 Task: Compose an email with the signature Destiny Lee with the subject Invitation to a company celebration and the message I would like to request approval for additional budget for the marketing campaign. from softage.4@softage.net to softage.10@softage.net, select first word, change the font color from current to yellow and background color to blue Send the email. Finally, move the email from Sent Items to the label Trademarks
Action: Mouse moved to (1043, 89)
Screenshot: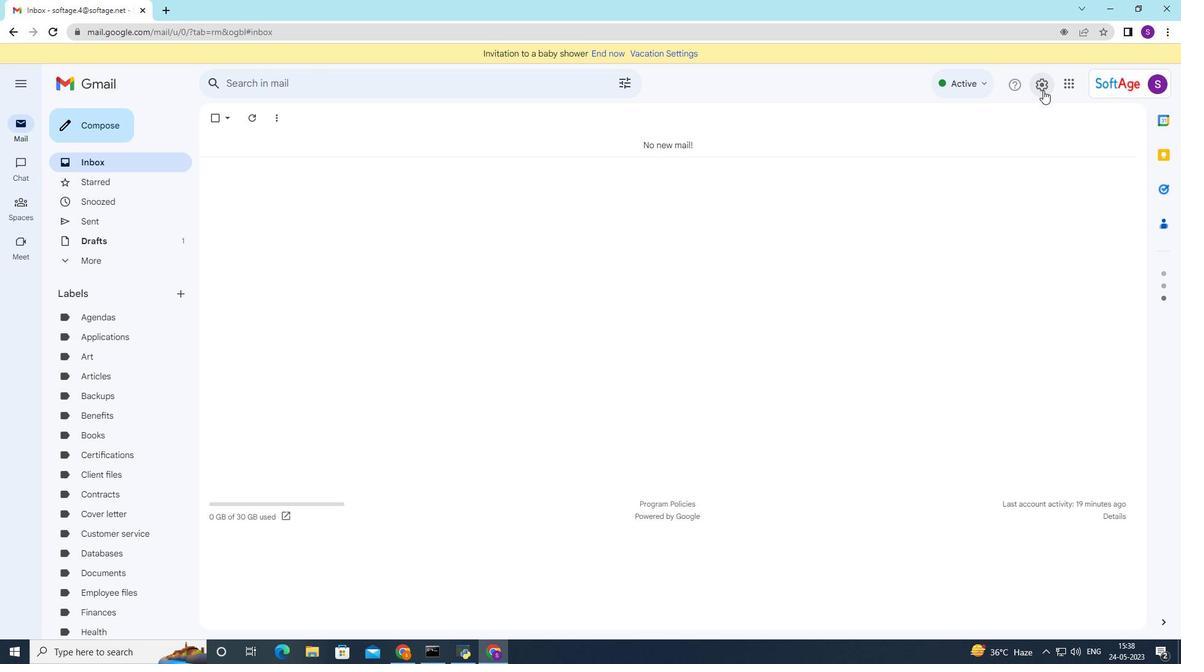 
Action: Mouse pressed left at (1043, 89)
Screenshot: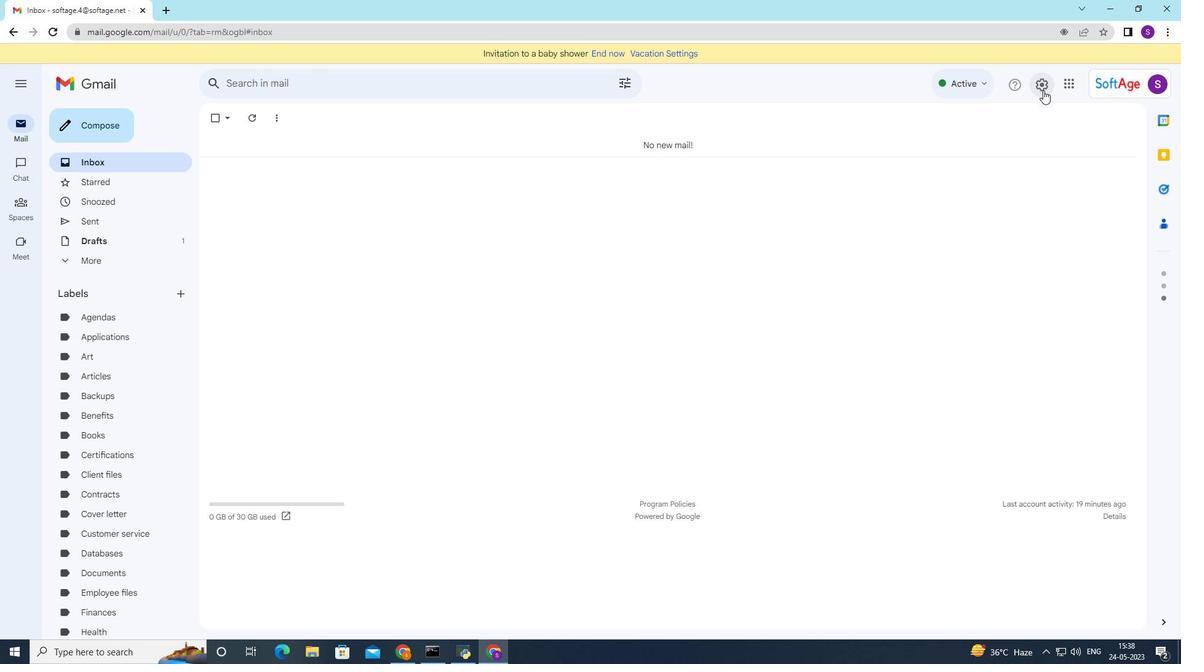 
Action: Mouse moved to (1040, 151)
Screenshot: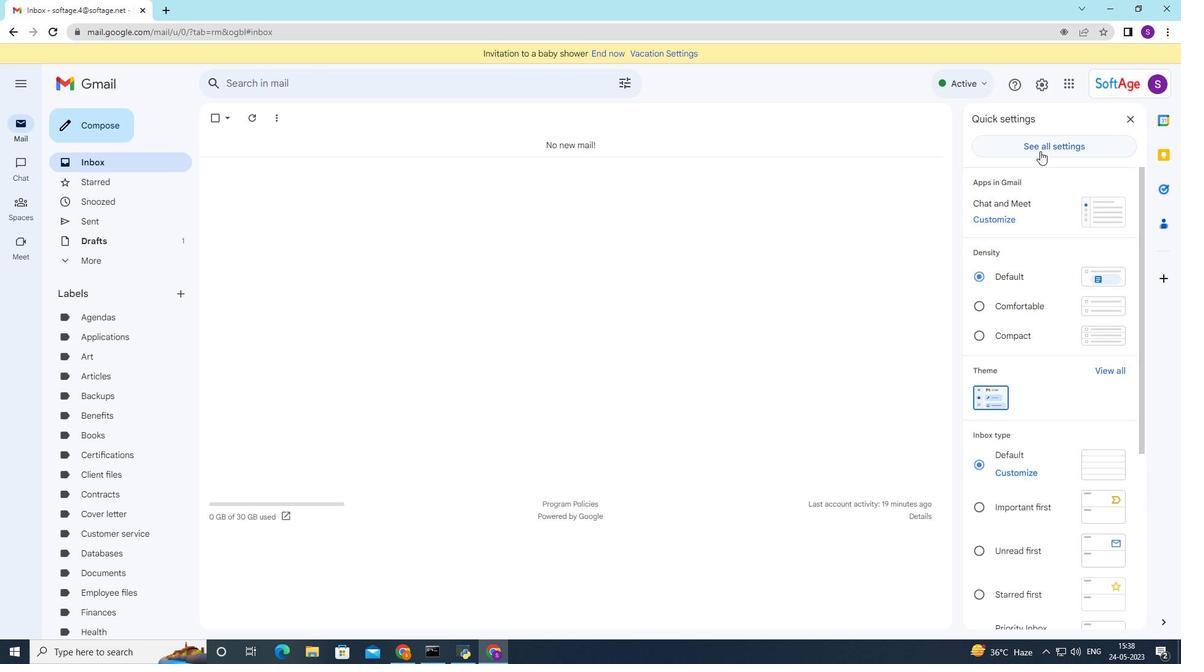 
Action: Mouse pressed left at (1040, 151)
Screenshot: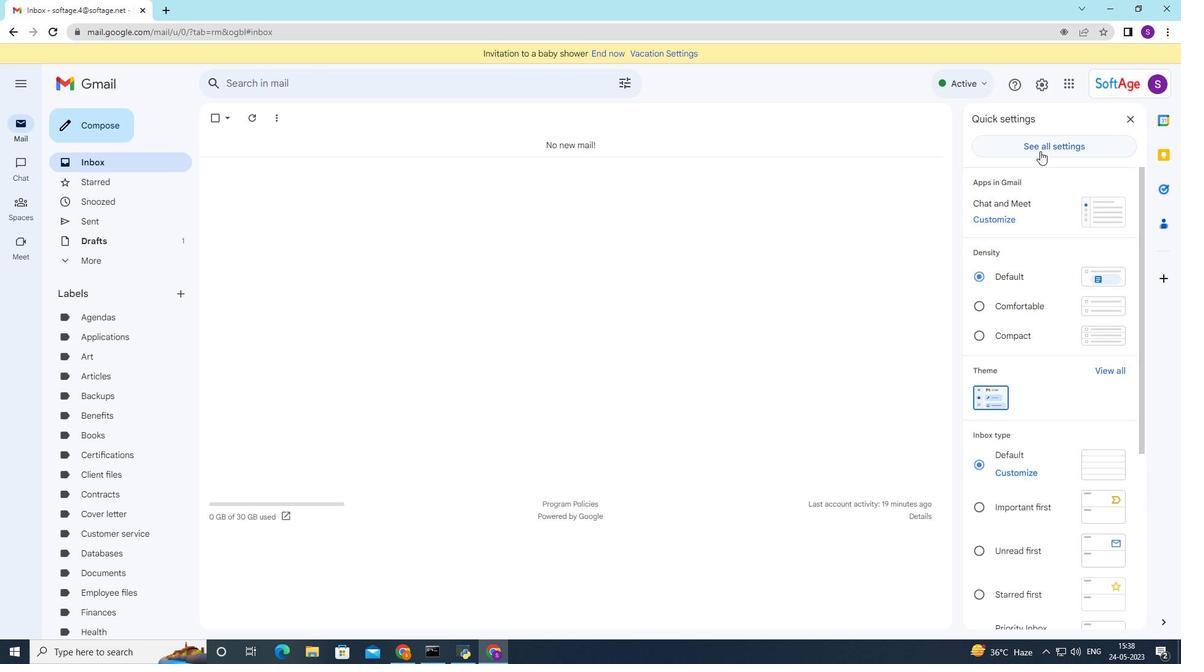 
Action: Mouse moved to (377, 324)
Screenshot: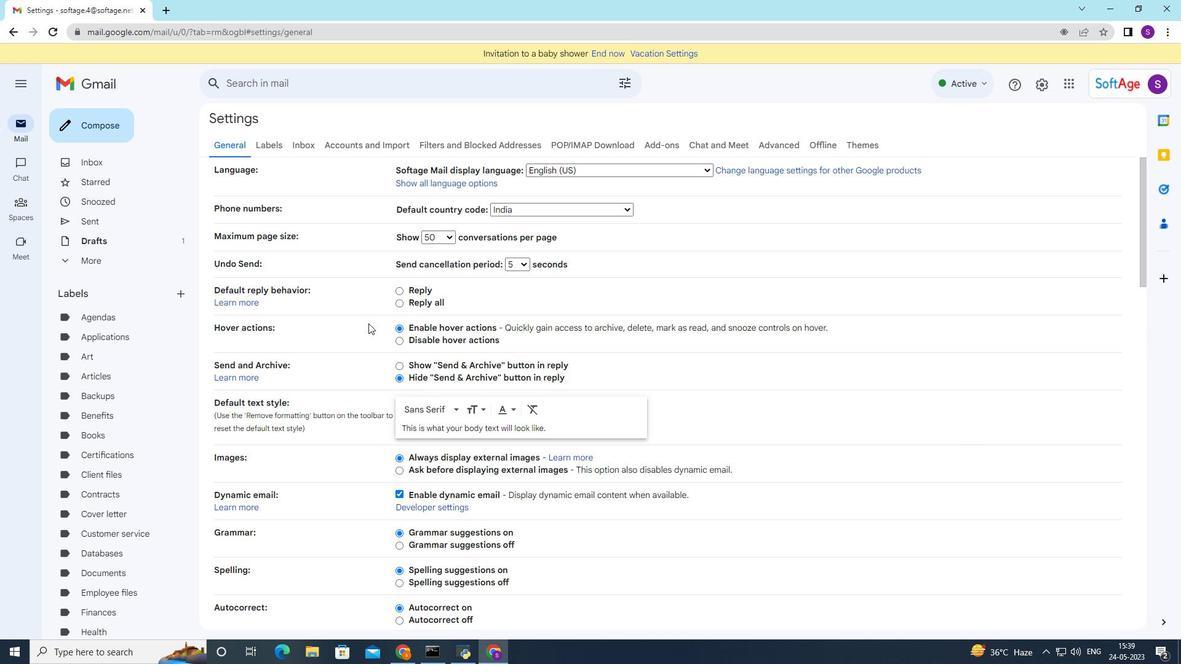 
Action: Mouse scrolled (377, 323) with delta (0, 0)
Screenshot: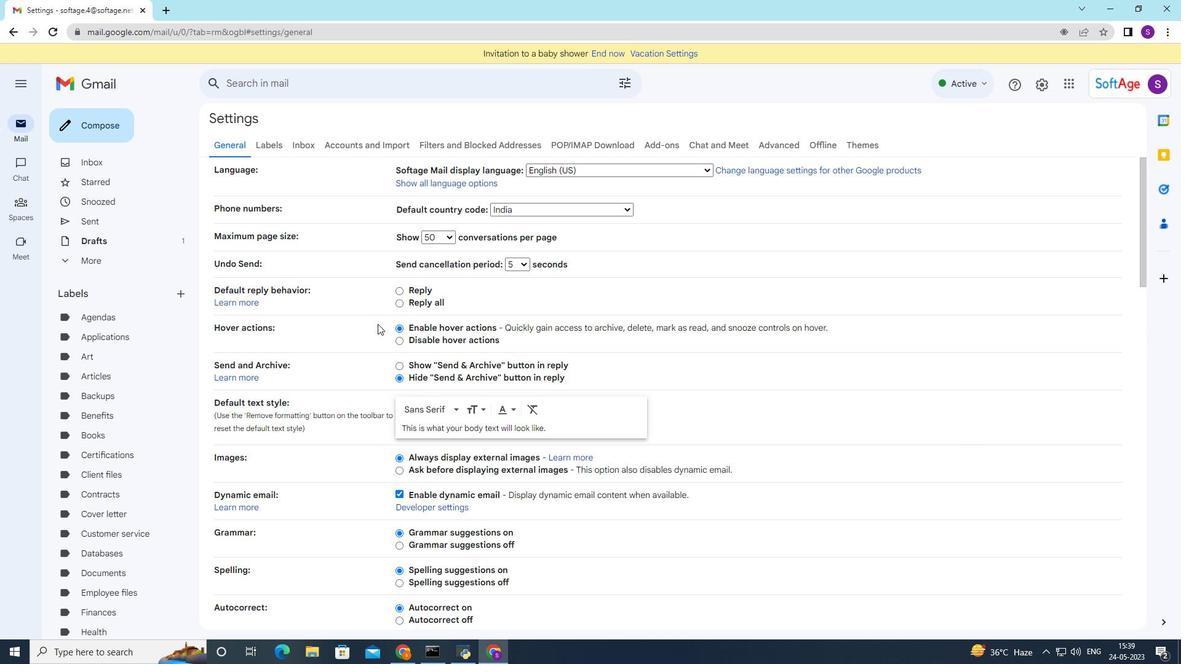 
Action: Mouse moved to (377, 324)
Screenshot: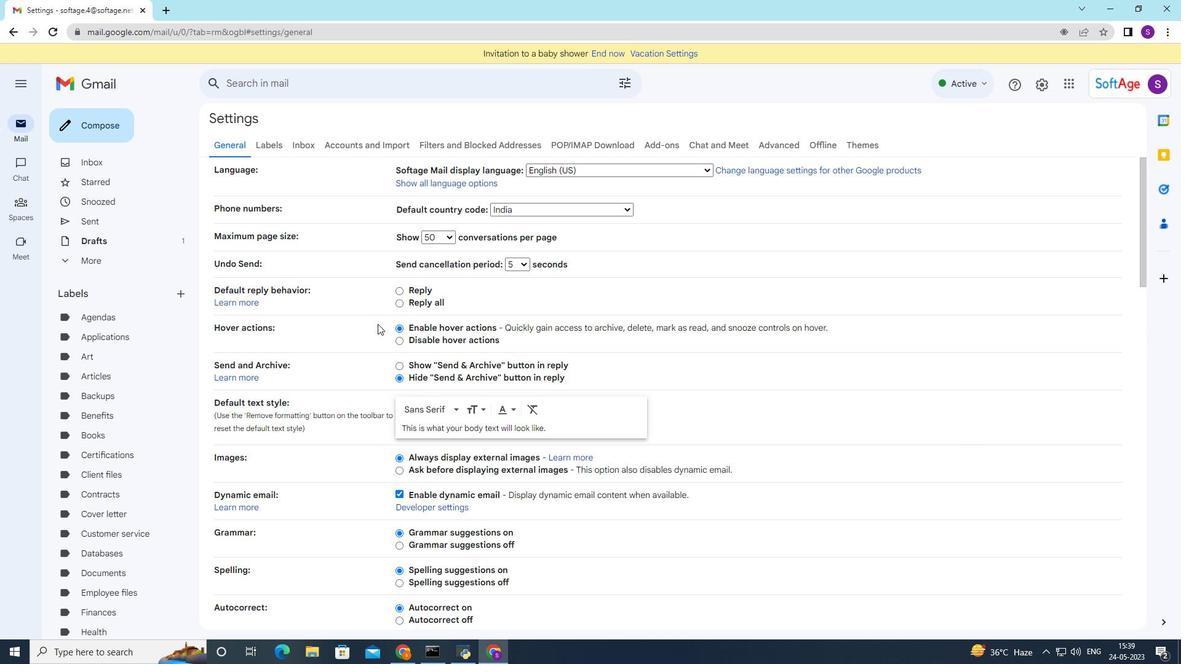 
Action: Mouse scrolled (377, 324) with delta (0, 0)
Screenshot: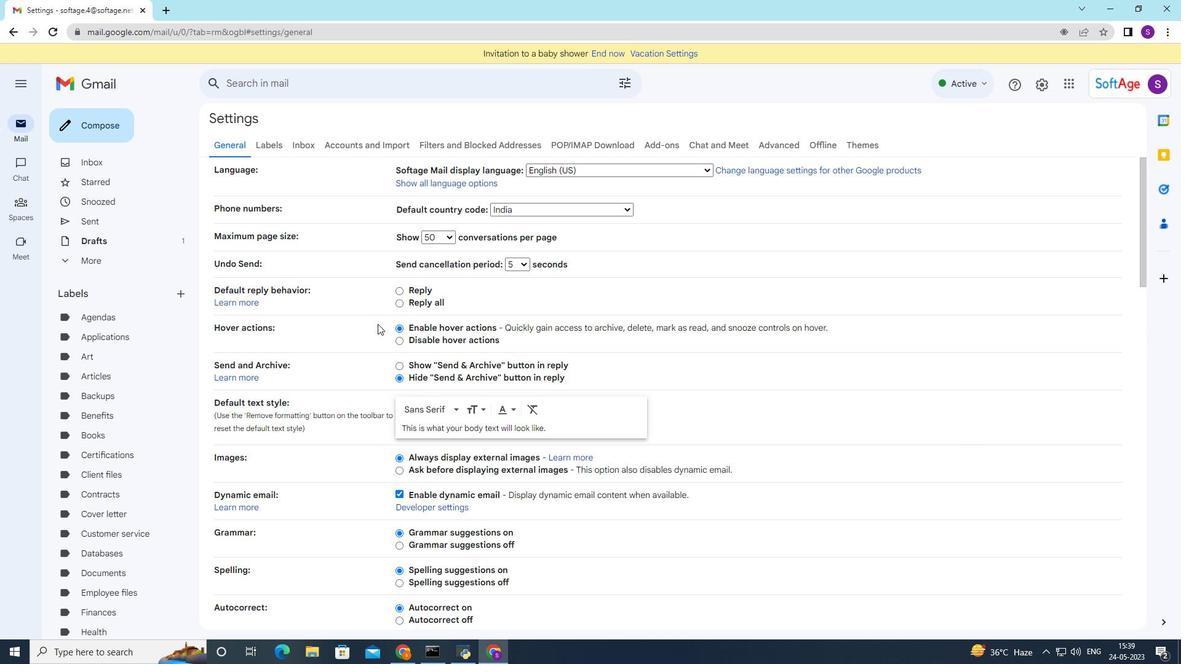 
Action: Mouse scrolled (377, 324) with delta (0, 0)
Screenshot: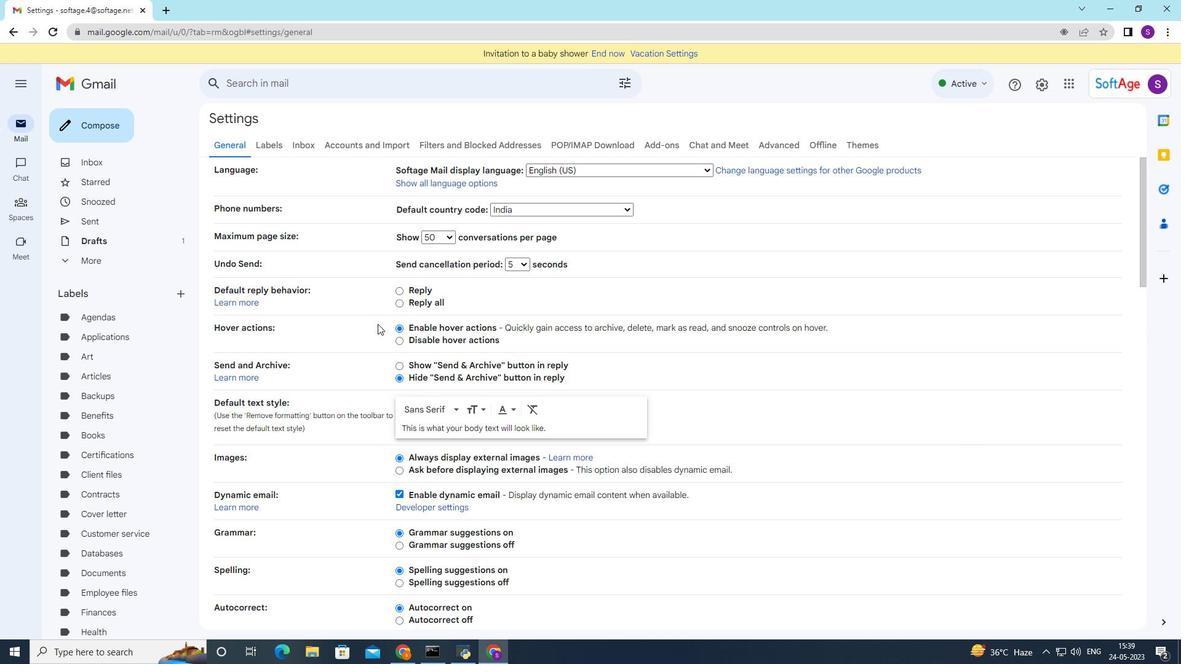 
Action: Mouse scrolled (377, 324) with delta (0, 0)
Screenshot: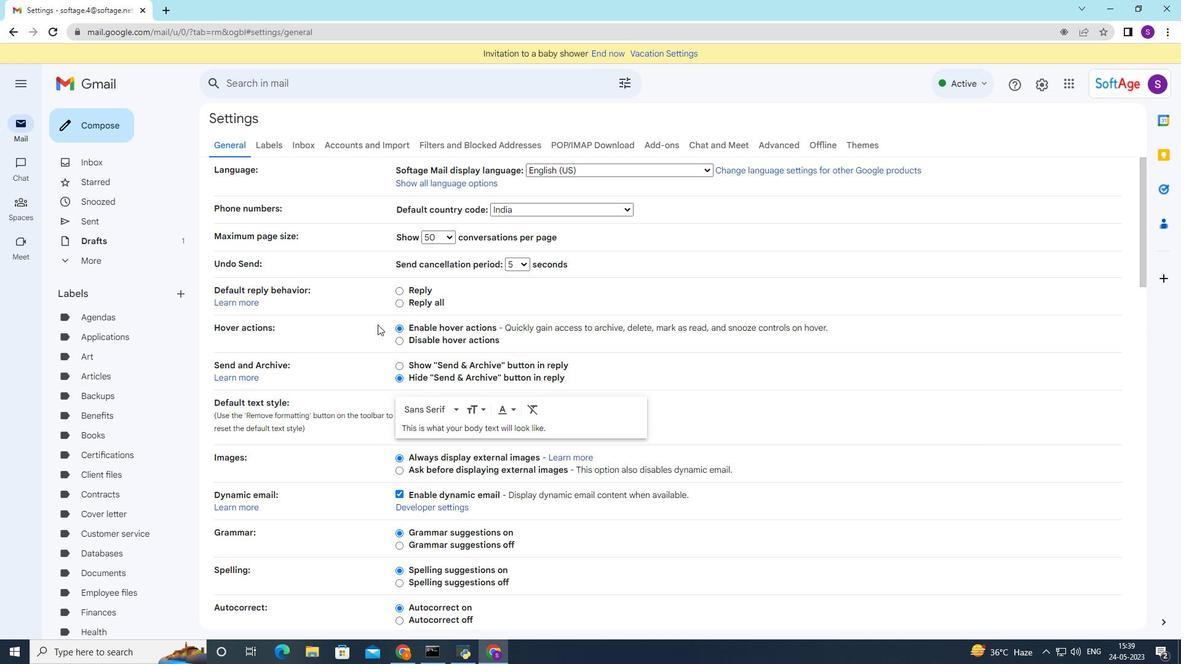 
Action: Mouse moved to (386, 347)
Screenshot: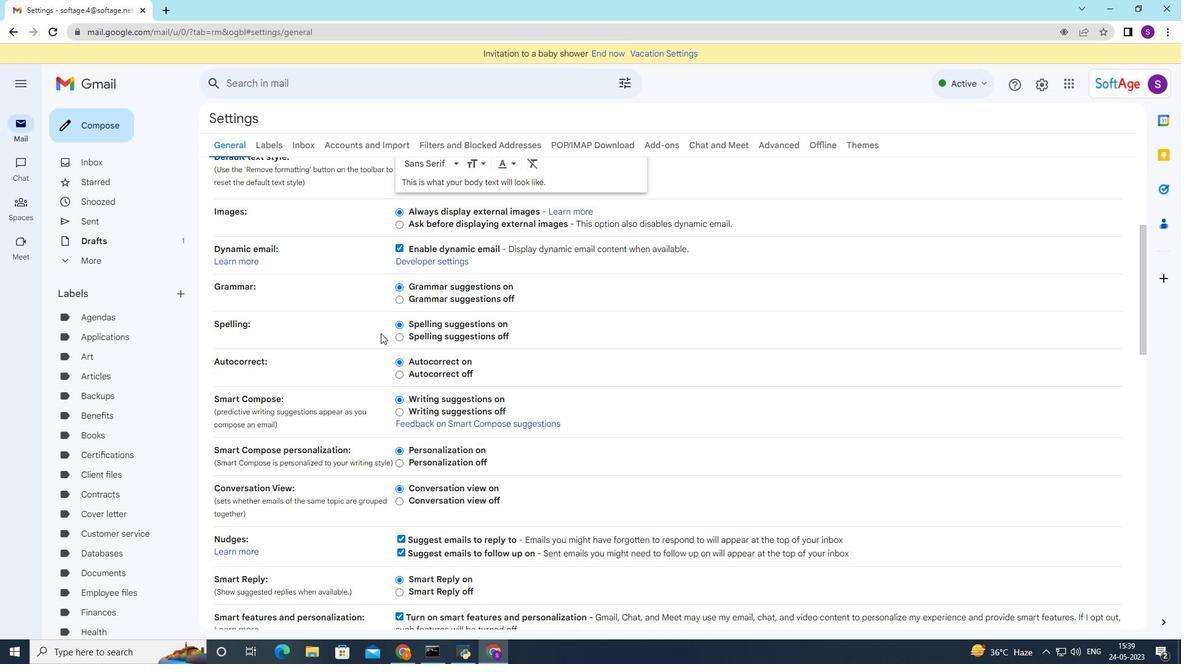 
Action: Mouse scrolled (383, 340) with delta (0, 0)
Screenshot: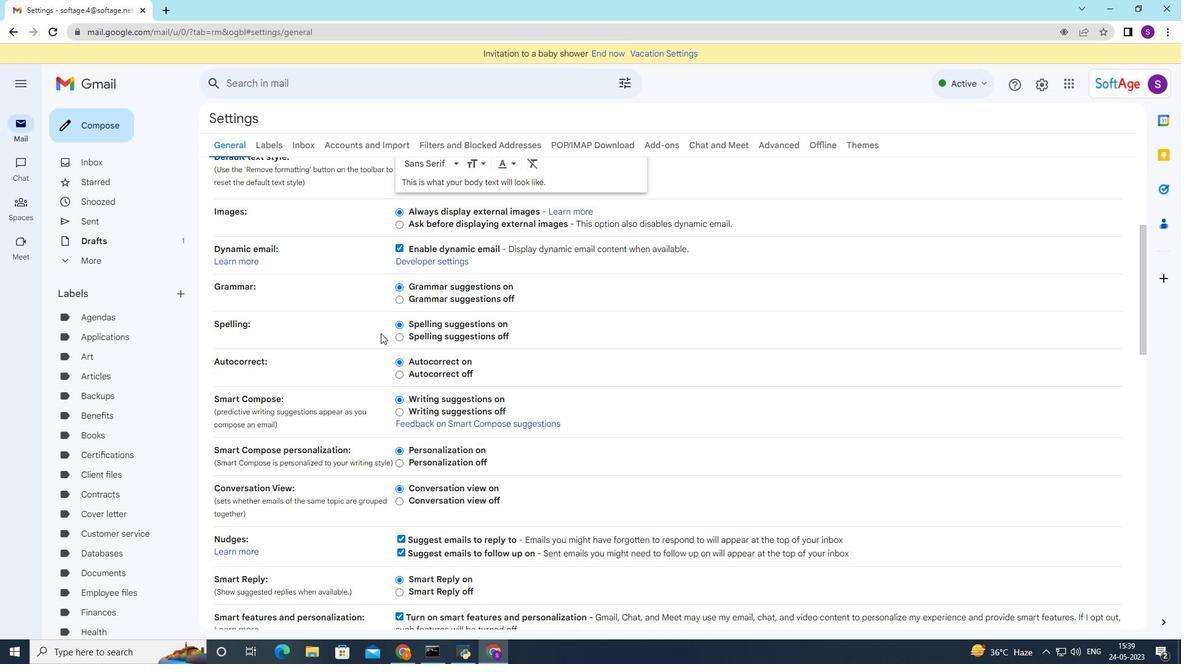 
Action: Mouse moved to (393, 356)
Screenshot: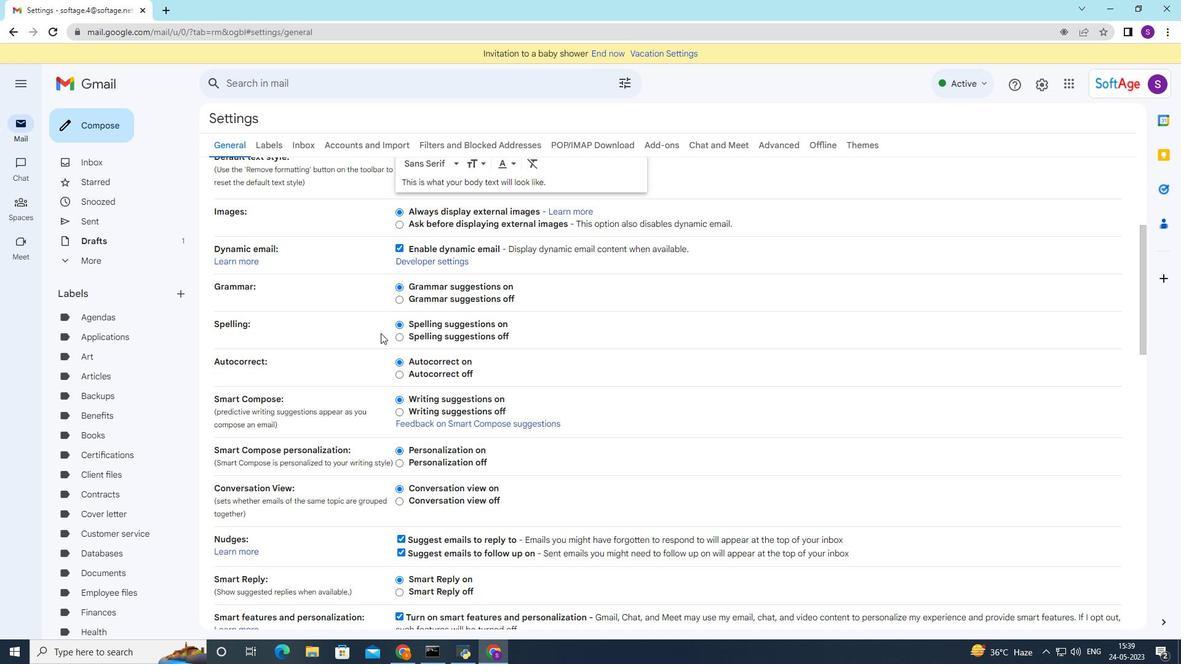 
Action: Mouse scrolled (383, 341) with delta (0, 0)
Screenshot: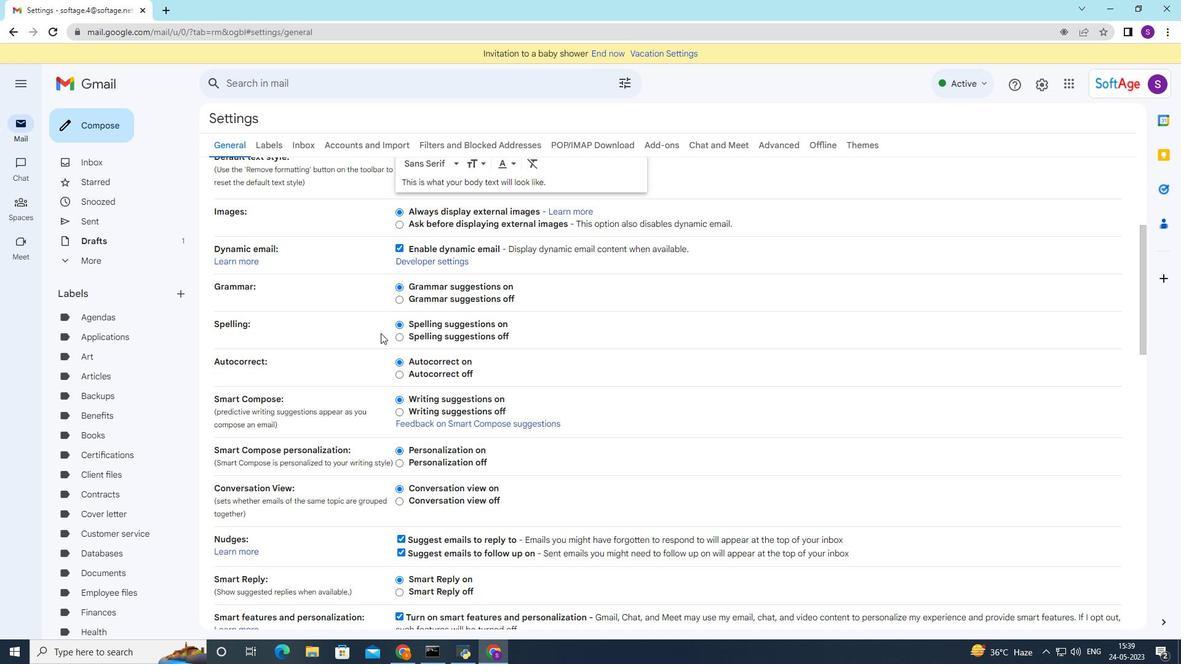
Action: Mouse moved to (394, 357)
Screenshot: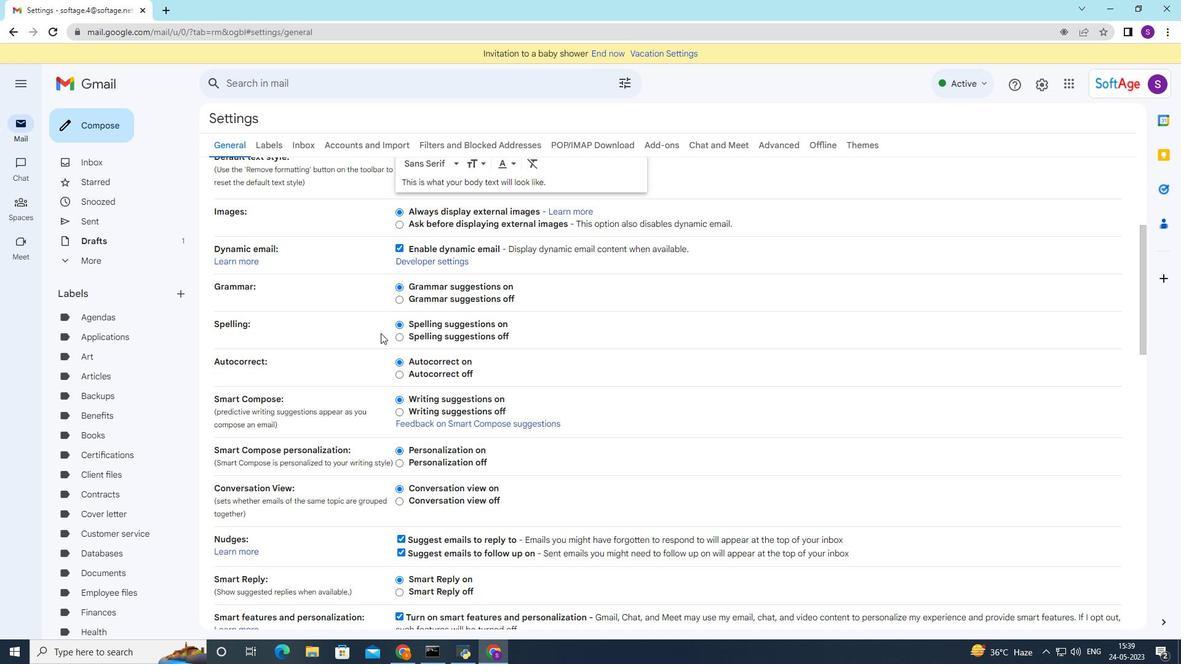 
Action: Mouse scrolled (385, 343) with delta (0, 0)
Screenshot: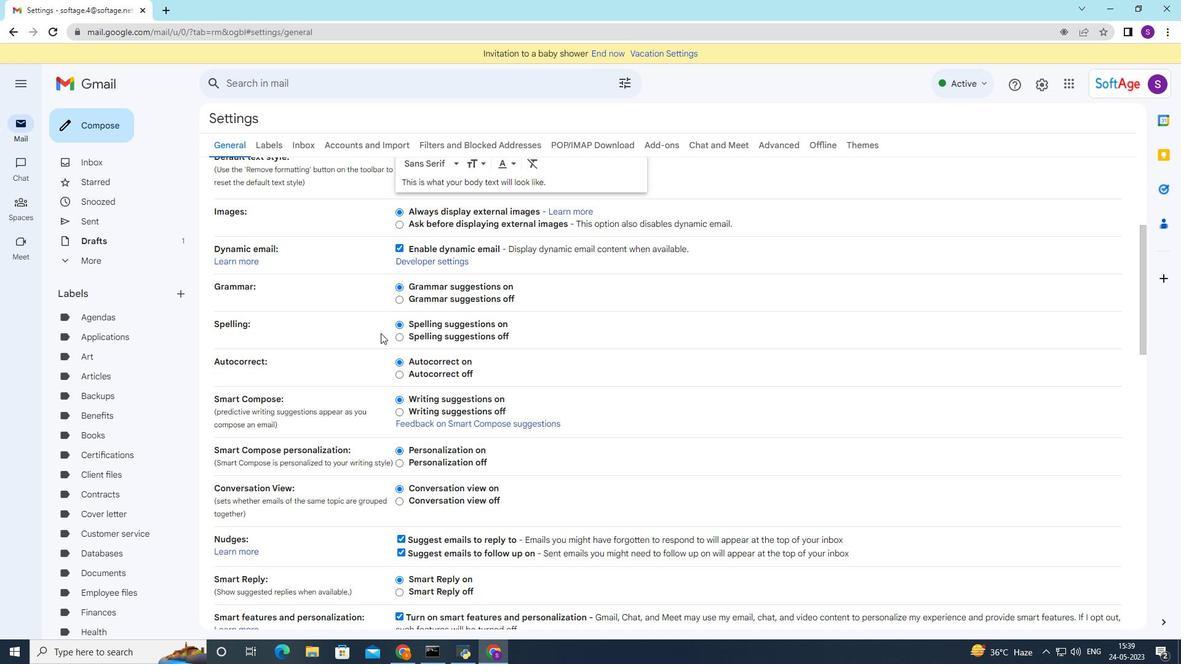 
Action: Mouse moved to (395, 358)
Screenshot: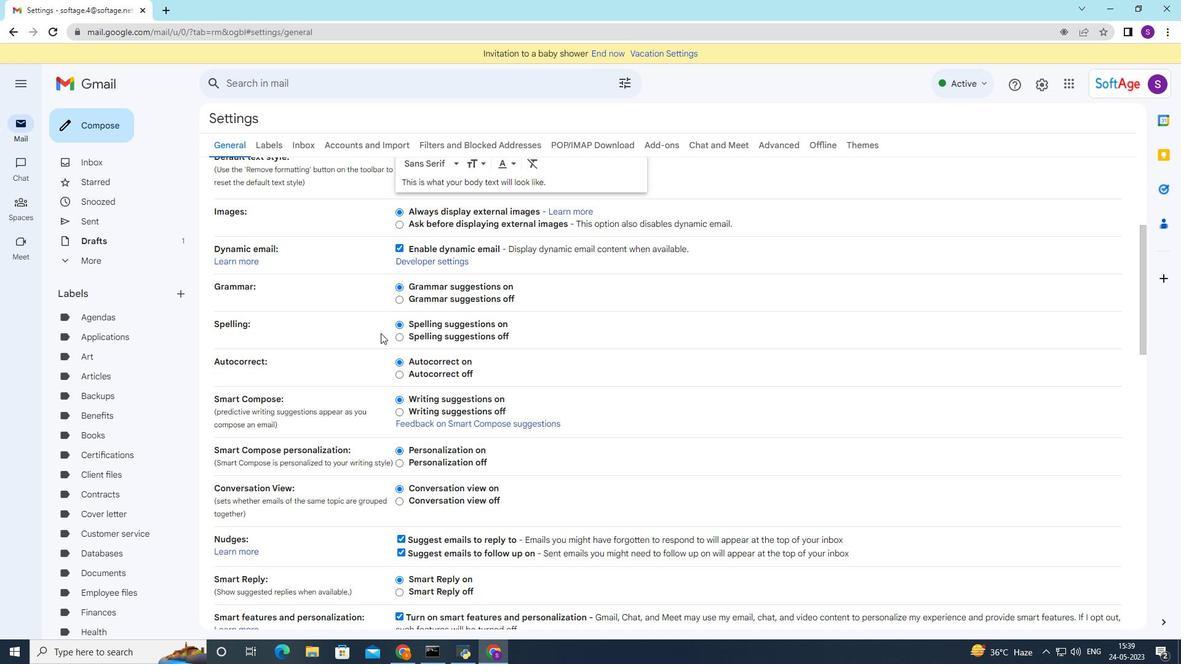 
Action: Mouse scrolled (386, 346) with delta (0, 0)
Screenshot: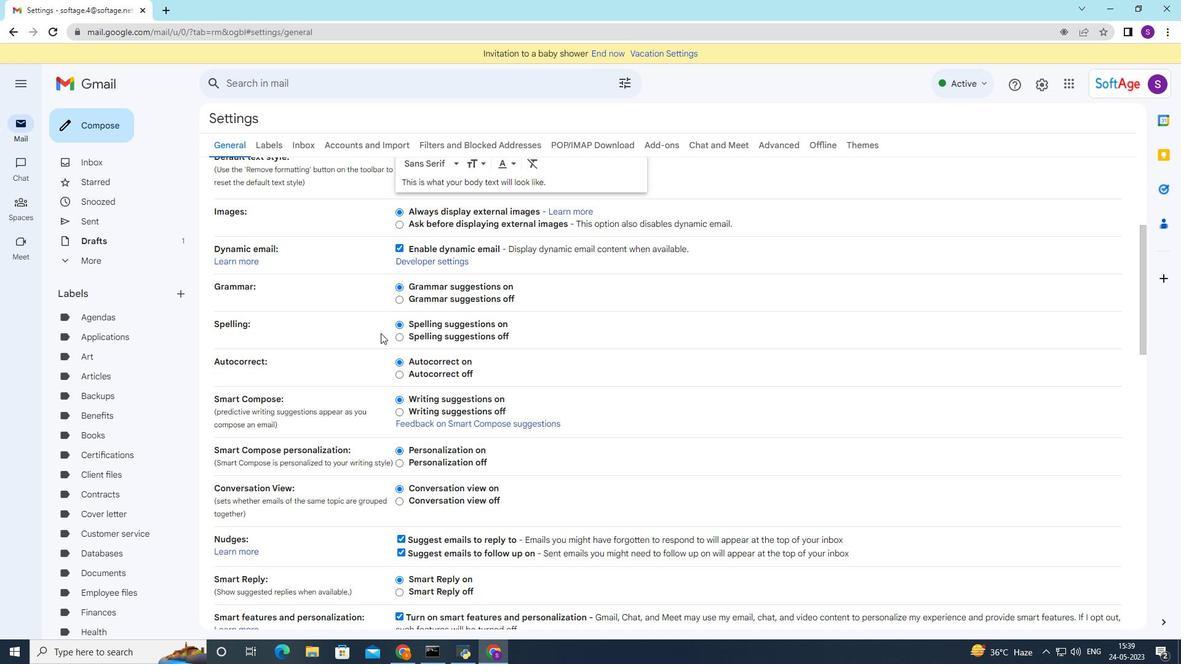 
Action: Mouse moved to (395, 358)
Screenshot: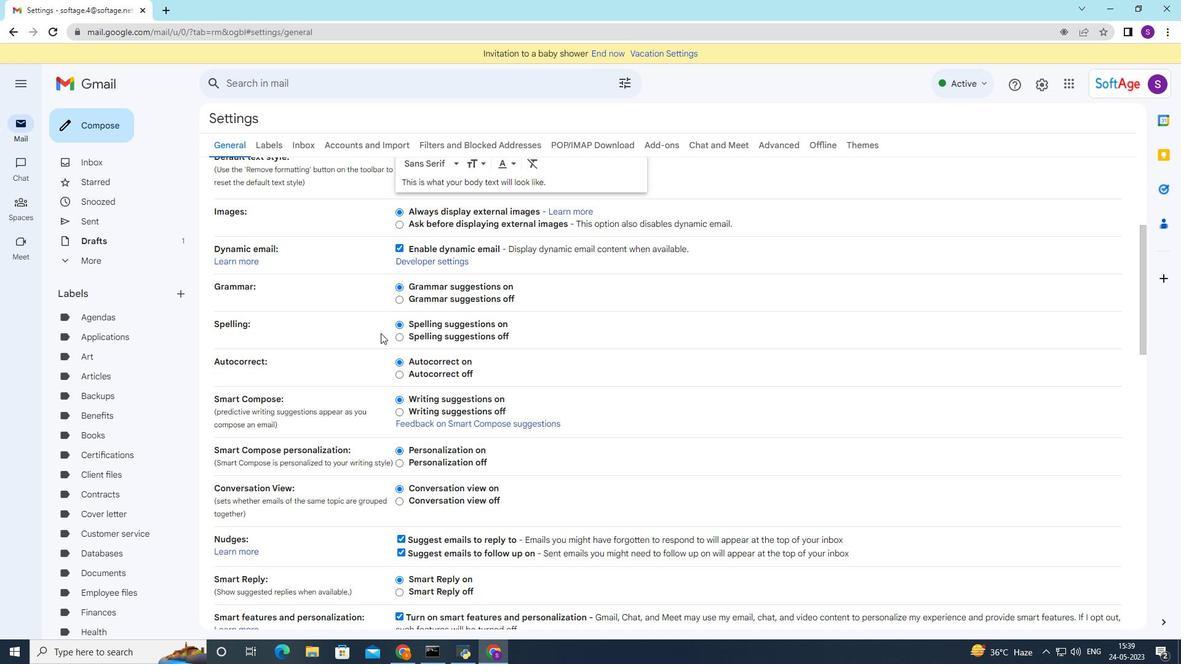 
Action: Mouse scrolled (395, 358) with delta (0, 0)
Screenshot: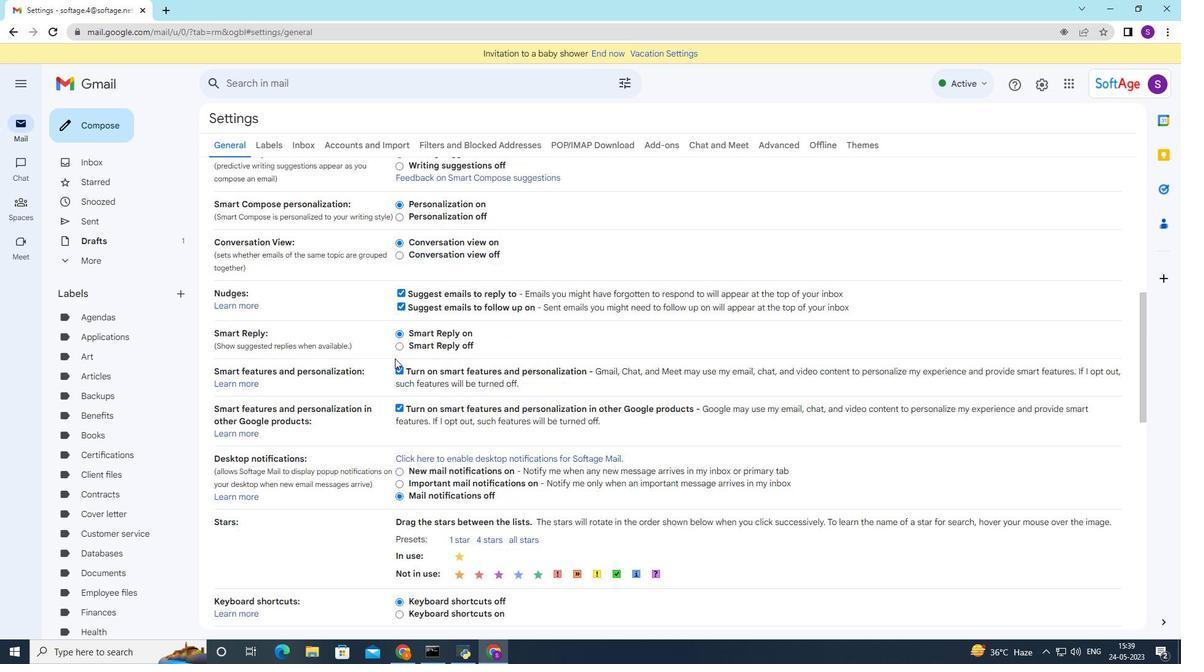 
Action: Mouse moved to (395, 359)
Screenshot: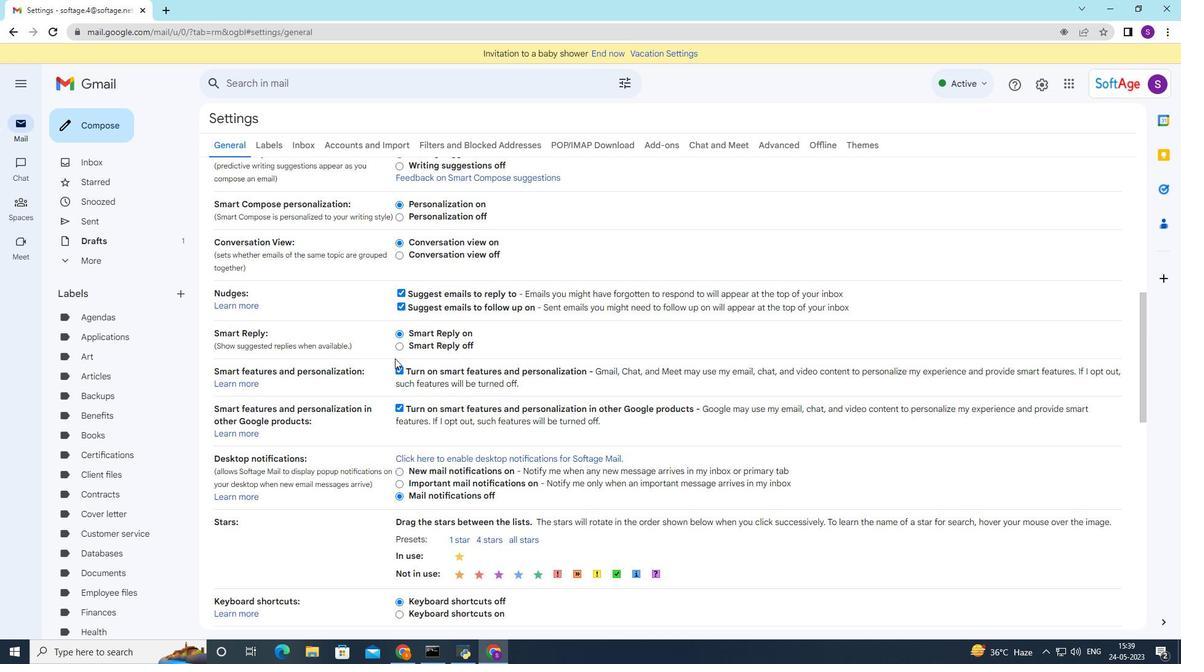 
Action: Mouse scrolled (395, 358) with delta (0, 0)
Screenshot: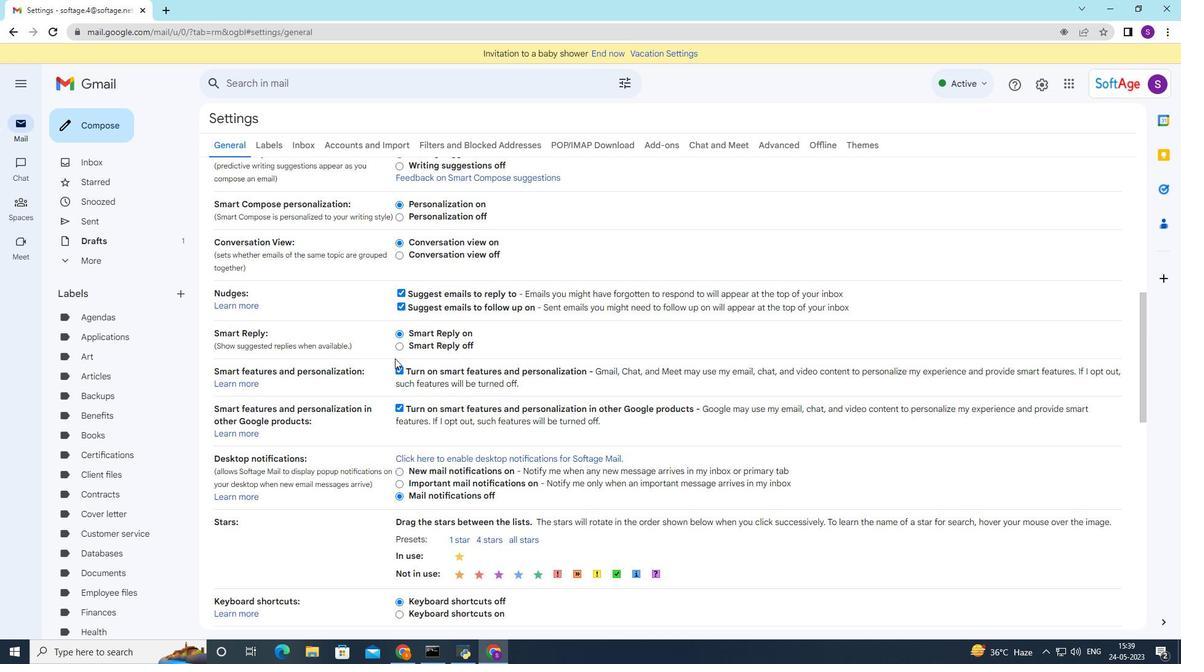 
Action: Mouse moved to (412, 394)
Screenshot: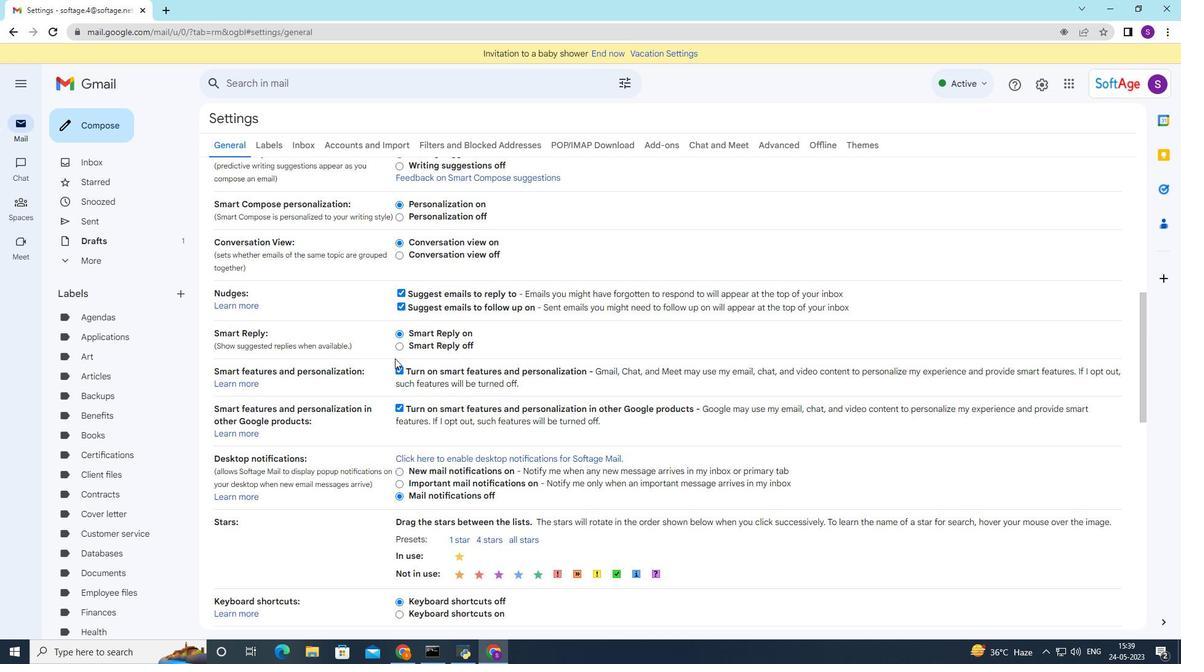 
Action: Mouse scrolled (395, 359) with delta (0, 0)
Screenshot: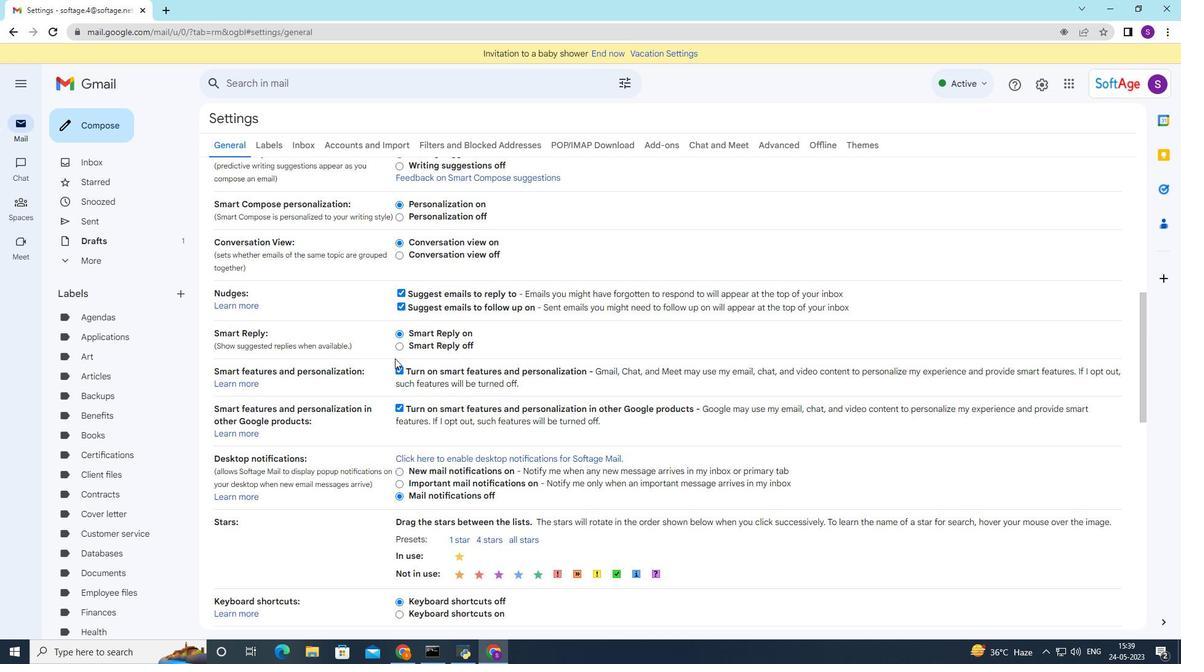 
Action: Mouse moved to (413, 395)
Screenshot: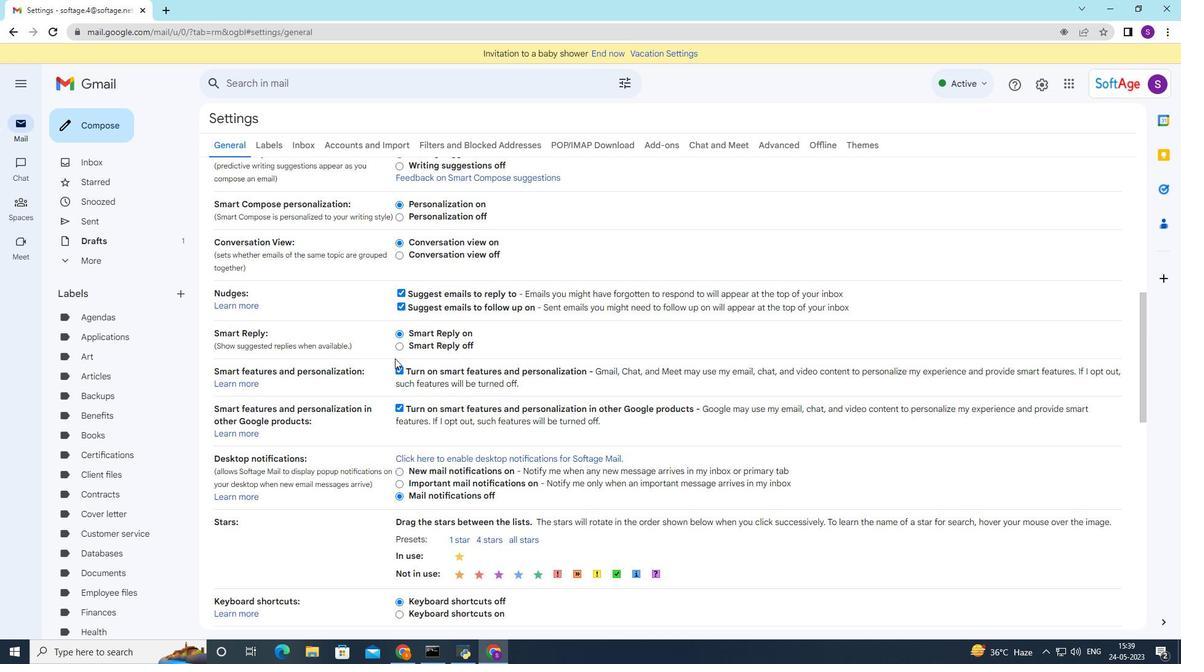 
Action: Mouse scrolled (396, 362) with delta (0, 0)
Screenshot: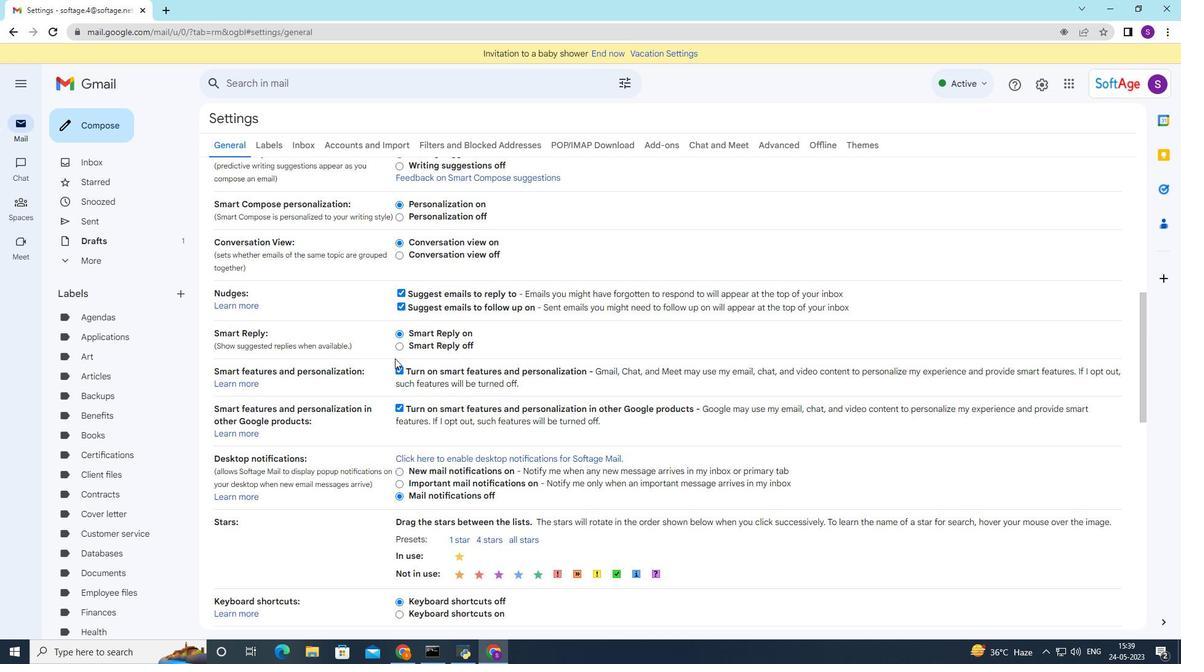 
Action: Mouse scrolled (400, 371) with delta (0, 0)
Screenshot: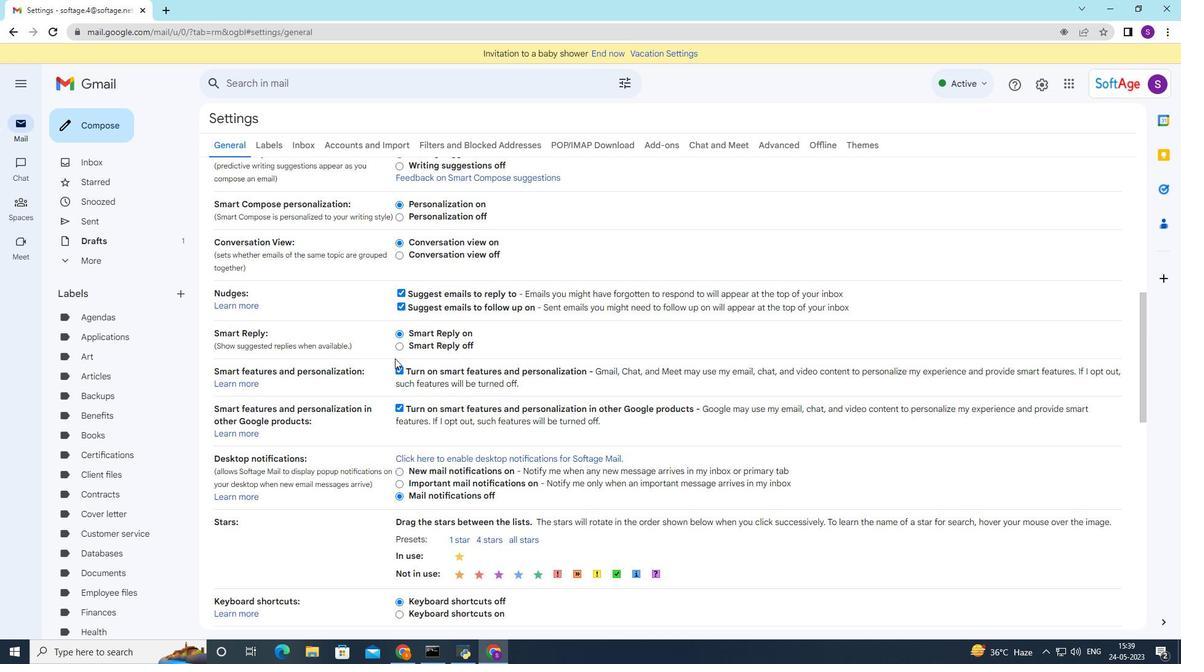 
Action: Mouse scrolled (413, 394) with delta (0, 0)
Screenshot: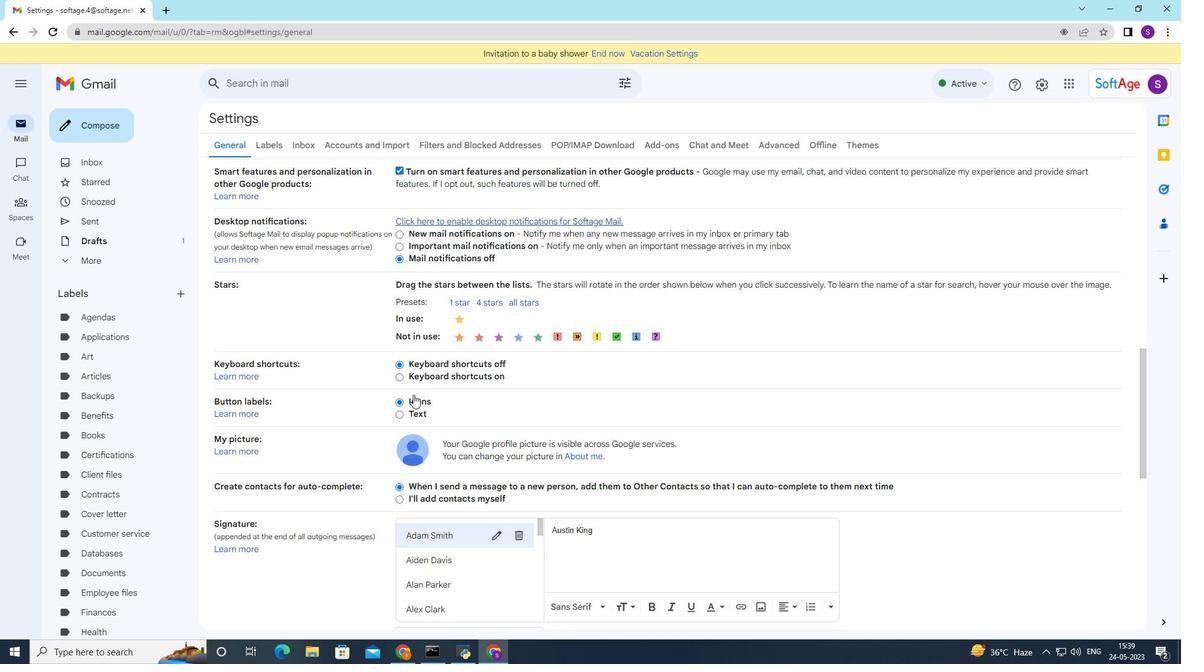 
Action: Mouse moved to (415, 400)
Screenshot: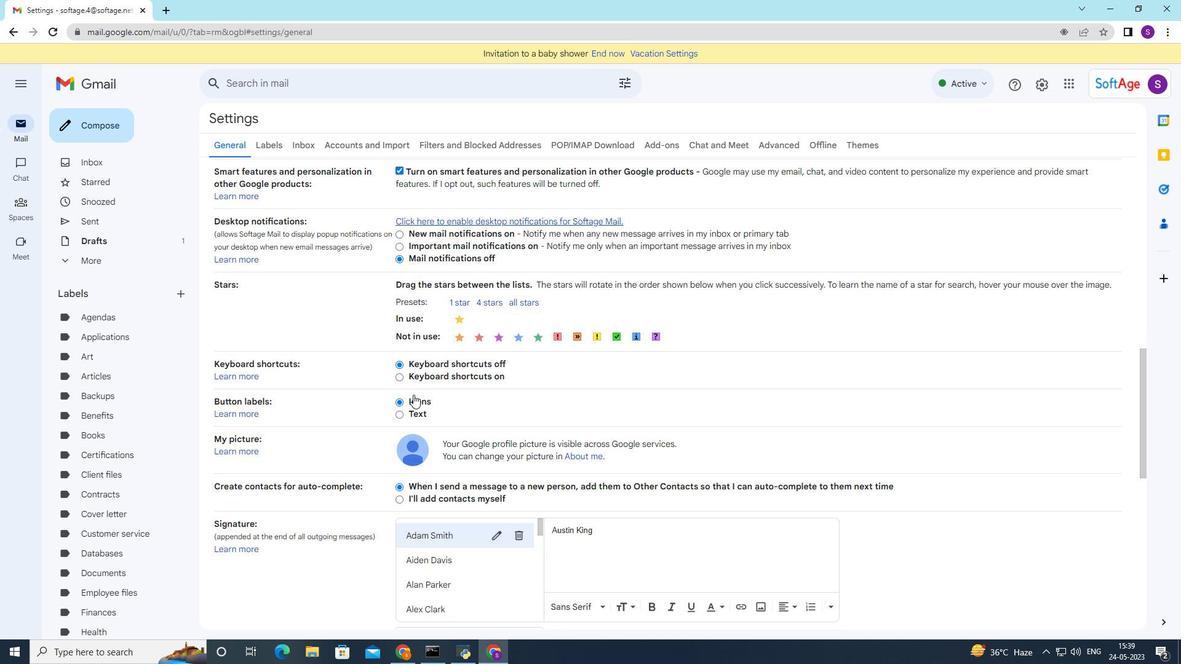 
Action: Mouse scrolled (415, 399) with delta (0, 0)
Screenshot: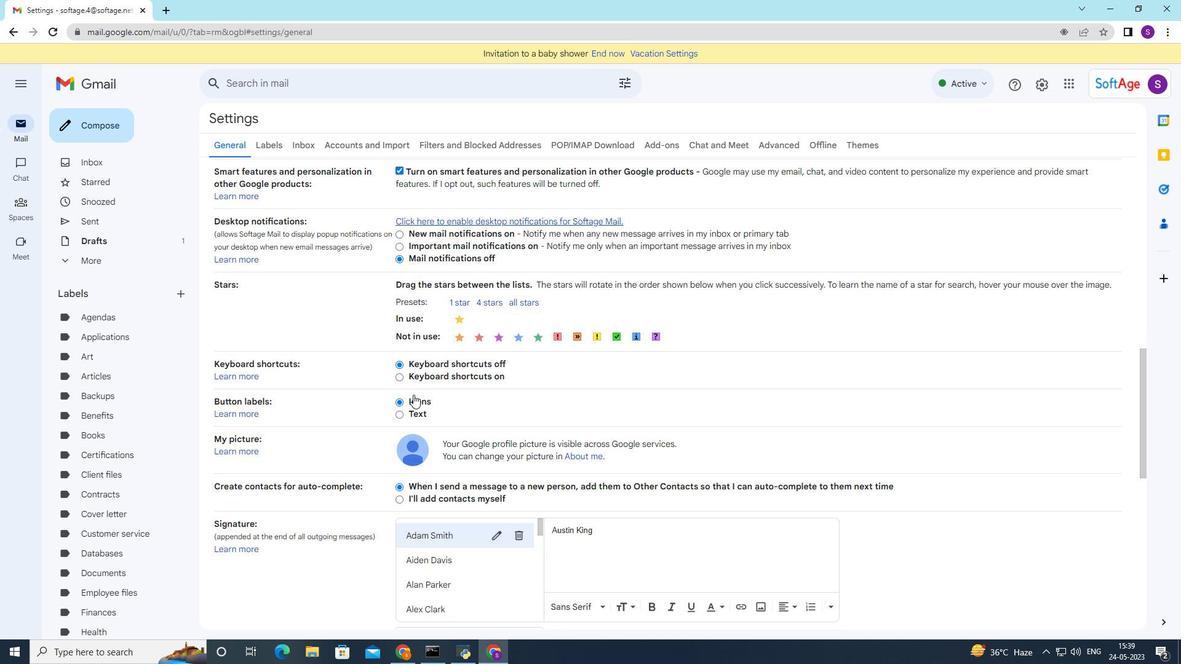 
Action: Mouse moved to (417, 402)
Screenshot: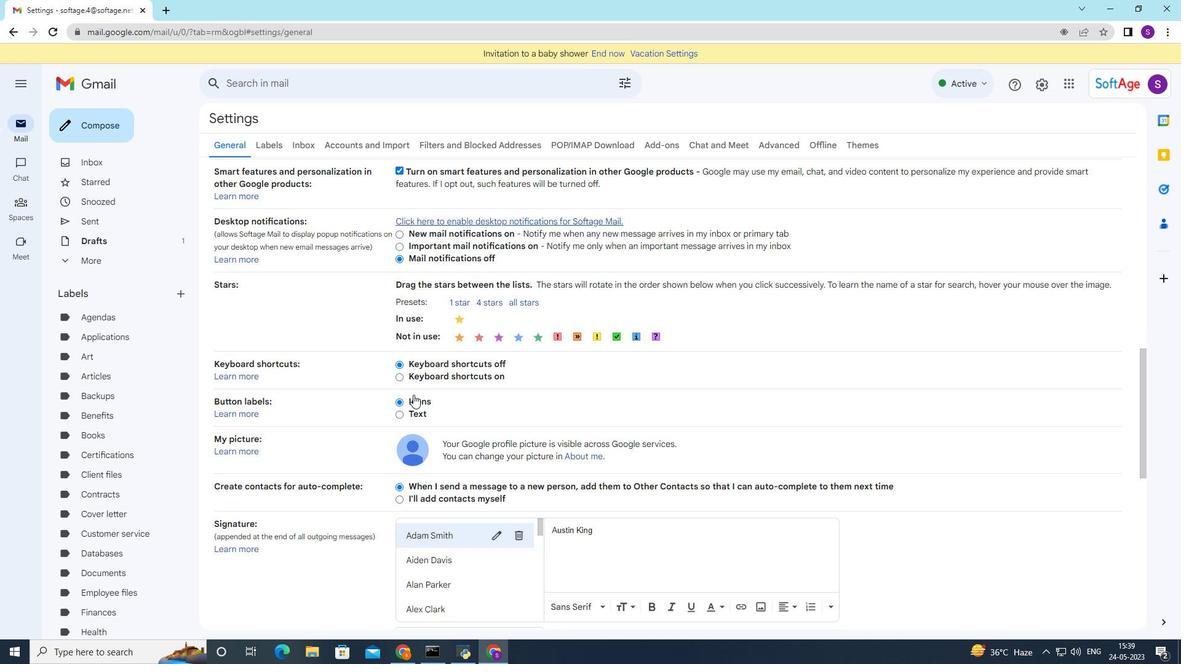 
Action: Mouse scrolled (417, 401) with delta (0, 0)
Screenshot: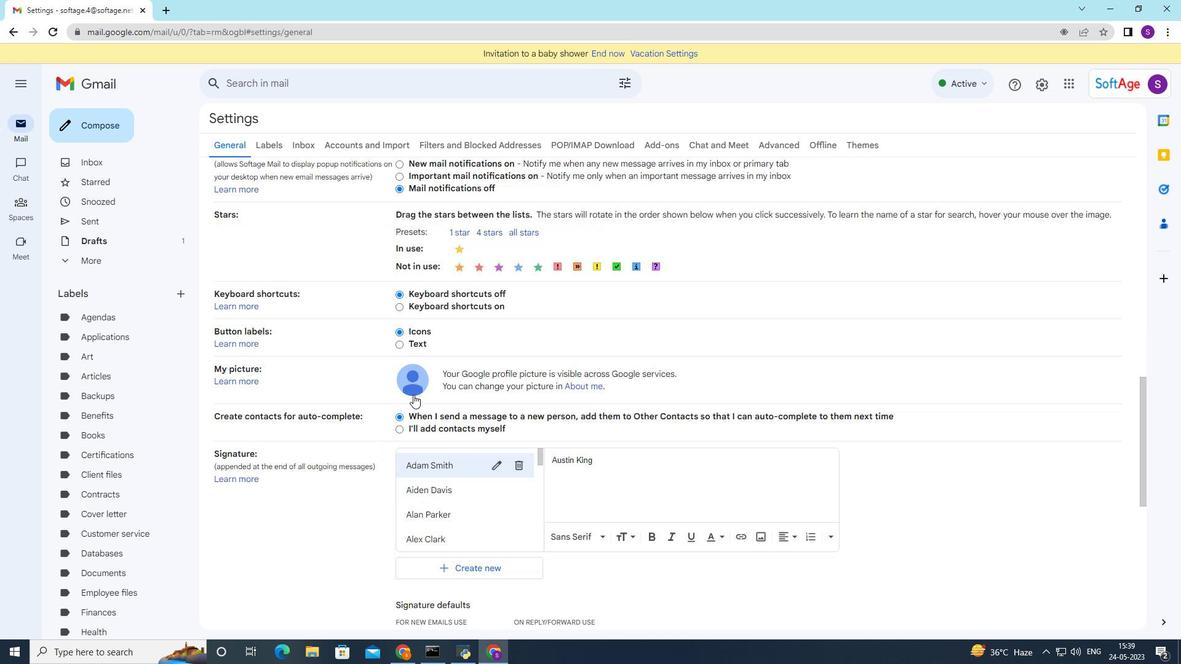 
Action: Mouse moved to (419, 404)
Screenshot: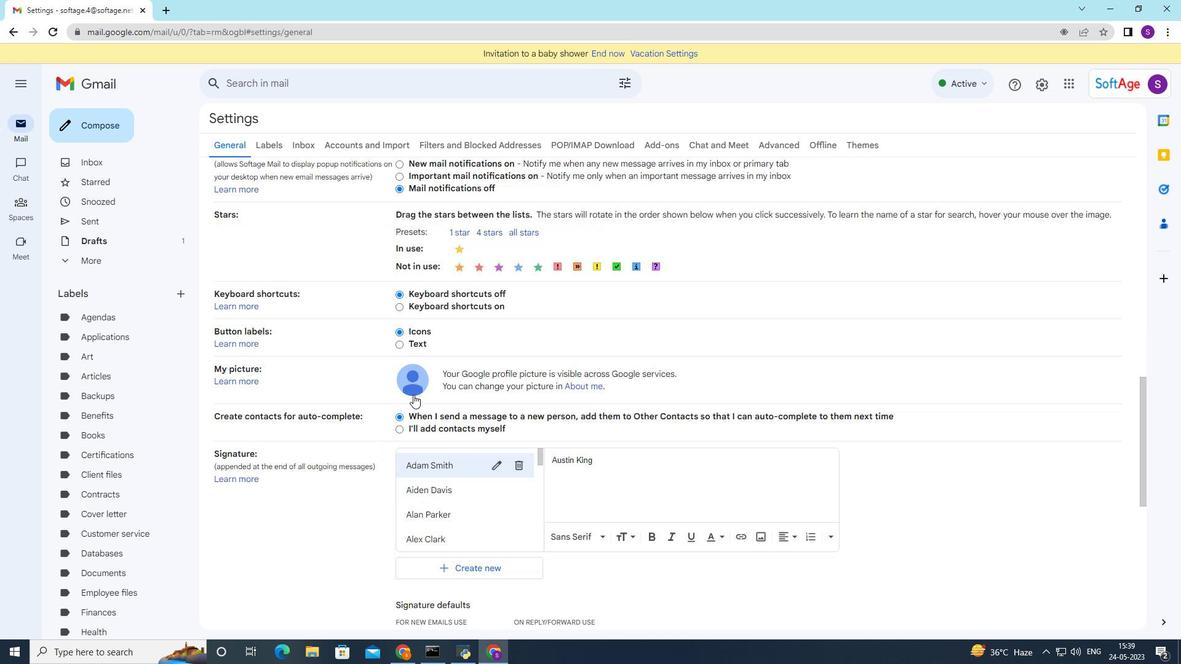 
Action: Mouse scrolled (419, 403) with delta (0, 0)
Screenshot: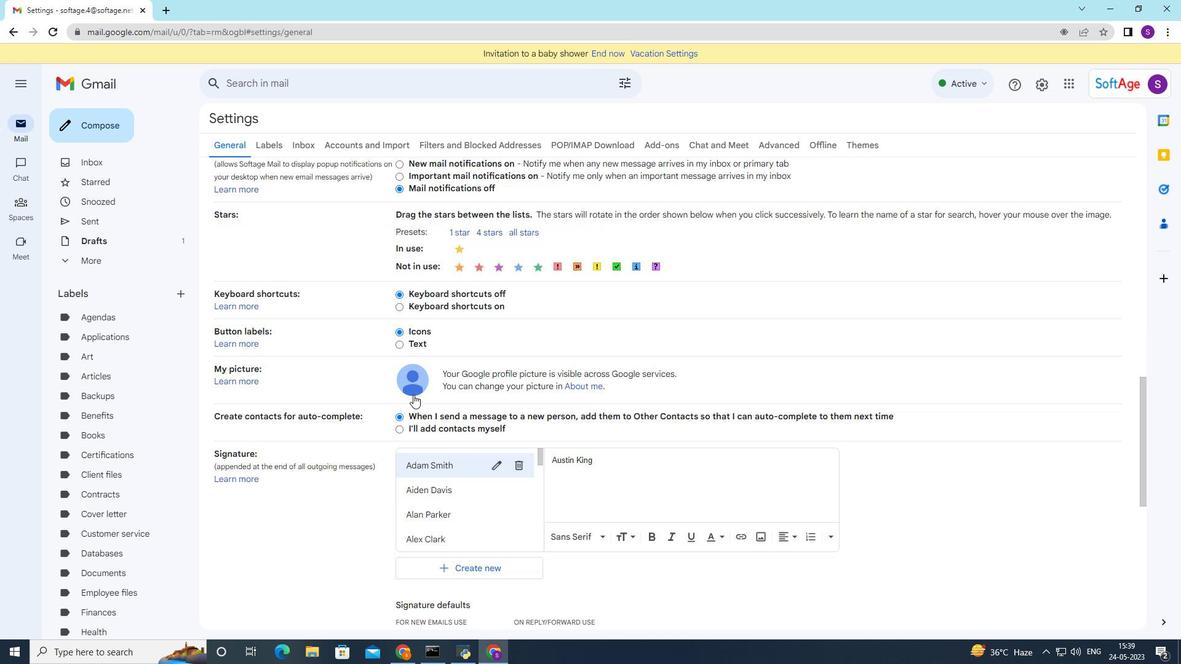 
Action: Mouse moved to (464, 321)
Screenshot: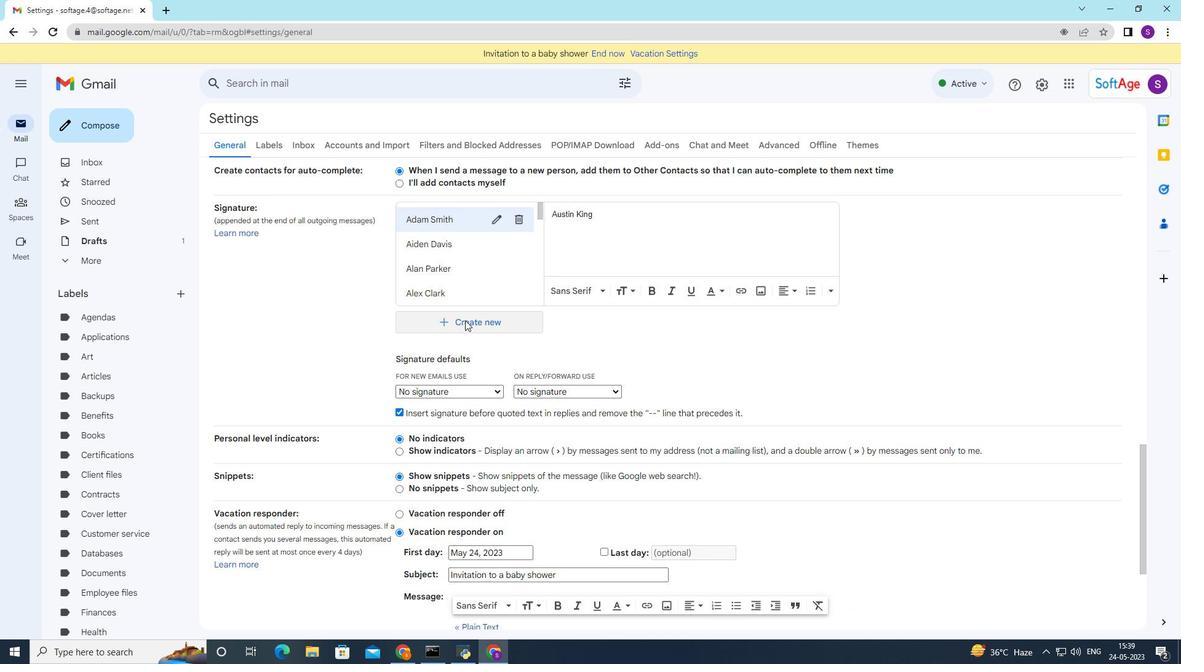
Action: Mouse pressed left at (464, 321)
Screenshot: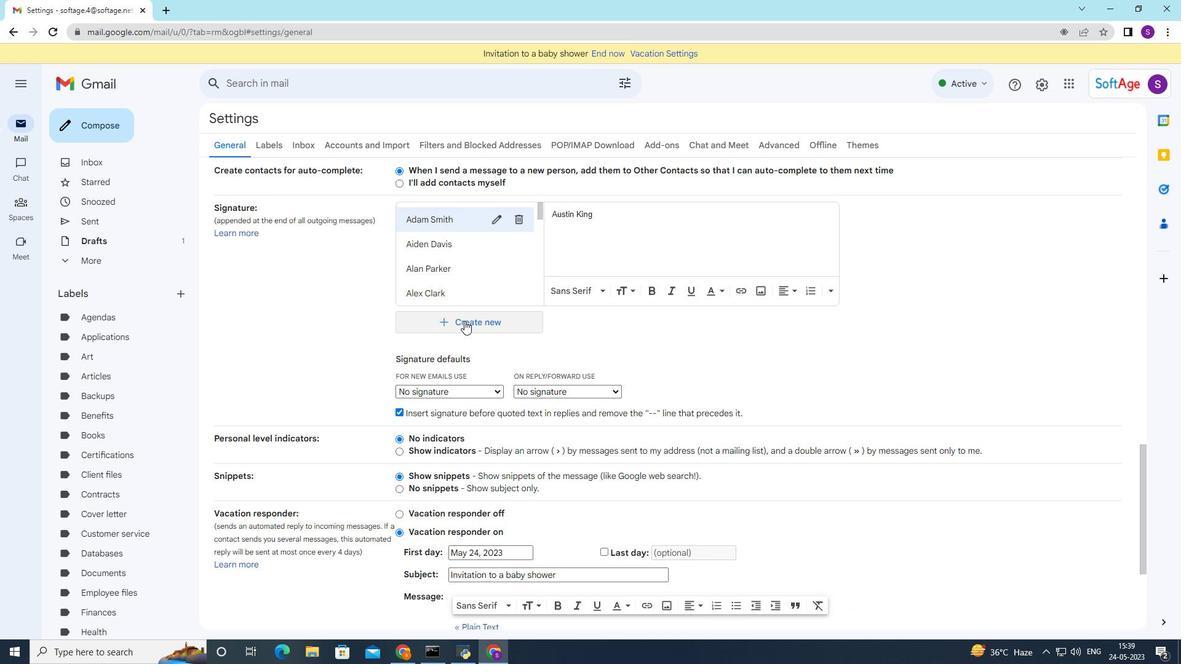 
Action: Mouse moved to (473, 335)
Screenshot: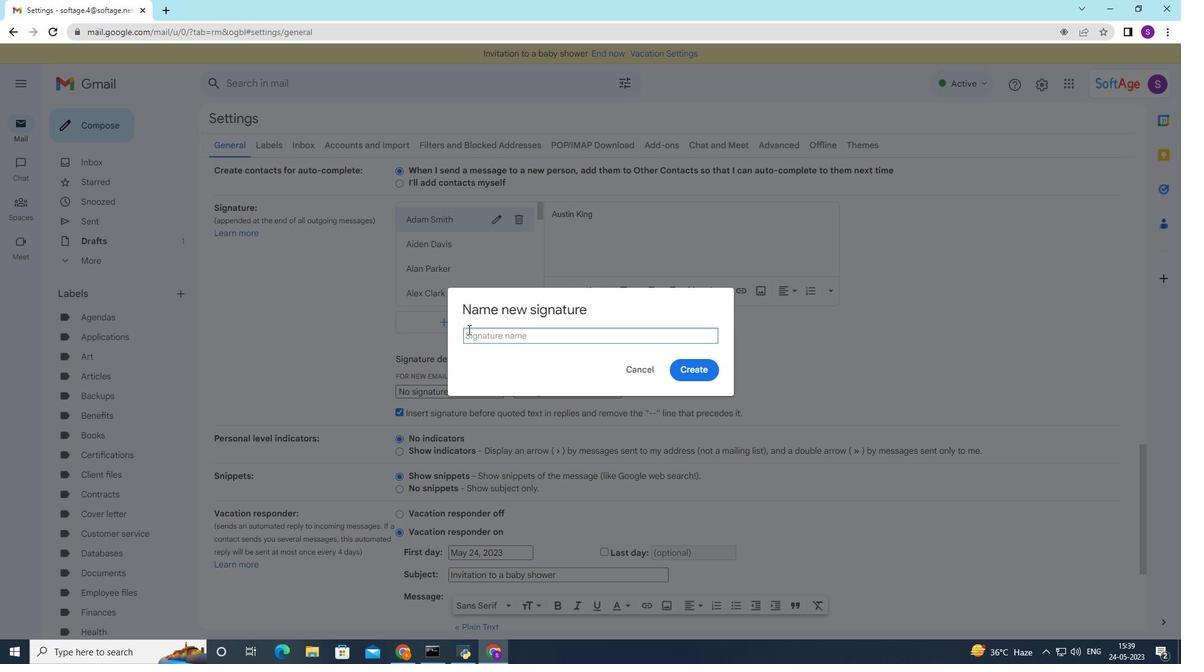 
Action: Key pressed <Key.shift>Destiny<Key.space><Key.shift>K<Key.backspace><Key.shift><Key.shift>Lee
Screenshot: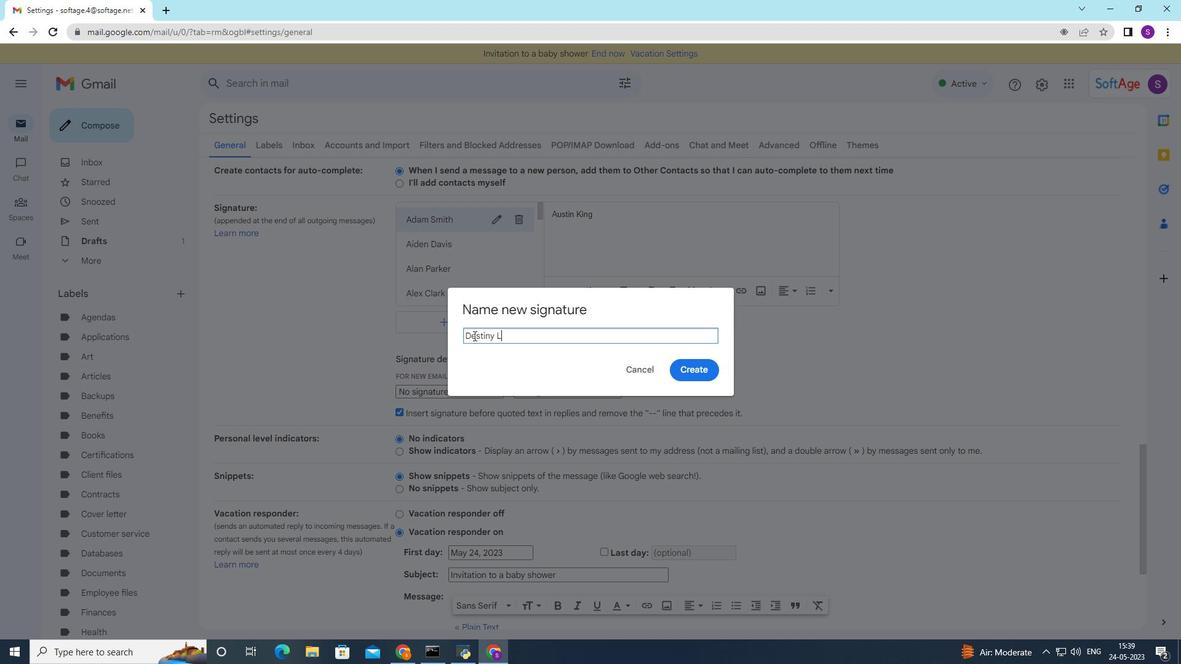 
Action: Mouse moved to (684, 361)
Screenshot: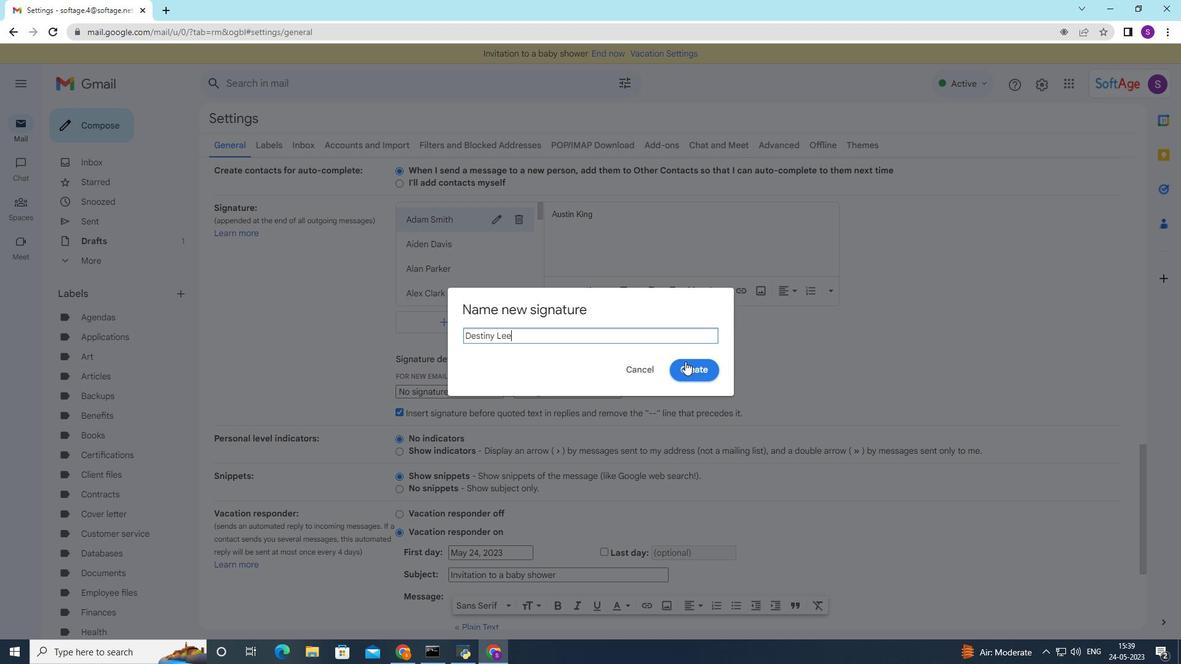 
Action: Mouse pressed left at (684, 361)
Screenshot: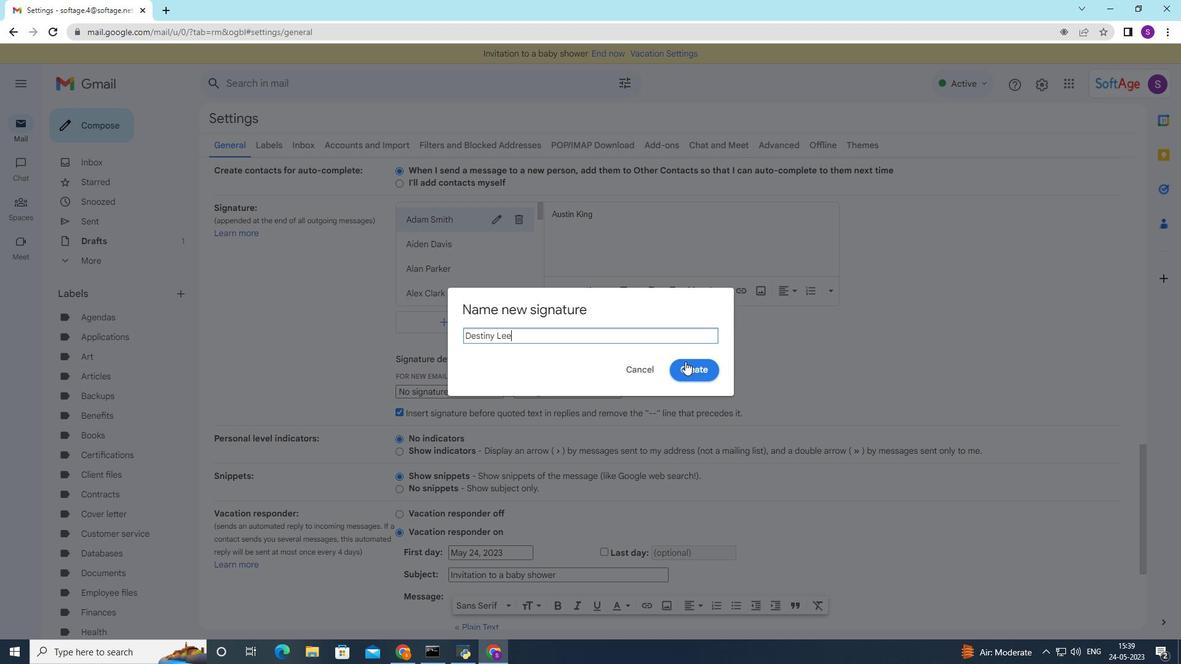 
Action: Mouse moved to (595, 232)
Screenshot: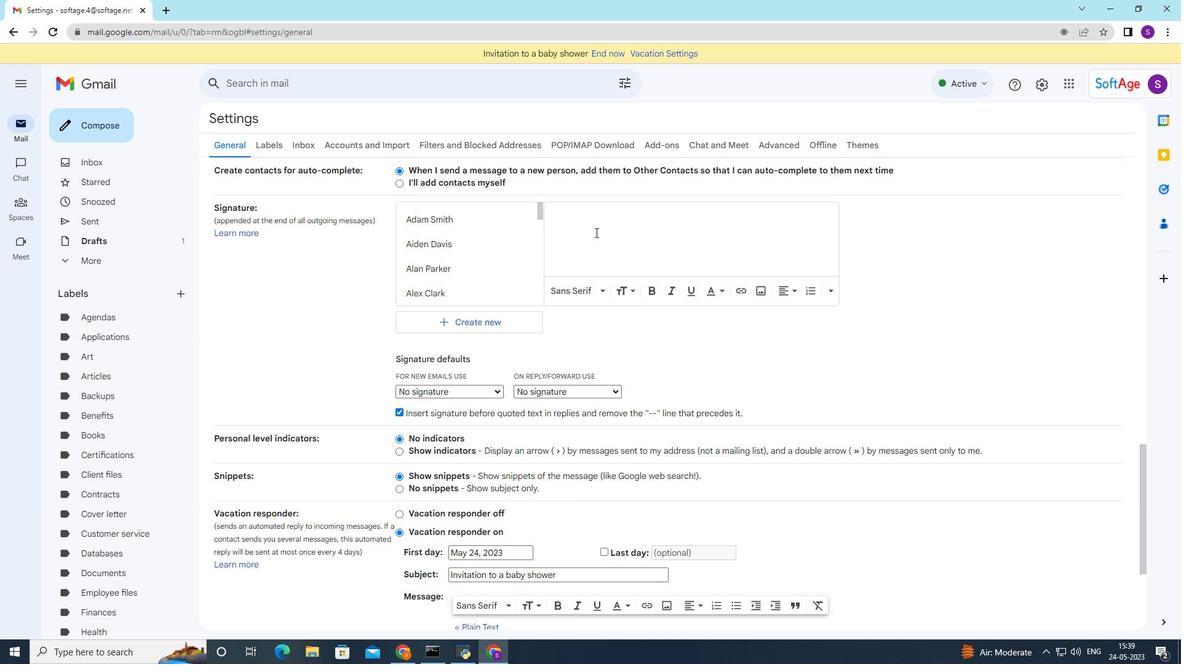 
Action: Key pressed <Key.shift>Destiny<Key.space><Key.shift>Lee
Screenshot: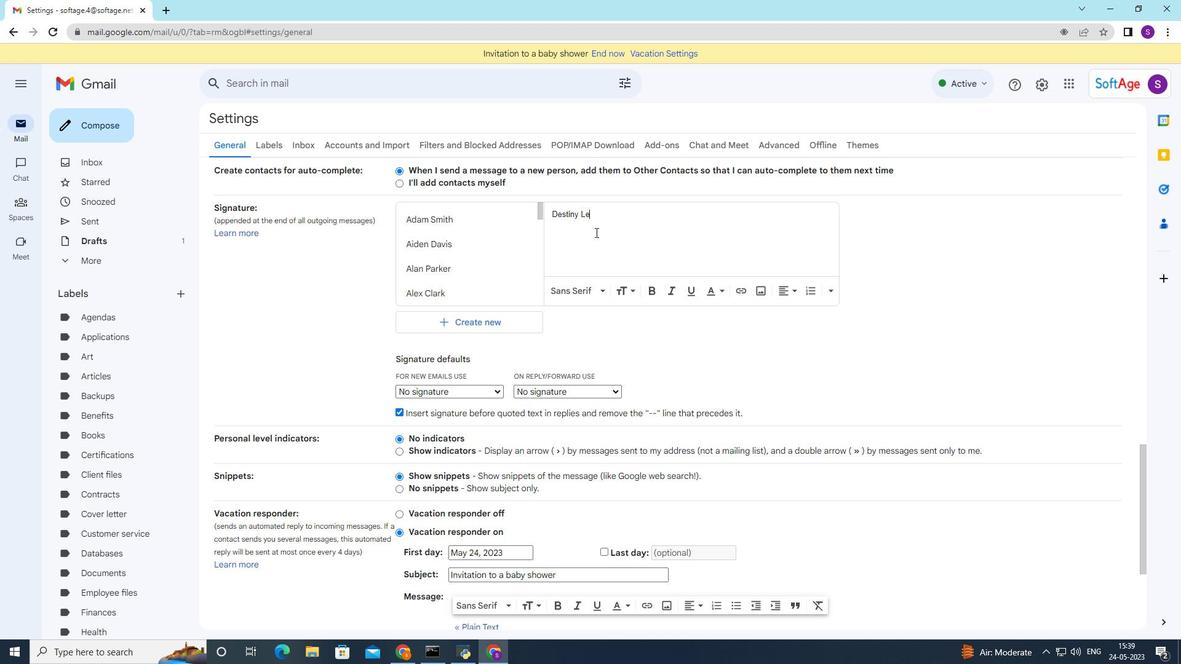 
Action: Mouse moved to (579, 286)
Screenshot: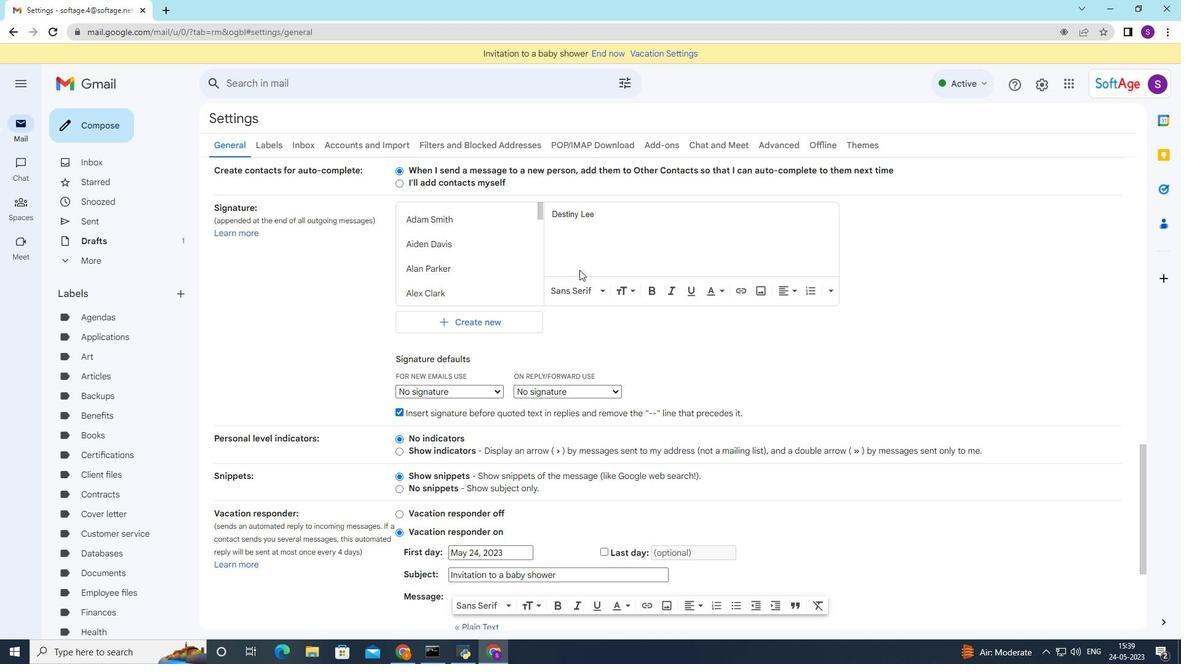 
Action: Mouse scrolled (579, 285) with delta (0, 0)
Screenshot: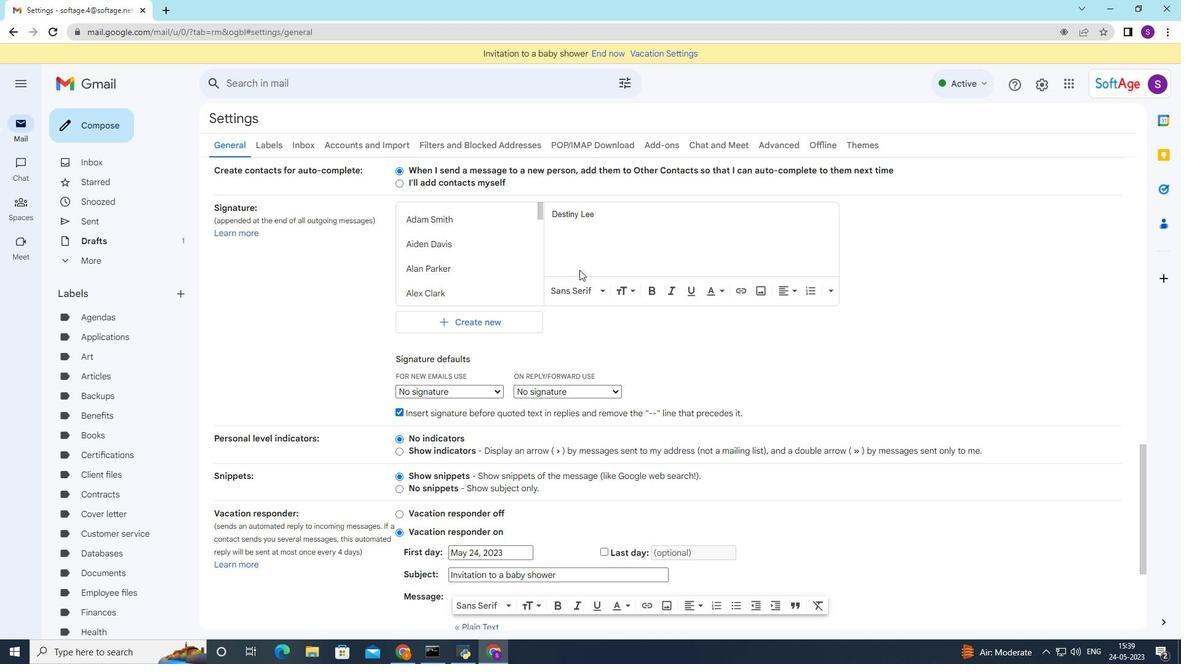 
Action: Mouse moved to (579, 290)
Screenshot: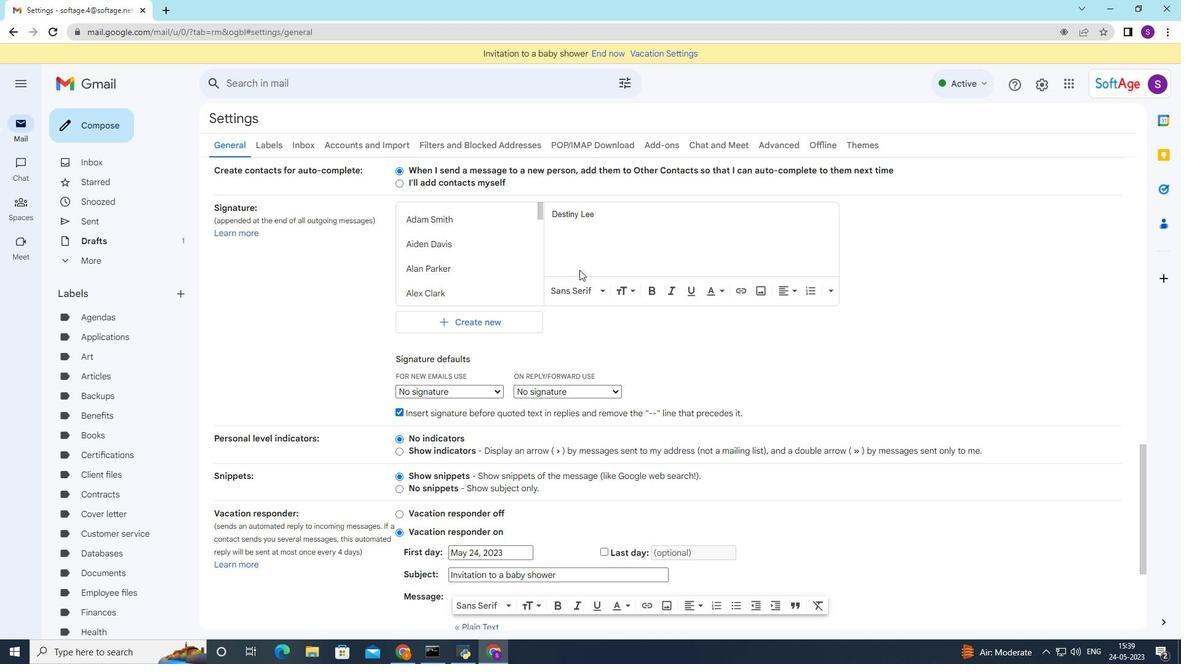 
Action: Mouse scrolled (579, 289) with delta (0, 0)
Screenshot: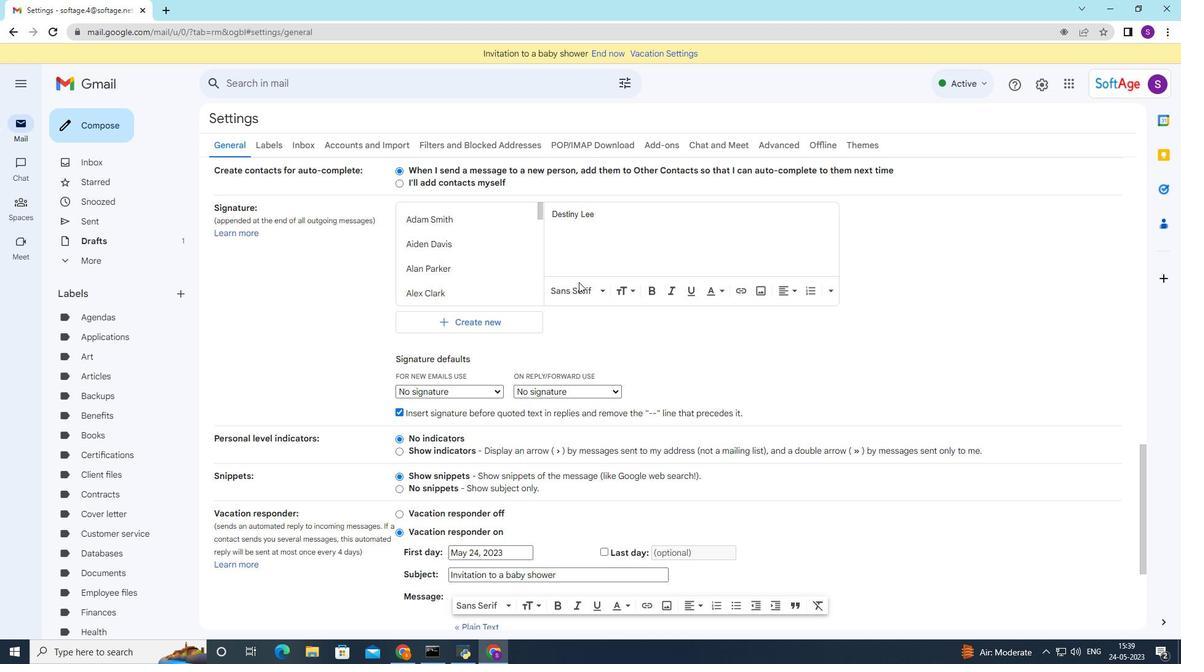 
Action: Mouse moved to (579, 291)
Screenshot: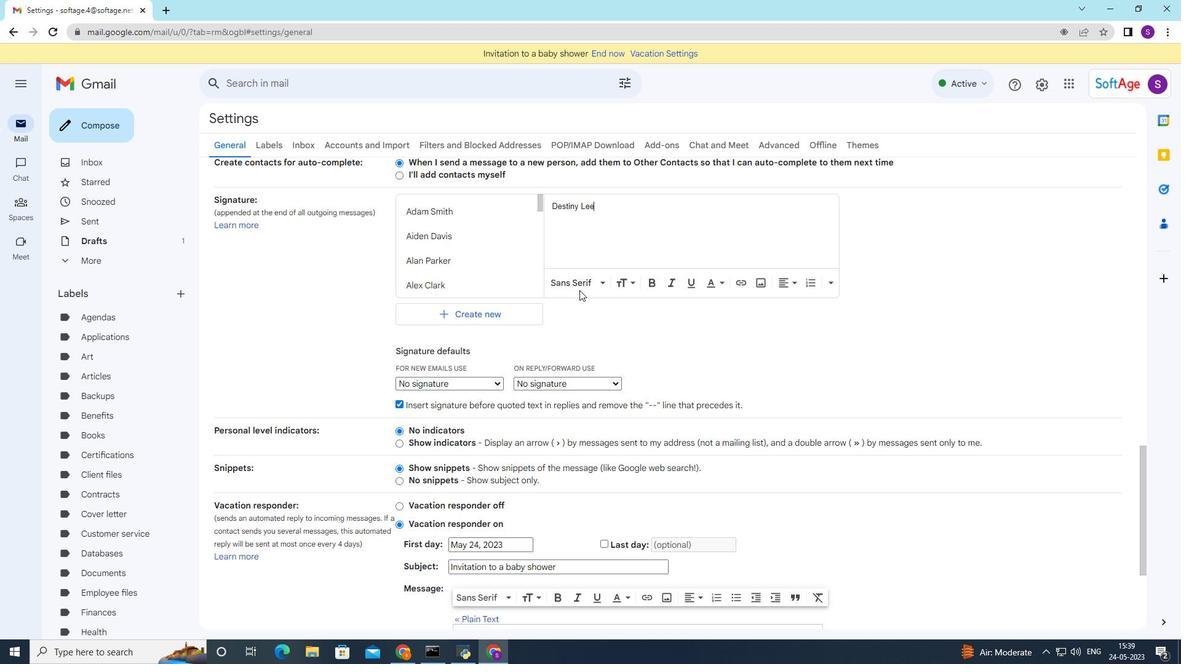 
Action: Mouse scrolled (579, 291) with delta (0, 0)
Screenshot: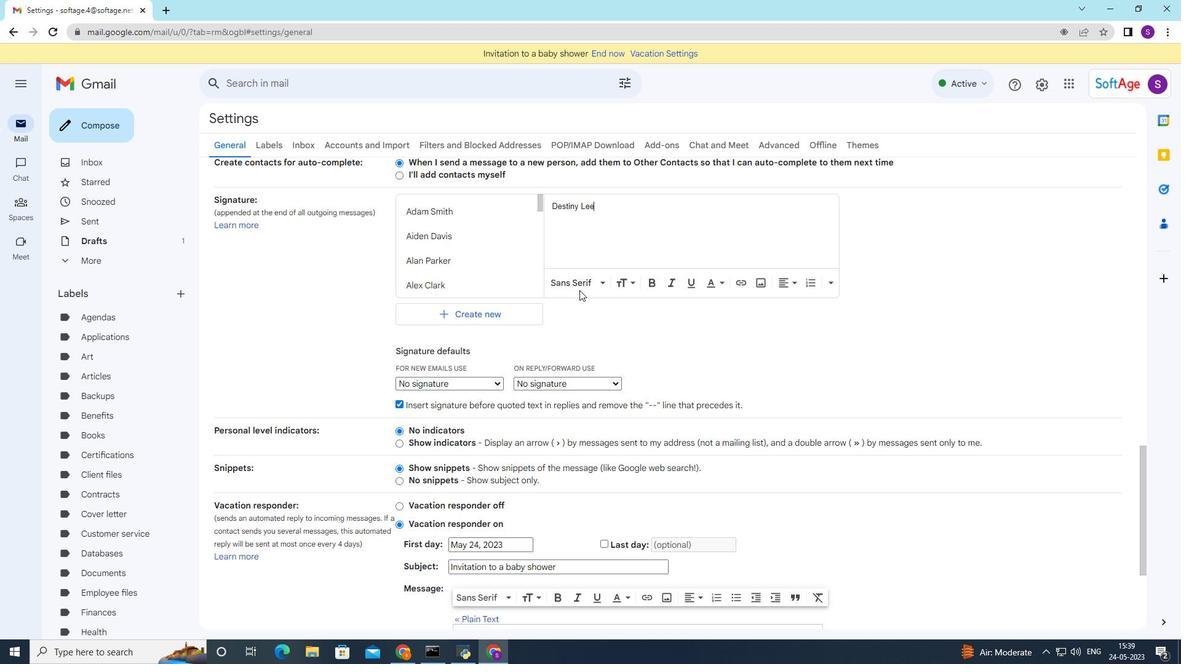 
Action: Mouse moved to (609, 492)
Screenshot: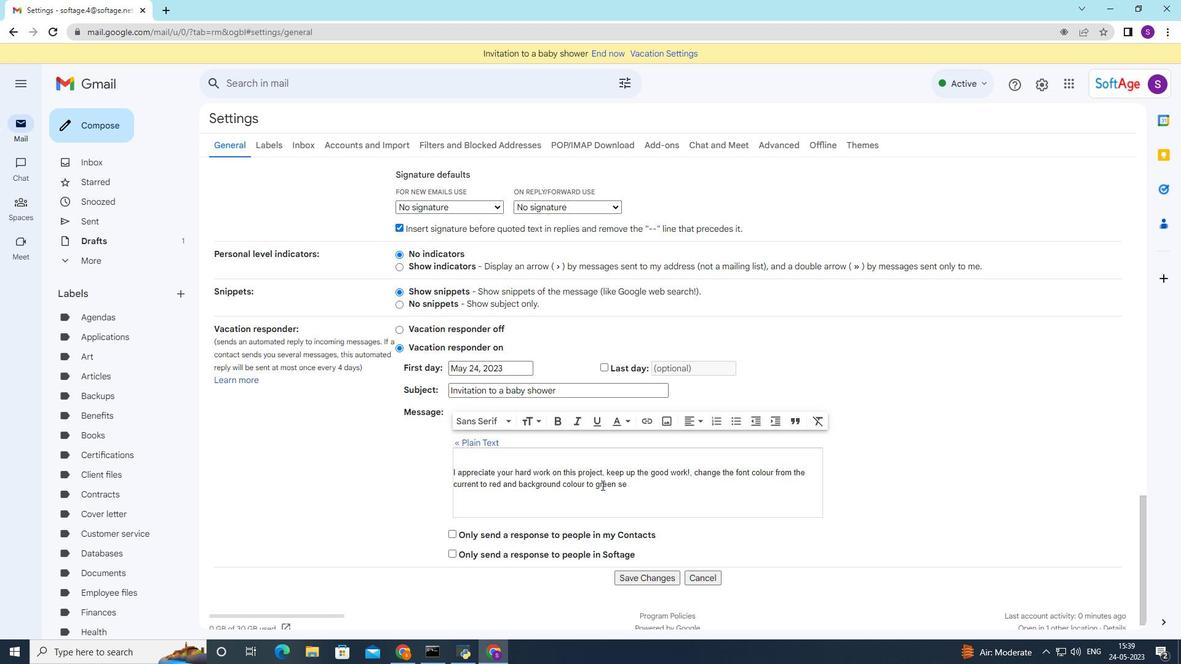 
Action: Mouse scrolled (609, 492) with delta (0, 0)
Screenshot: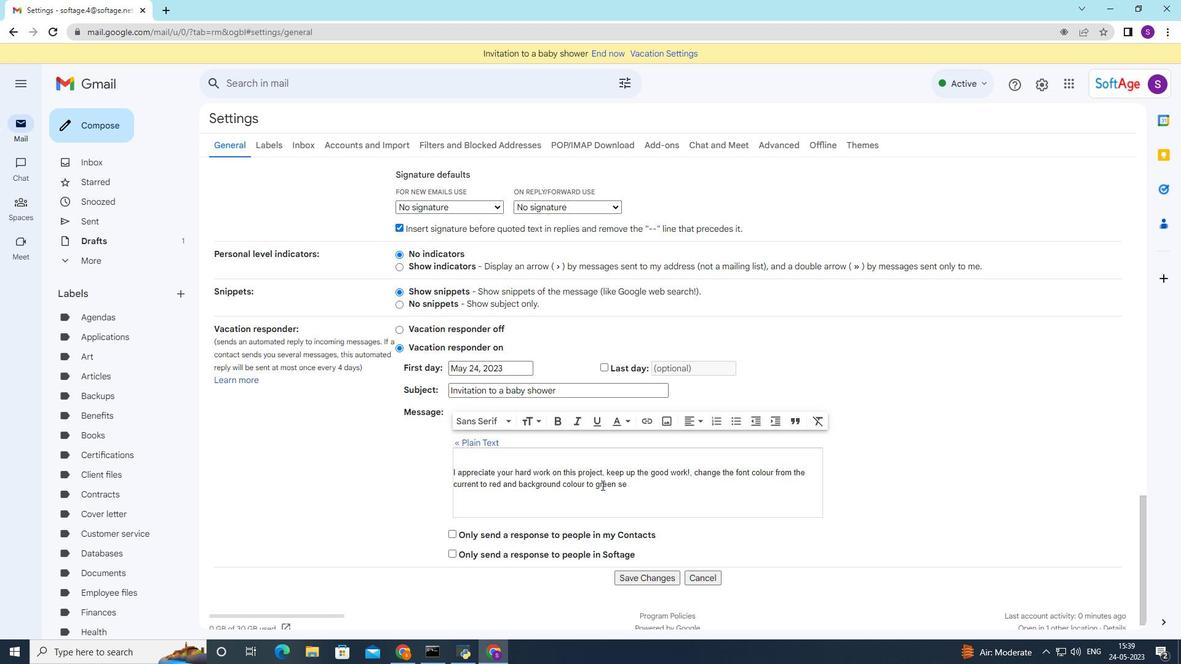 
Action: Mouse moved to (657, 566)
Screenshot: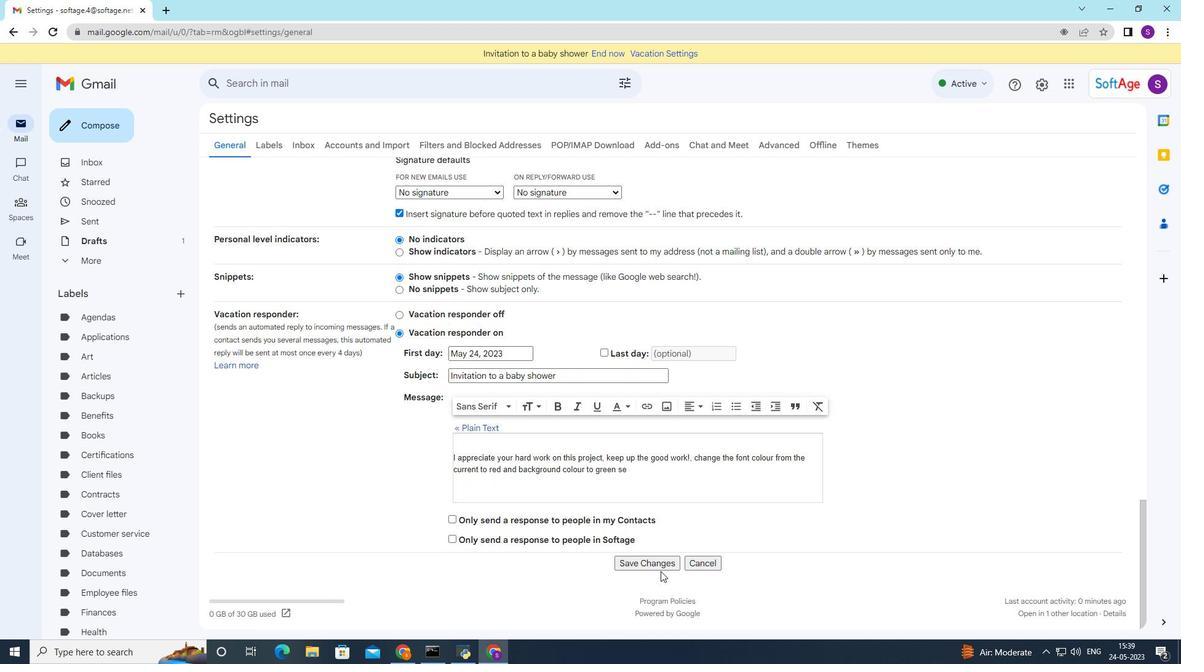 
Action: Mouse pressed left at (657, 566)
Screenshot: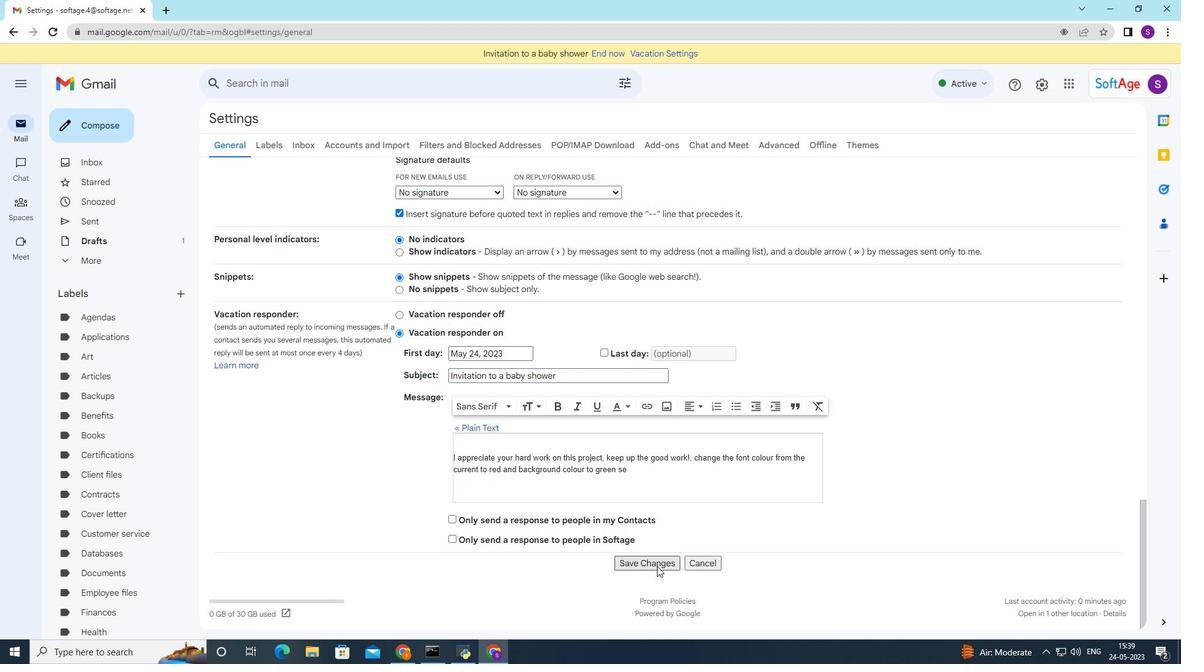 
Action: Mouse moved to (100, 127)
Screenshot: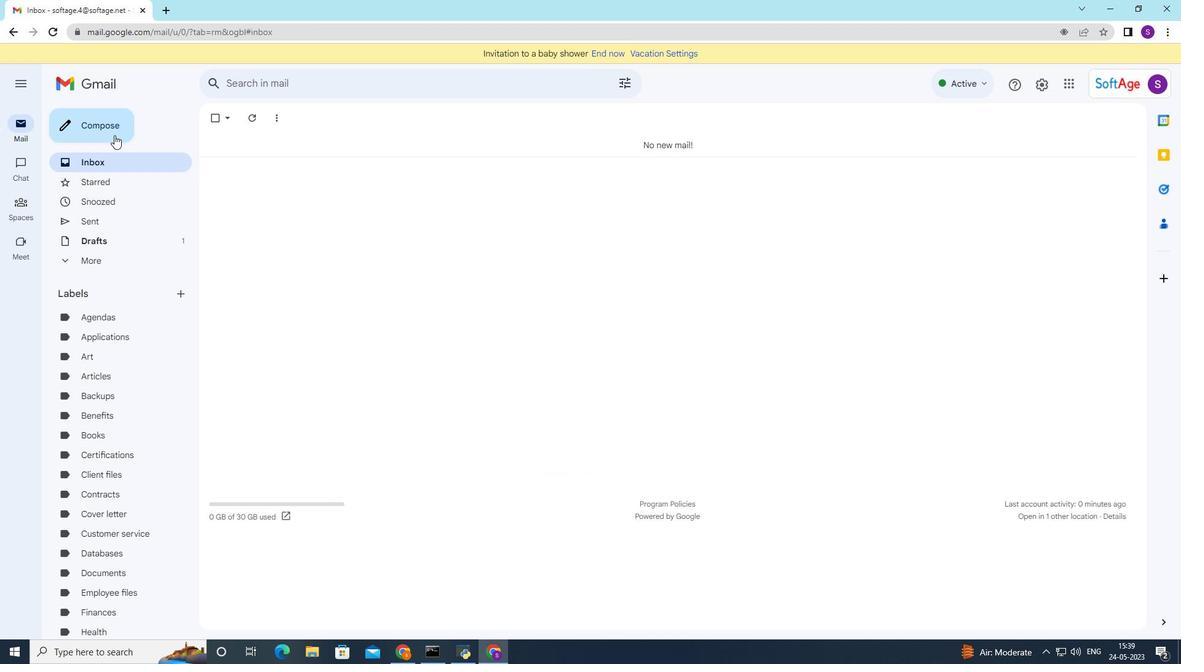 
Action: Mouse pressed left at (100, 127)
Screenshot: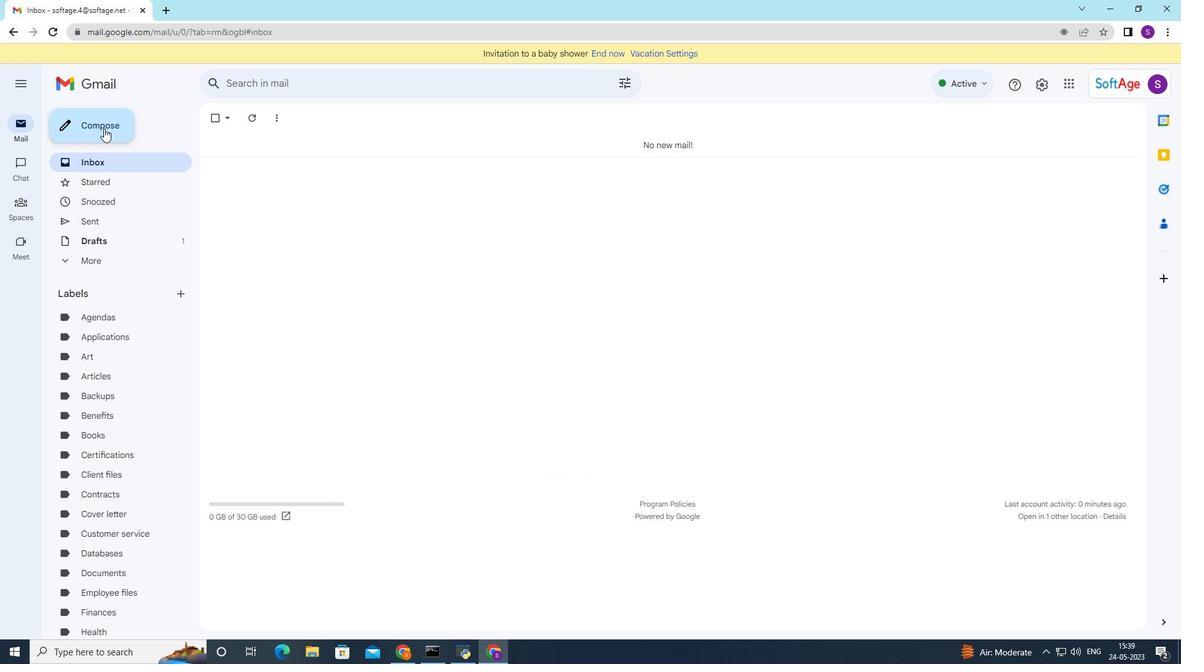 
Action: Mouse moved to (831, 323)
Screenshot: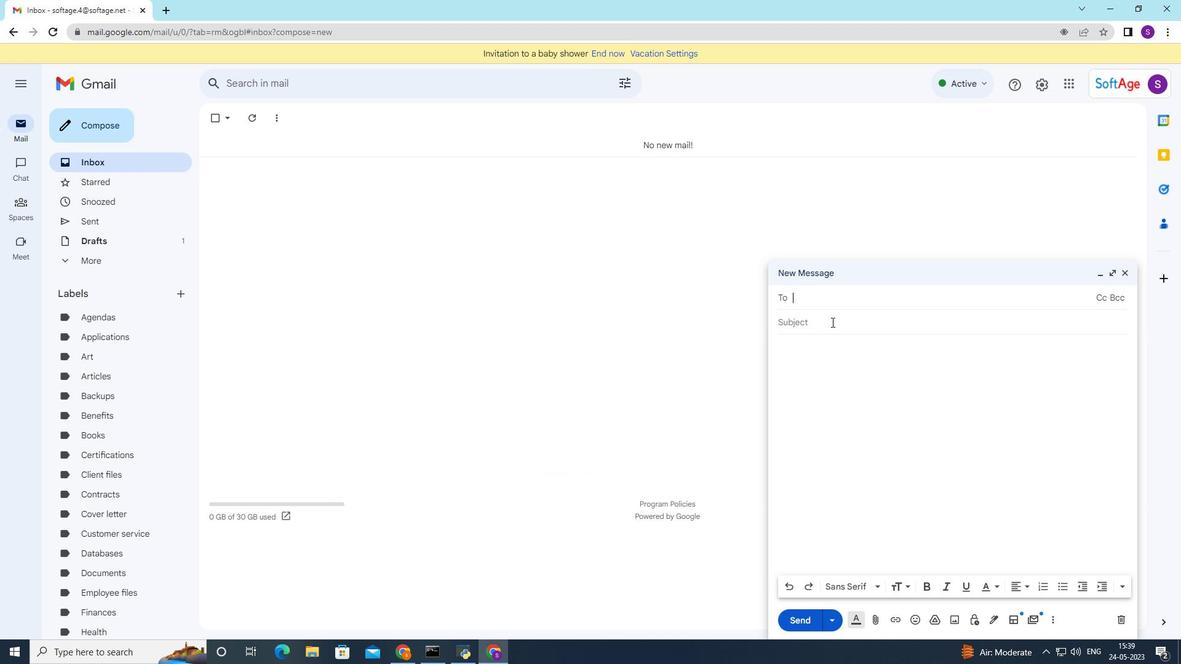 
Action: Mouse pressed left at (831, 323)
Screenshot: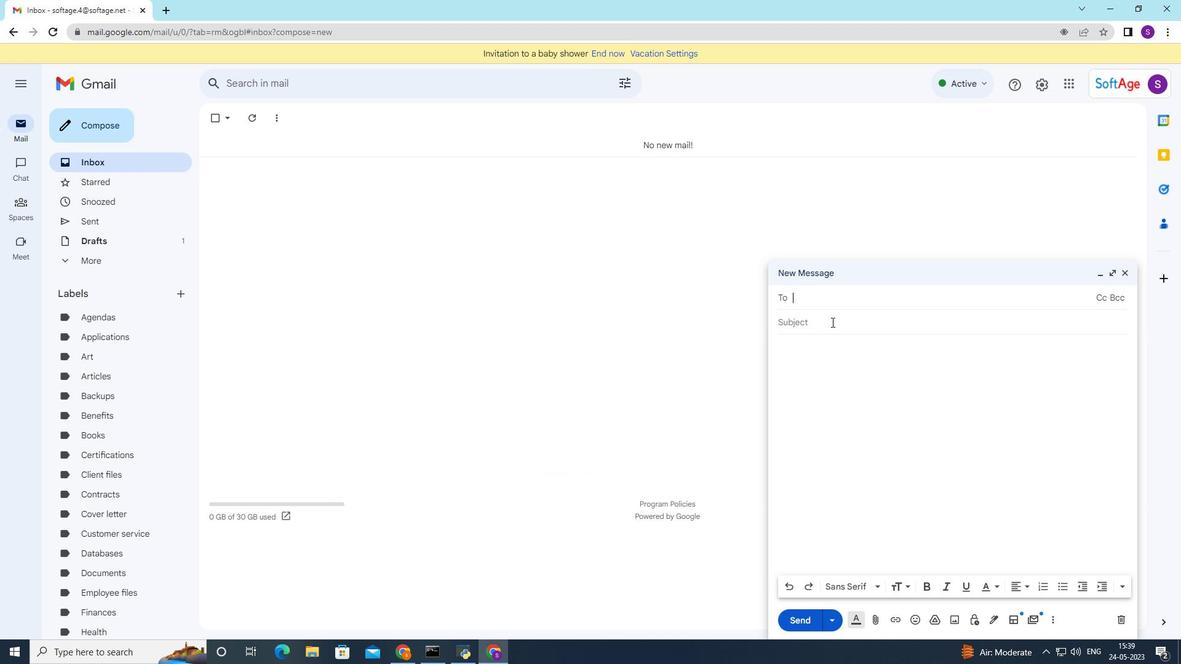 
Action: Mouse moved to (831, 321)
Screenshot: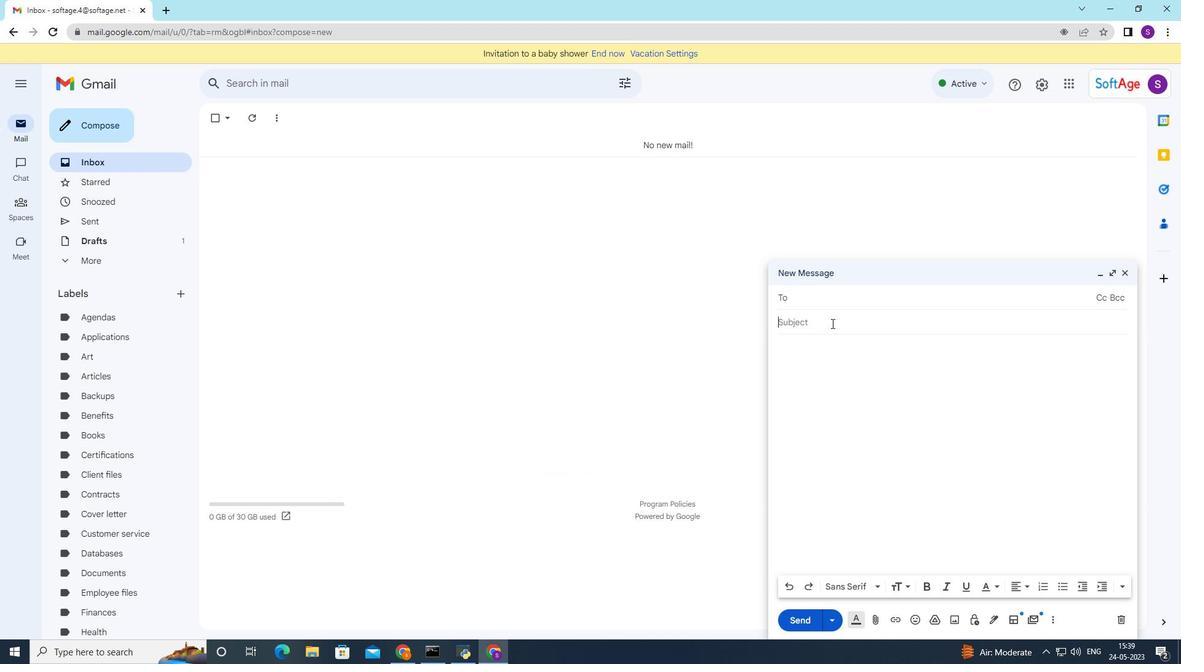 
Action: Key pressed <Key.shift>Invitation<Key.space>to<Key.space>a<Key.space>company<Key.space>celebration
Screenshot: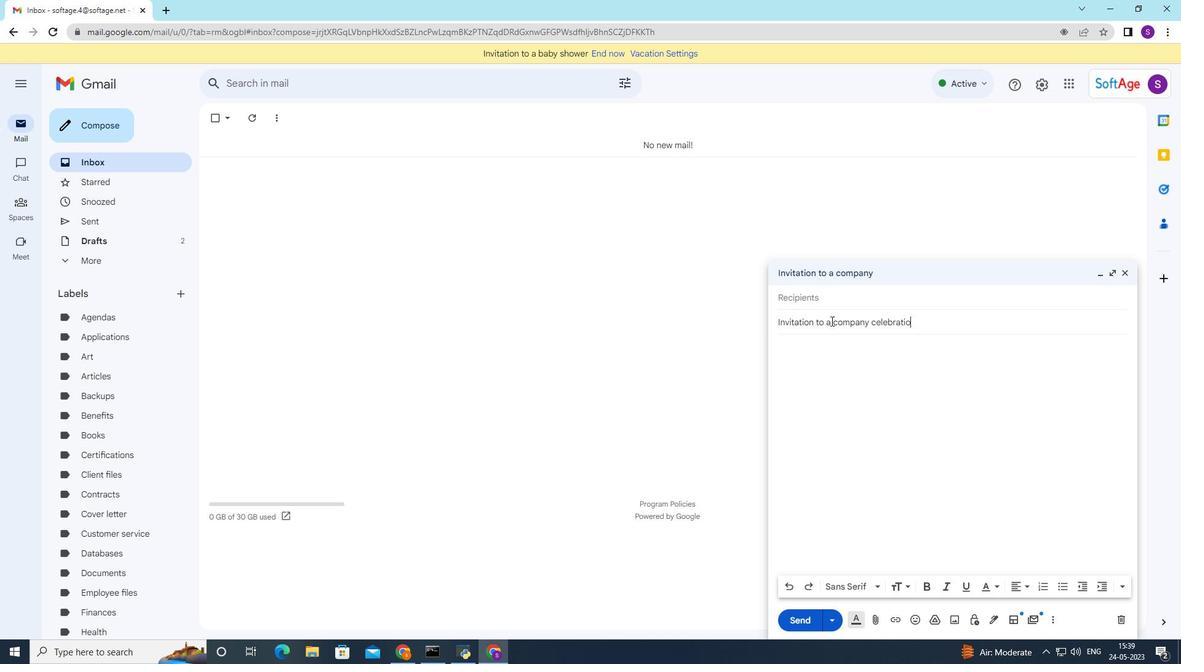
Action: Mouse moved to (993, 619)
Screenshot: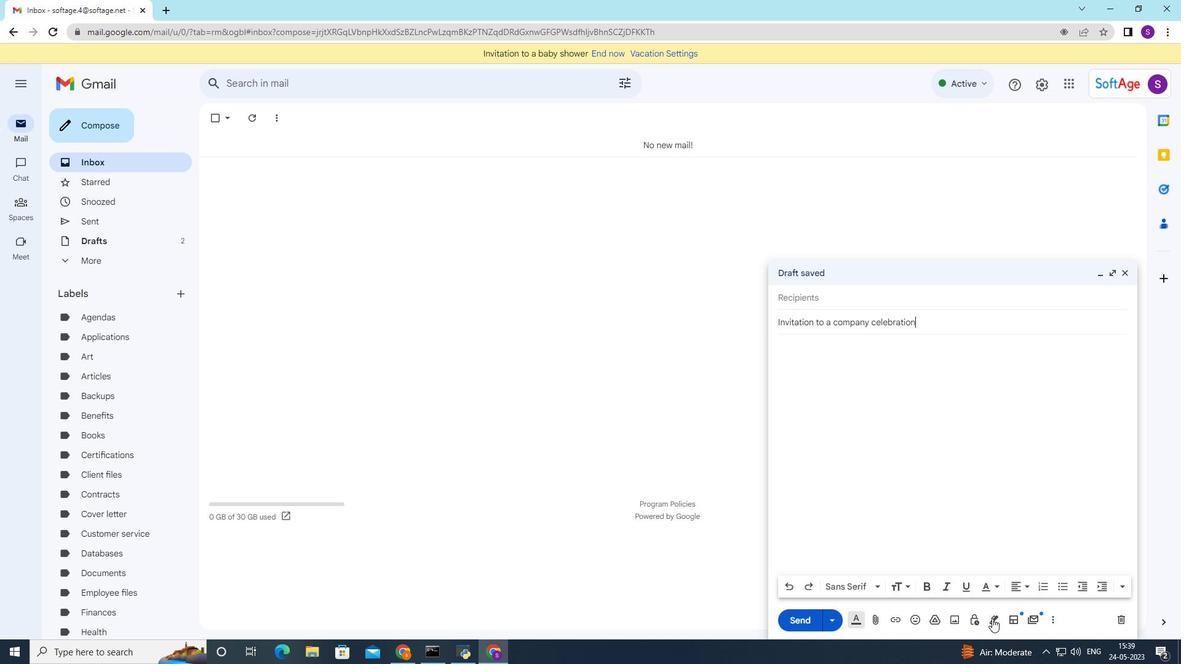 
Action: Mouse pressed left at (993, 619)
Screenshot: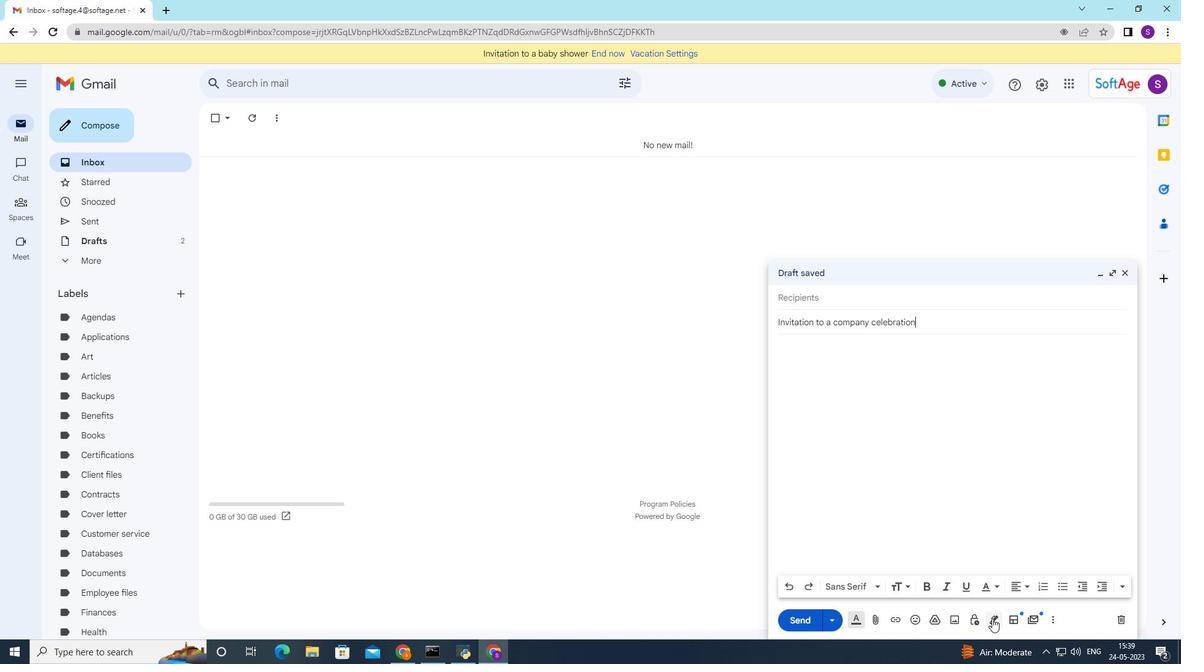 
Action: Mouse moved to (1038, 425)
Screenshot: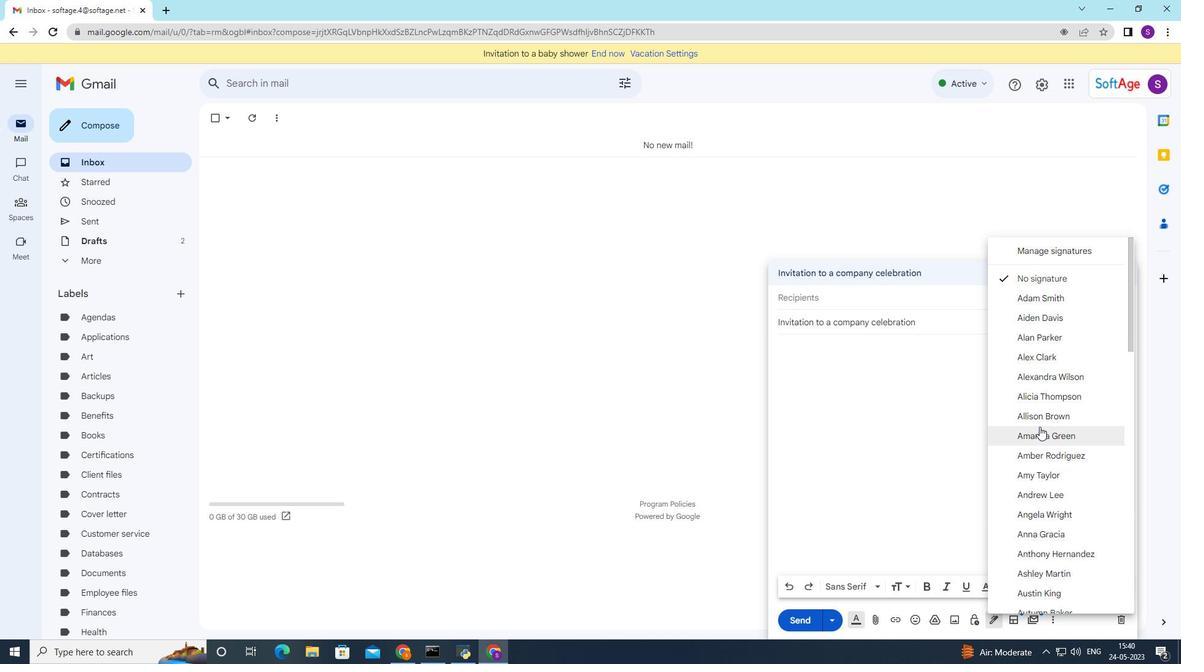 
Action: Mouse scrolled (1038, 424) with delta (0, 0)
Screenshot: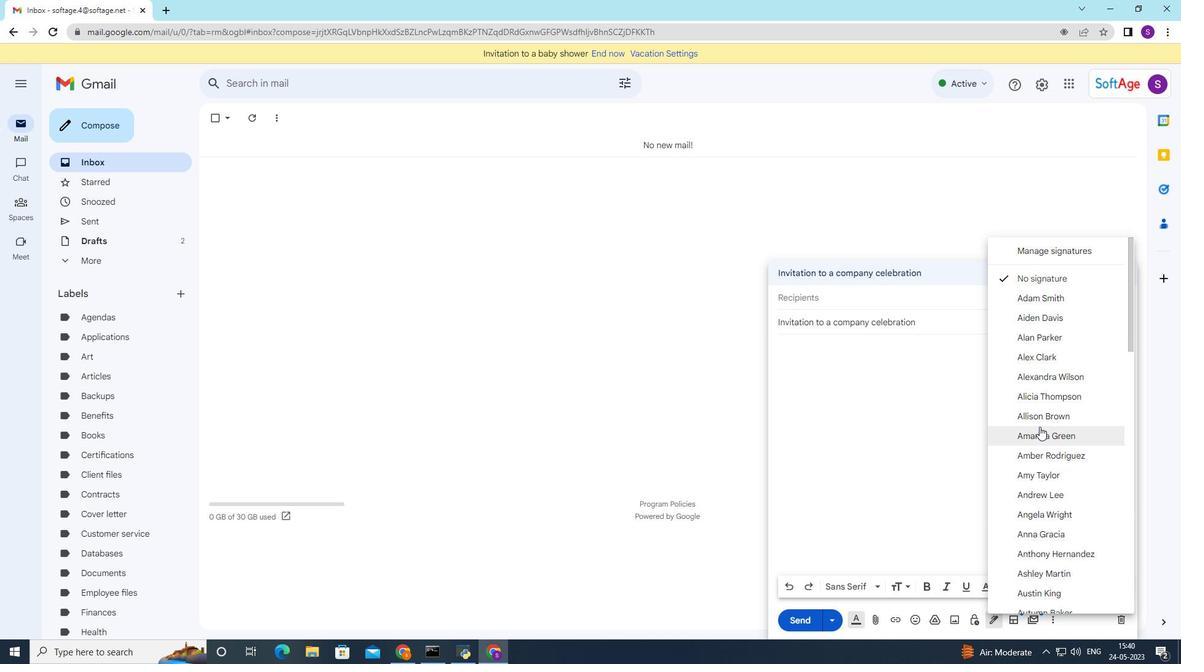 
Action: Mouse scrolled (1038, 424) with delta (0, 0)
Screenshot: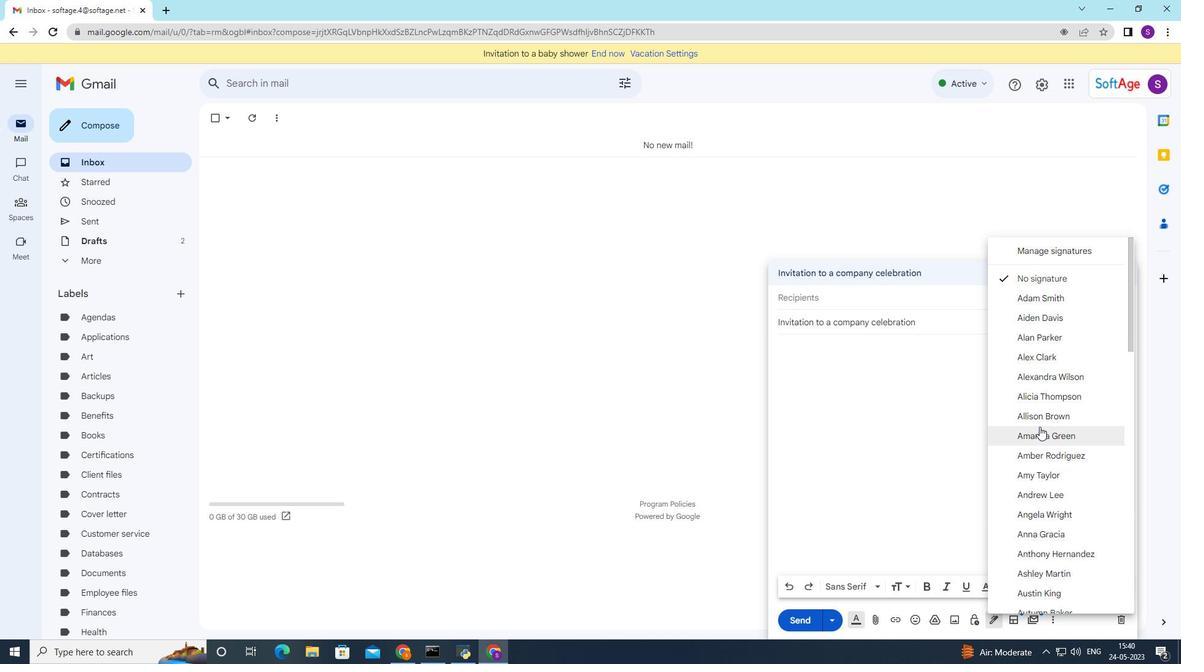 
Action: Mouse scrolled (1038, 424) with delta (0, 0)
Screenshot: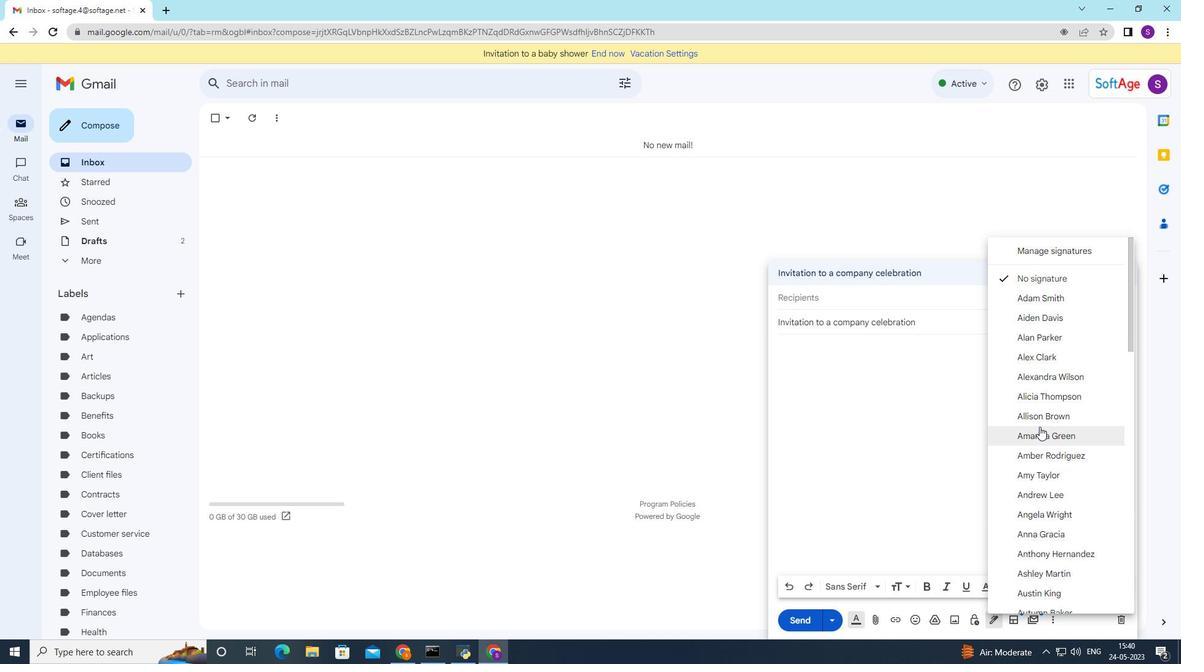 
Action: Mouse scrolled (1038, 424) with delta (0, 0)
Screenshot: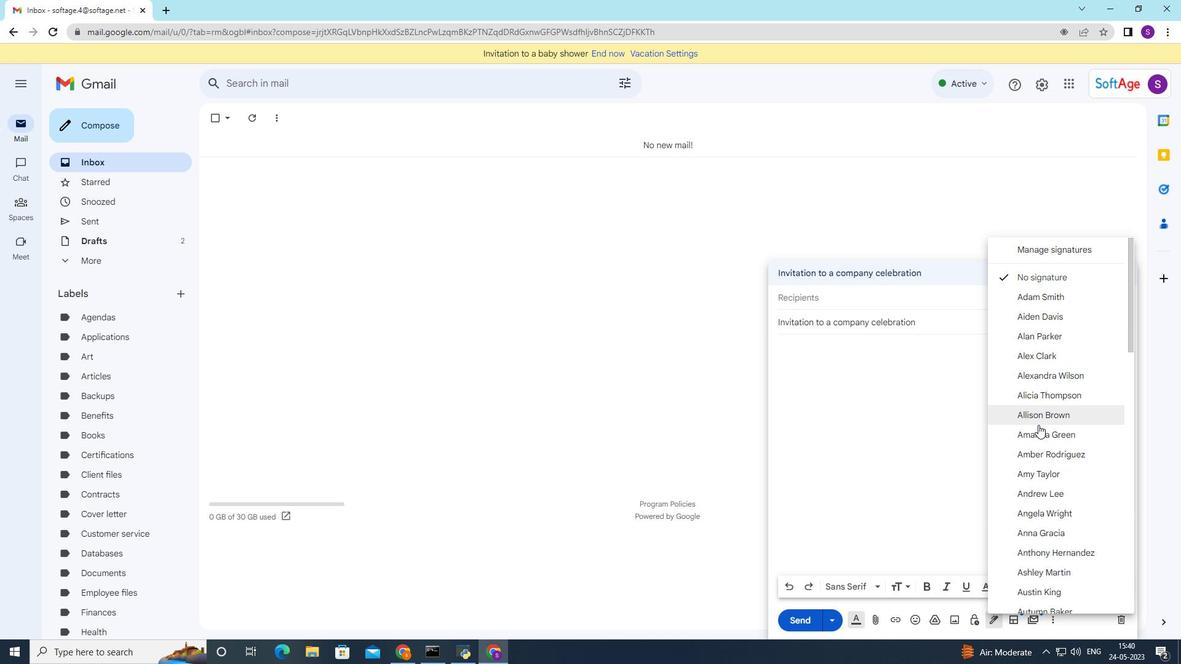
Action: Mouse moved to (1038, 425)
Screenshot: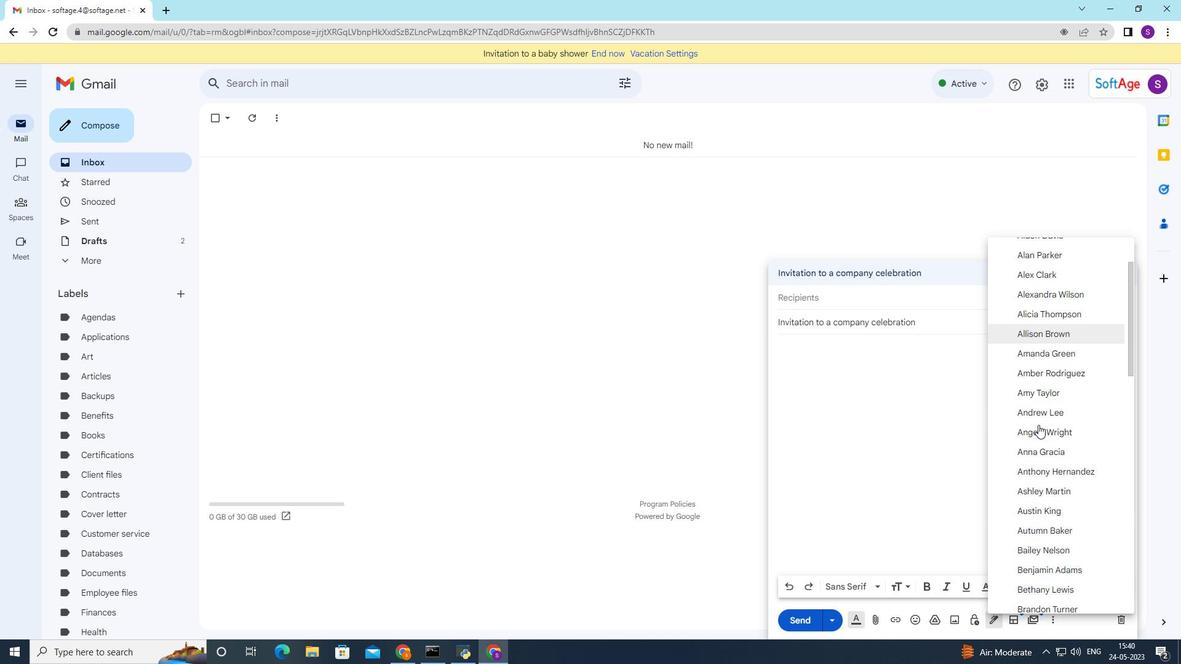 
Action: Mouse scrolled (1038, 424) with delta (0, 0)
Screenshot: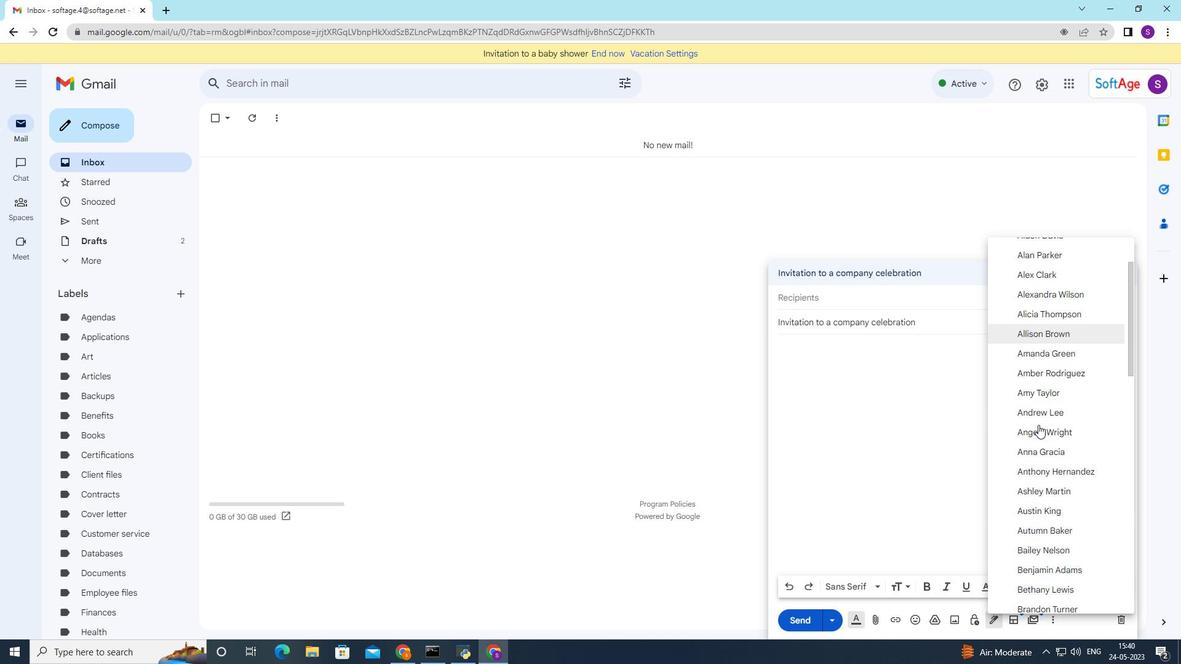
Action: Mouse moved to (1039, 427)
Screenshot: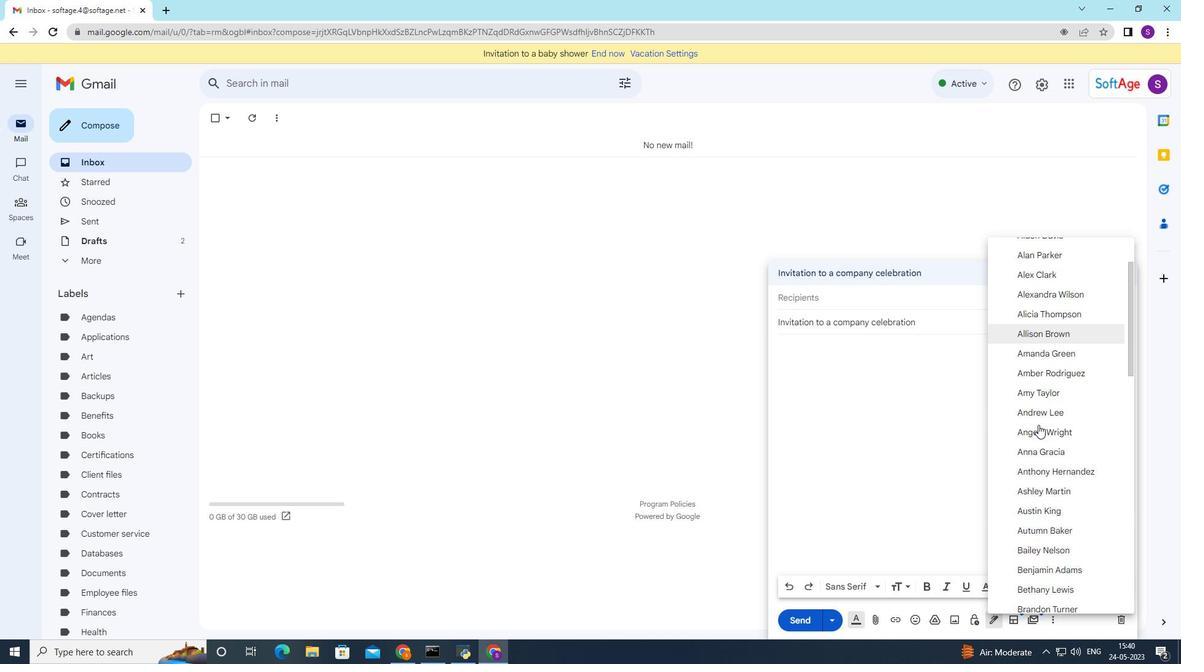 
Action: Mouse scrolled (1039, 426) with delta (0, 0)
Screenshot: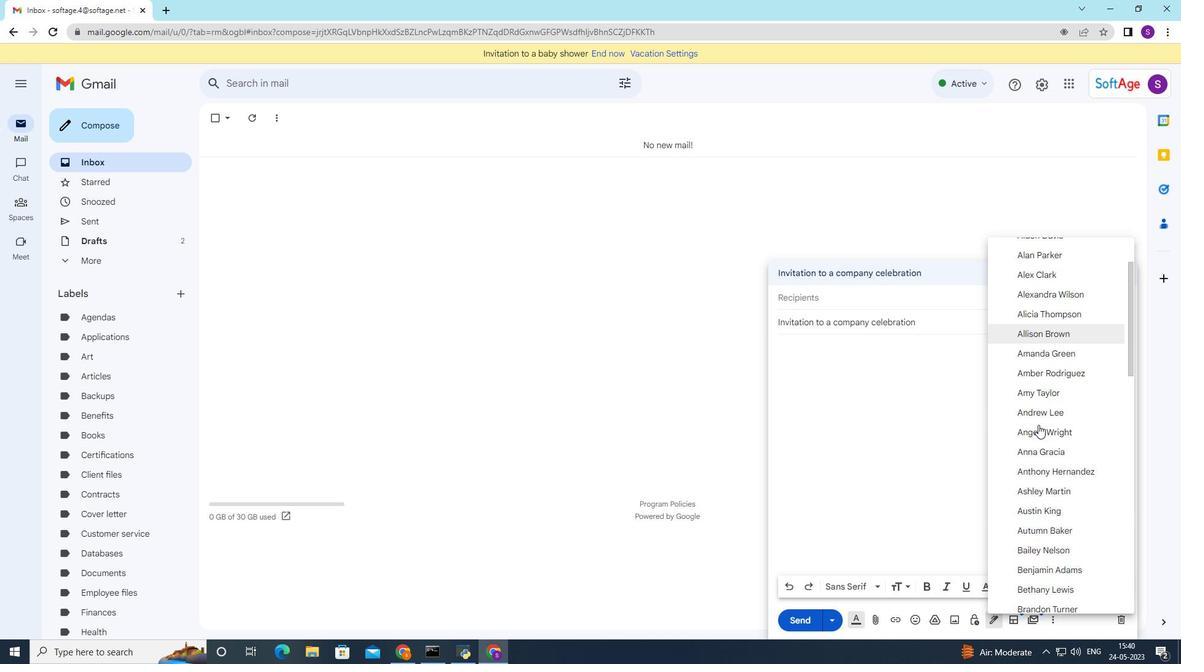 
Action: Mouse moved to (1060, 521)
Screenshot: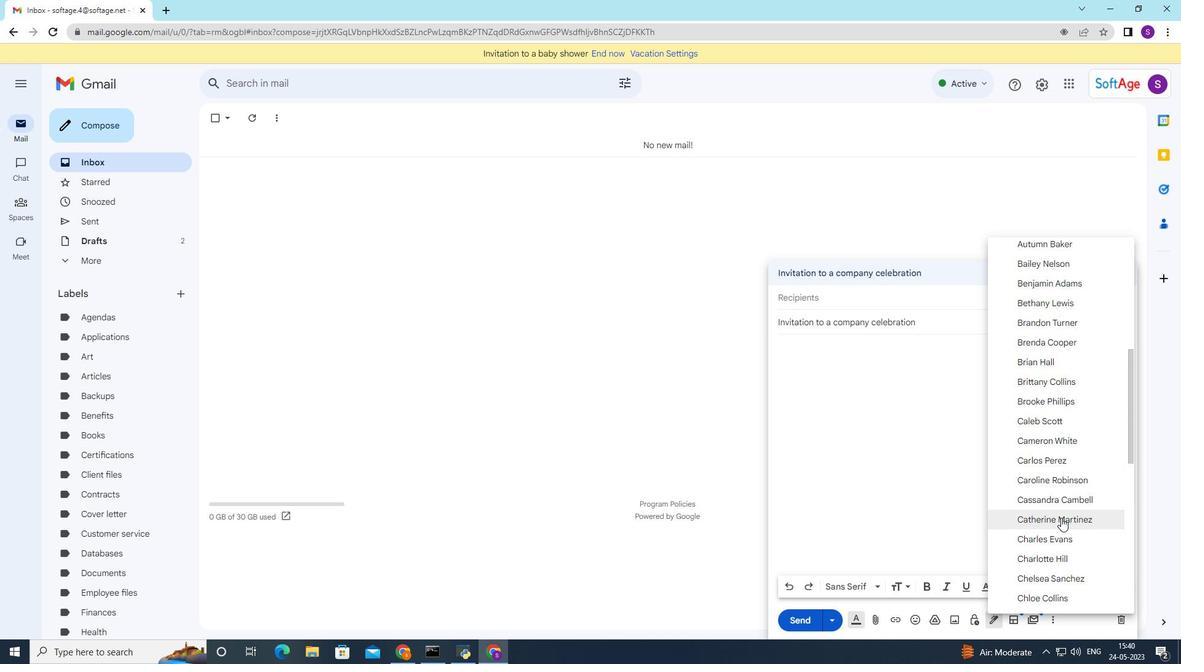
Action: Mouse scrolled (1060, 520) with delta (0, 0)
Screenshot: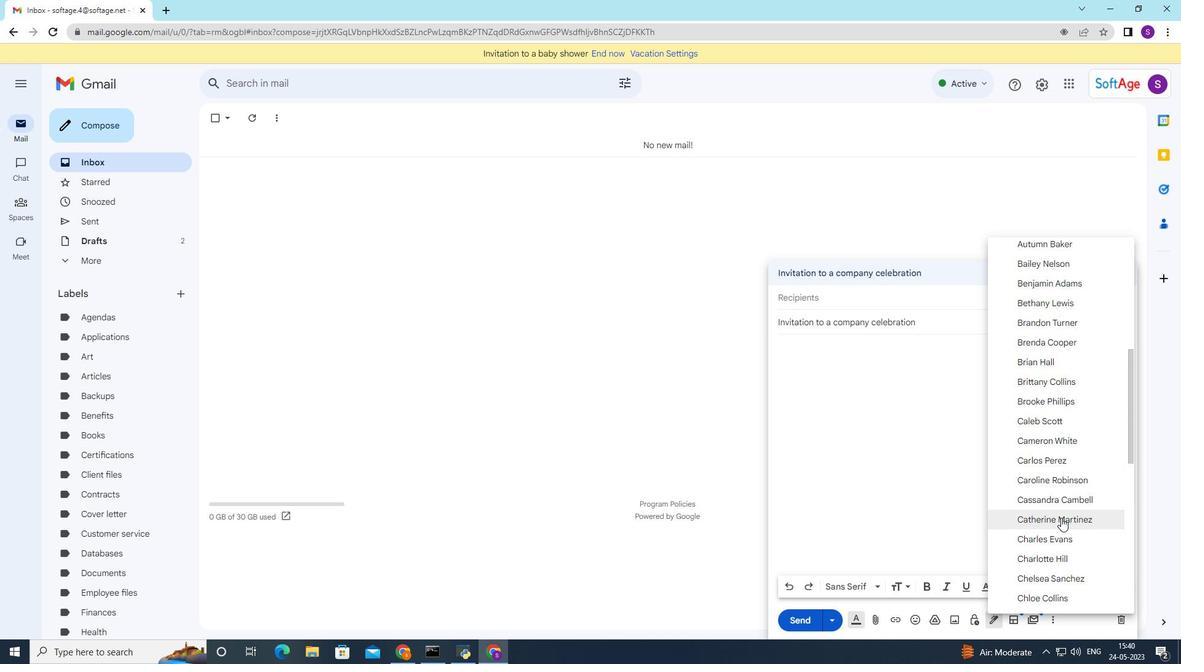
Action: Mouse scrolled (1060, 521) with delta (0, 0)
Screenshot: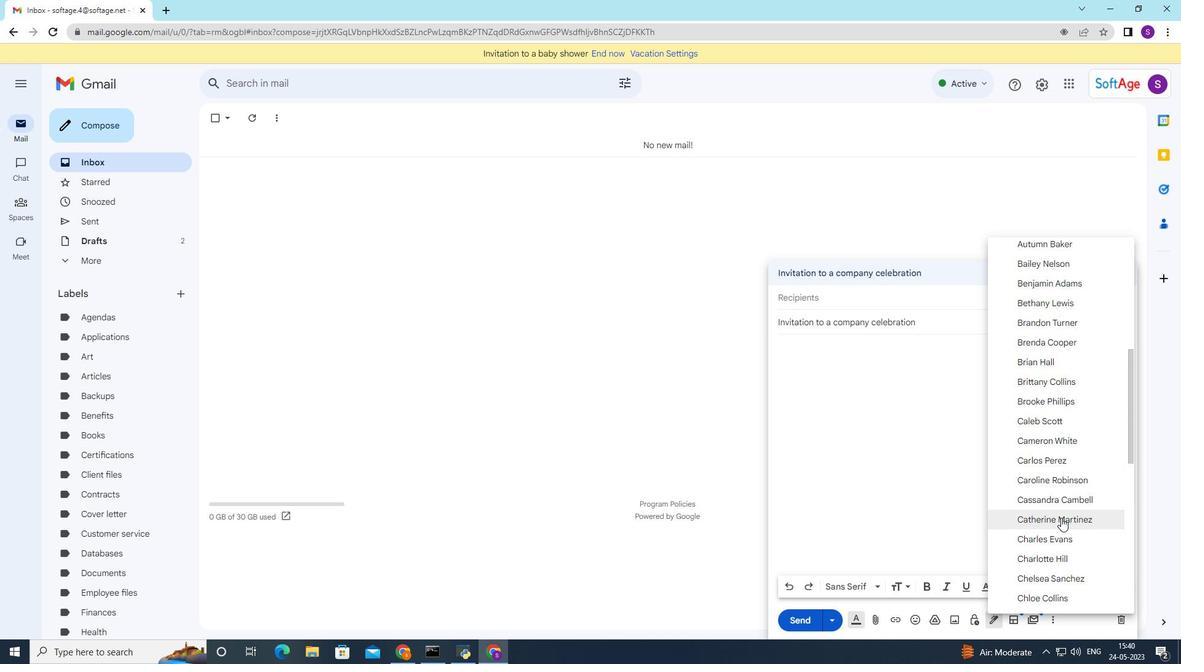
Action: Mouse scrolled (1060, 521) with delta (0, 0)
Screenshot: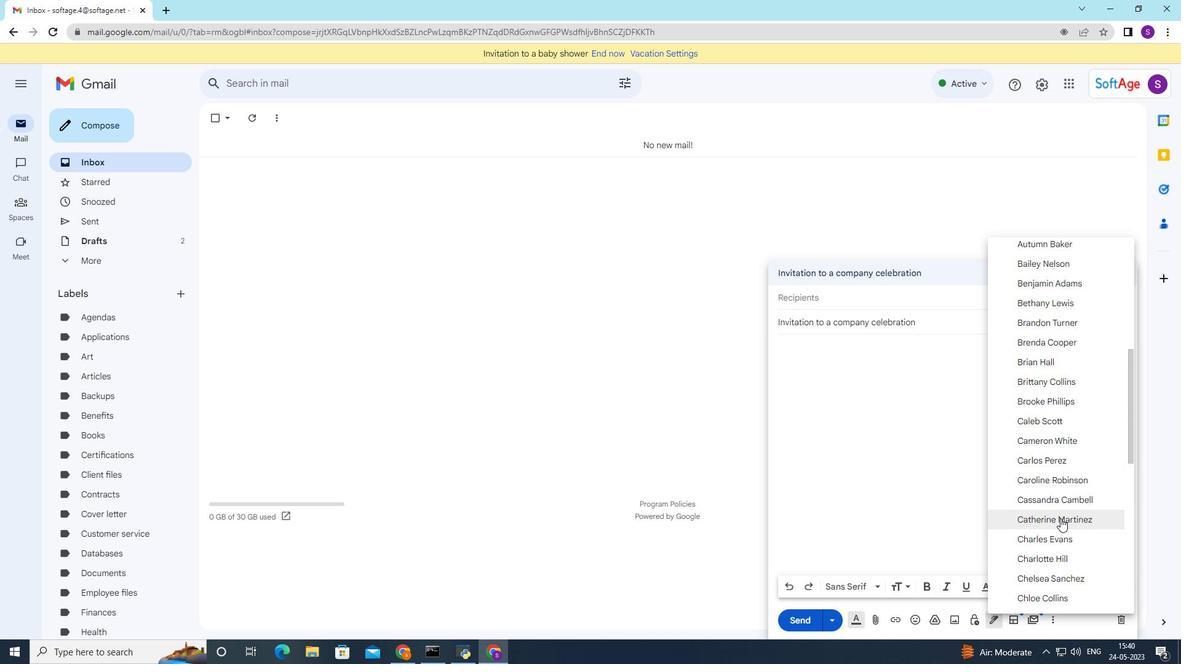 
Action: Mouse scrolled (1060, 521) with delta (0, 0)
Screenshot: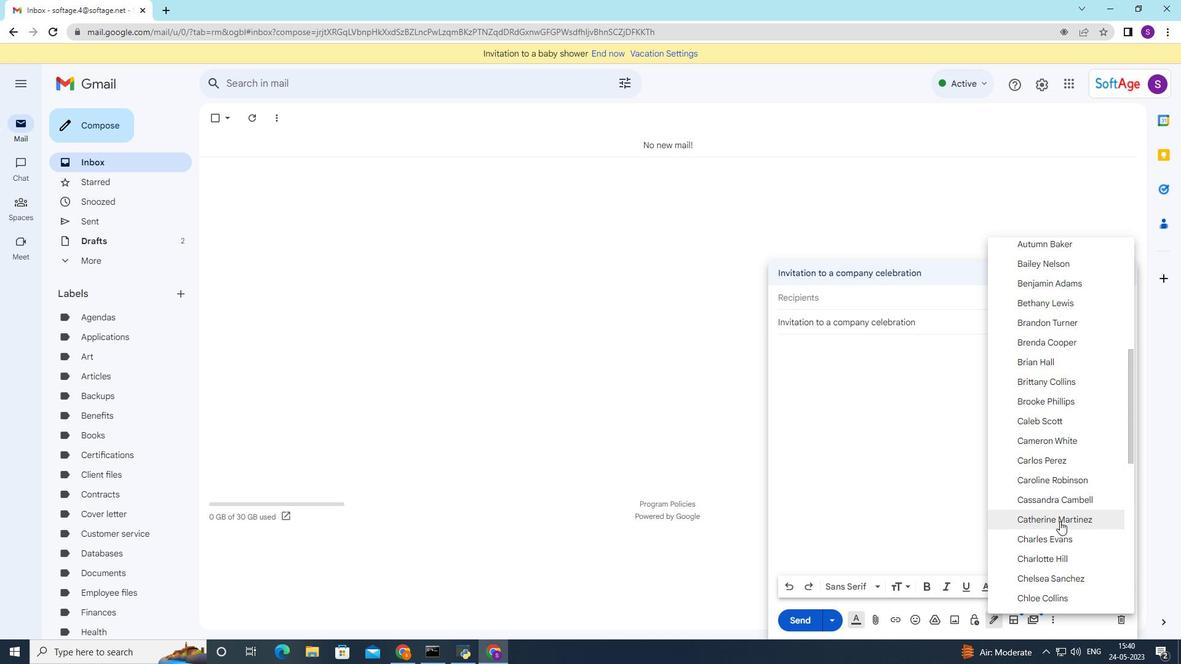 
Action: Mouse moved to (1058, 521)
Screenshot: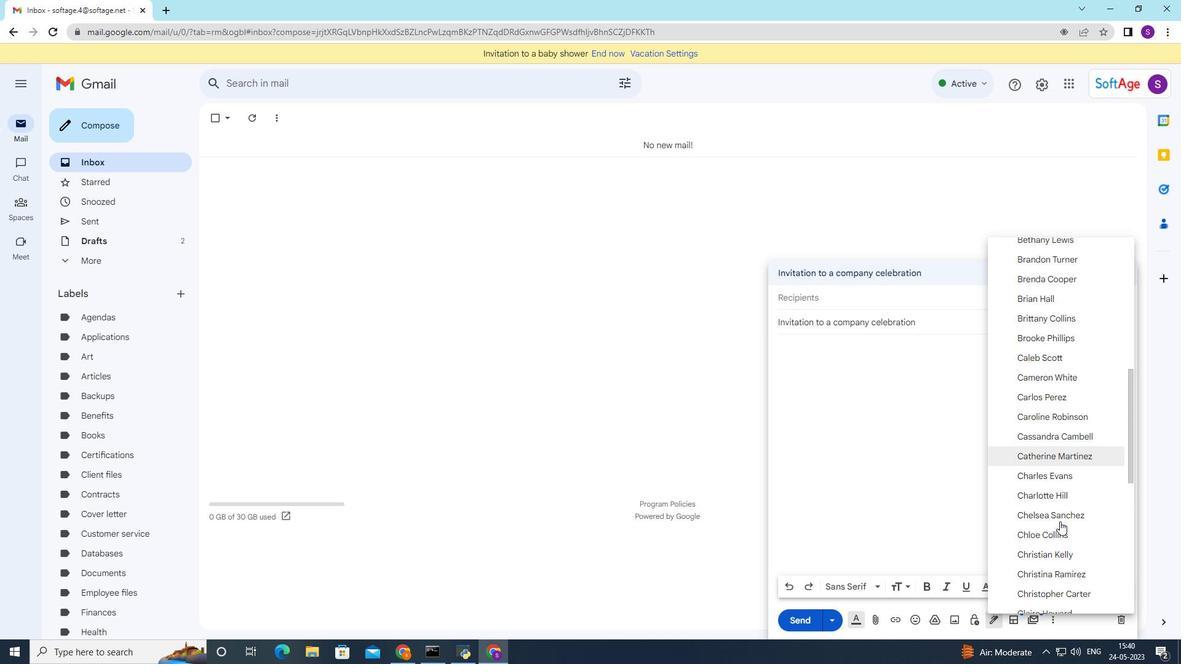 
Action: Mouse scrolled (1058, 521) with delta (0, 0)
Screenshot: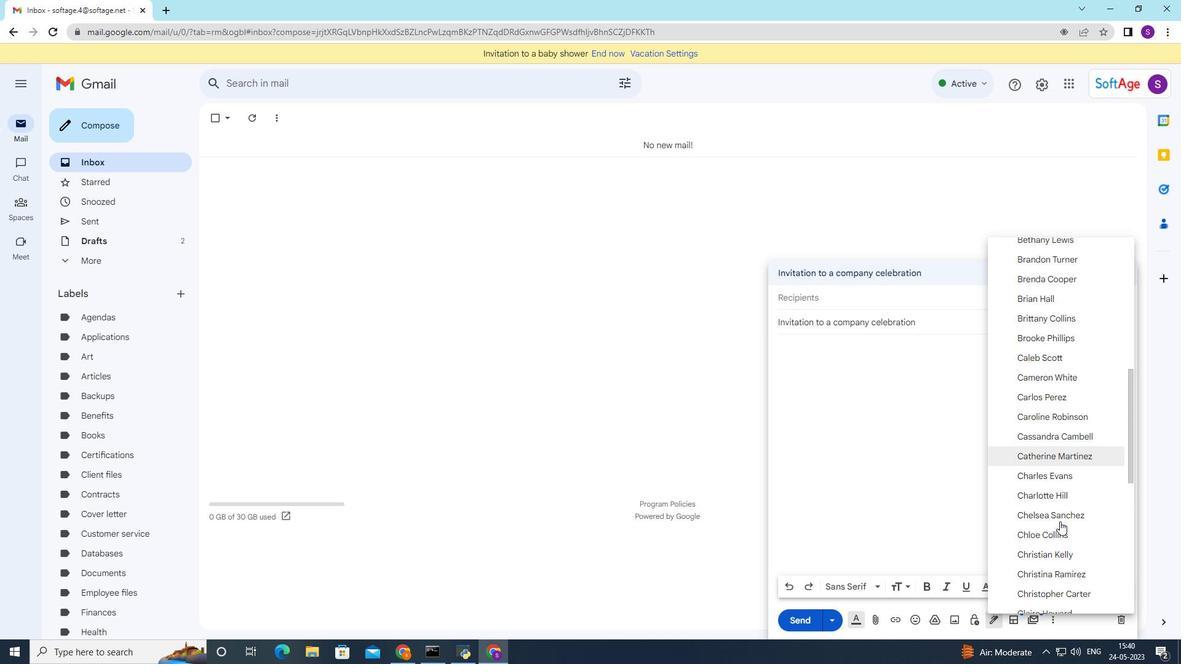 
Action: Mouse moved to (1054, 543)
Screenshot: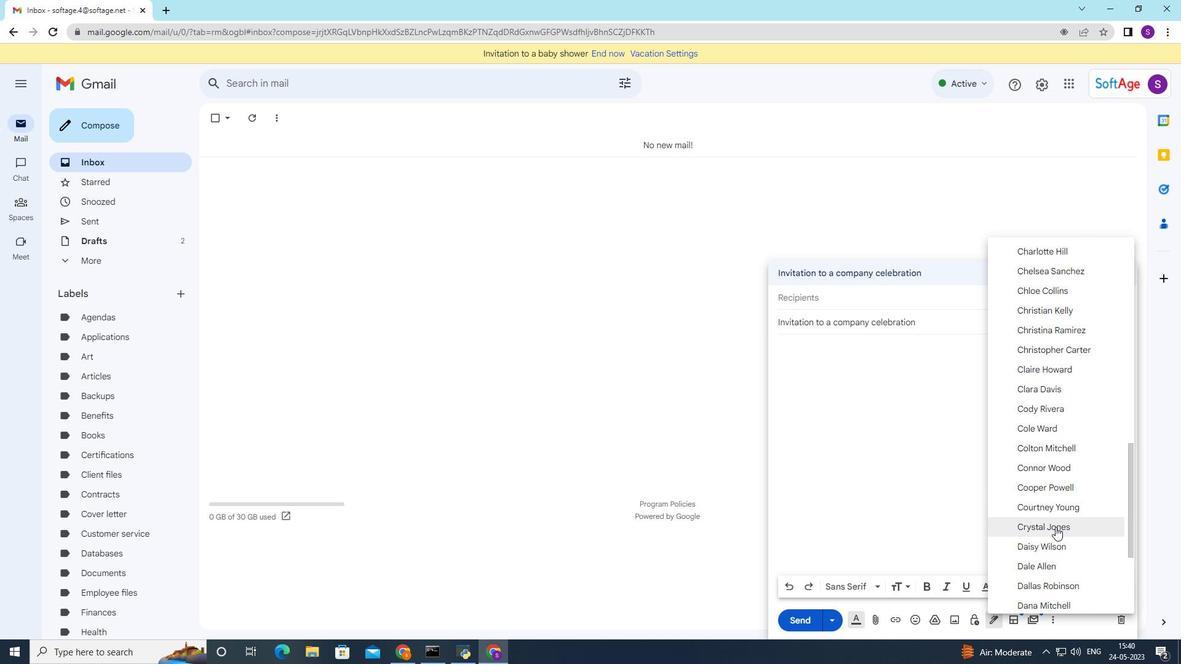 
Action: Mouse scrolled (1054, 542) with delta (0, 0)
Screenshot: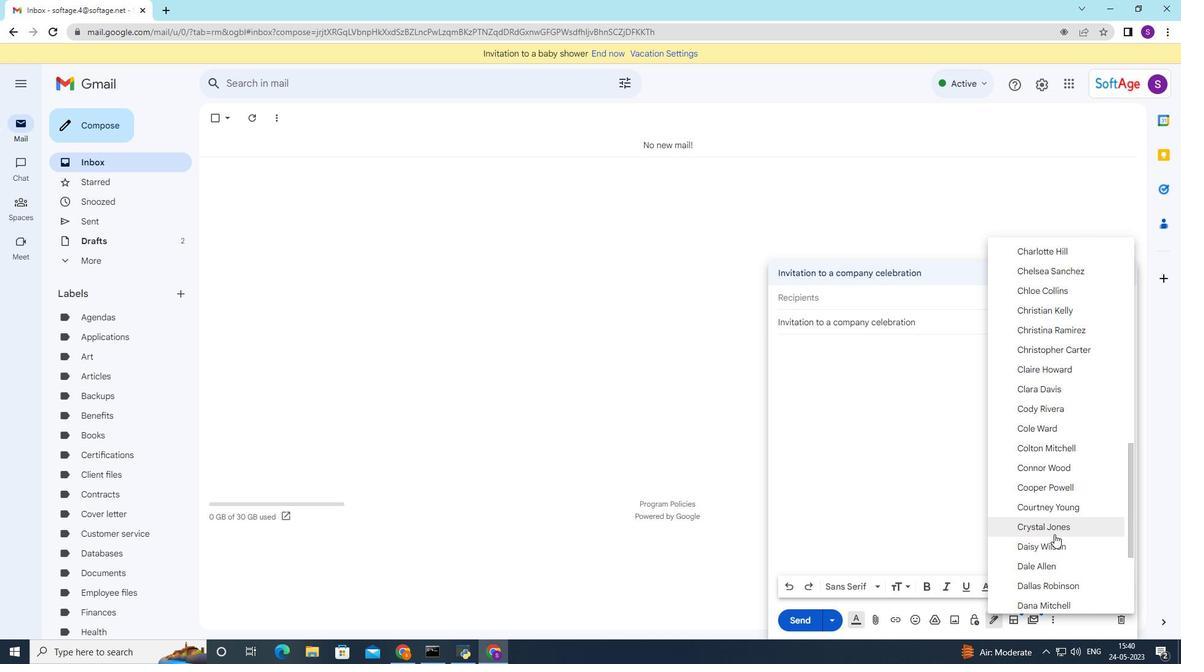 
Action: Mouse moved to (1054, 543)
Screenshot: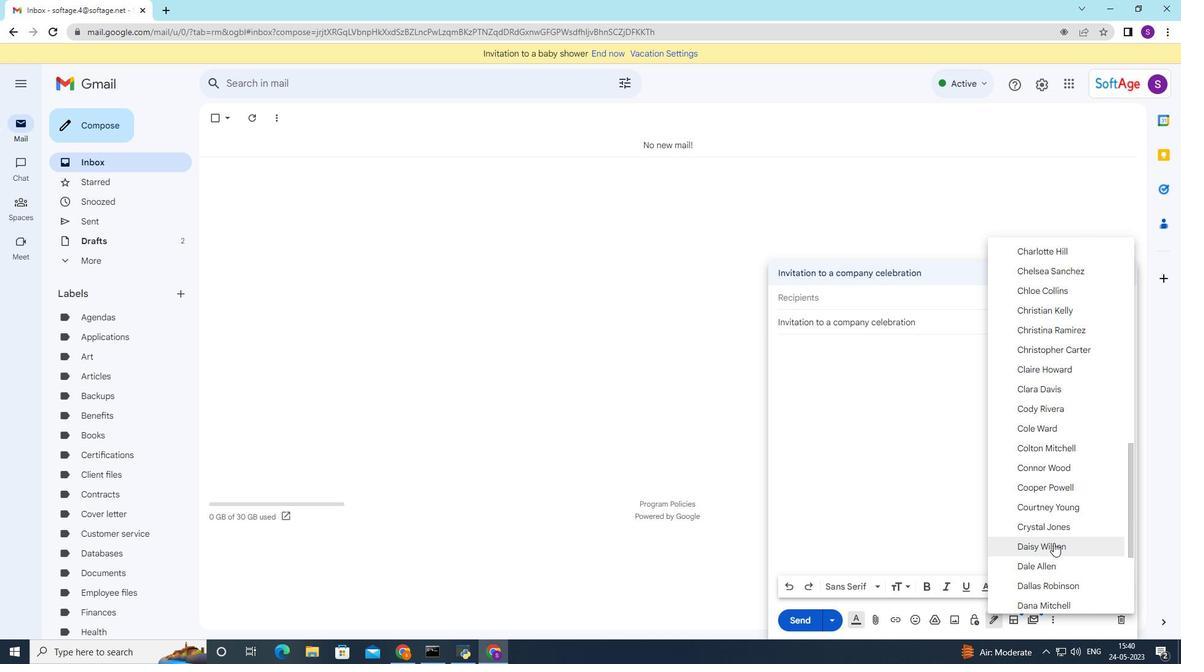 
Action: Mouse scrolled (1054, 543) with delta (0, 0)
Screenshot: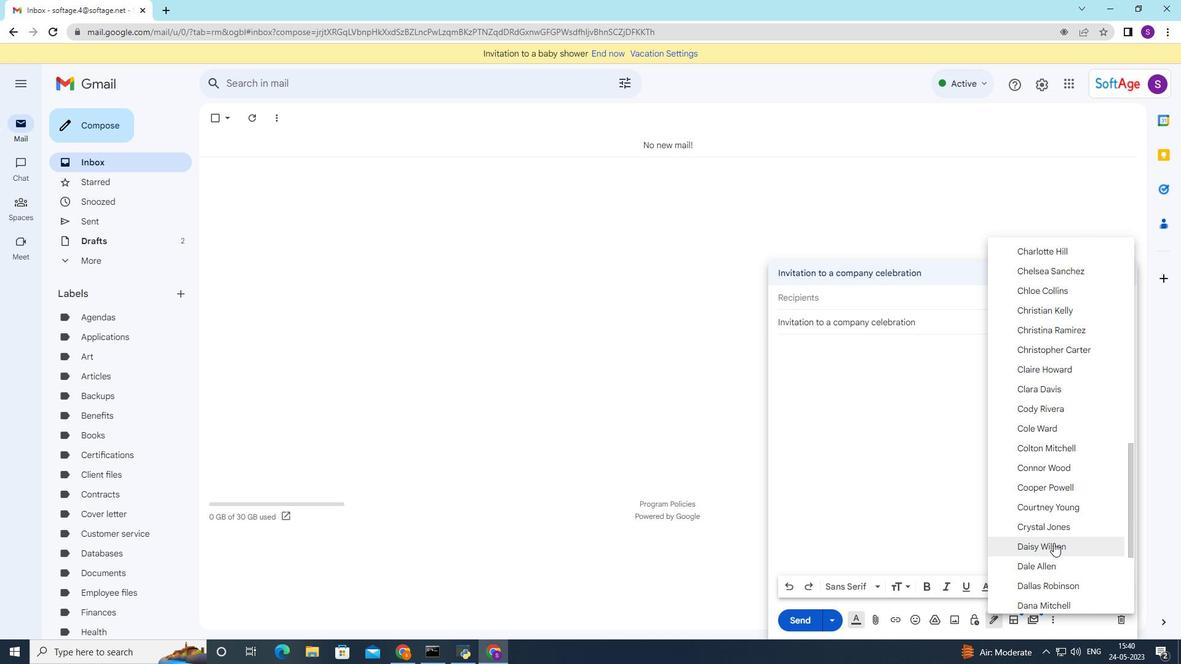 
Action: Mouse moved to (1063, 504)
Screenshot: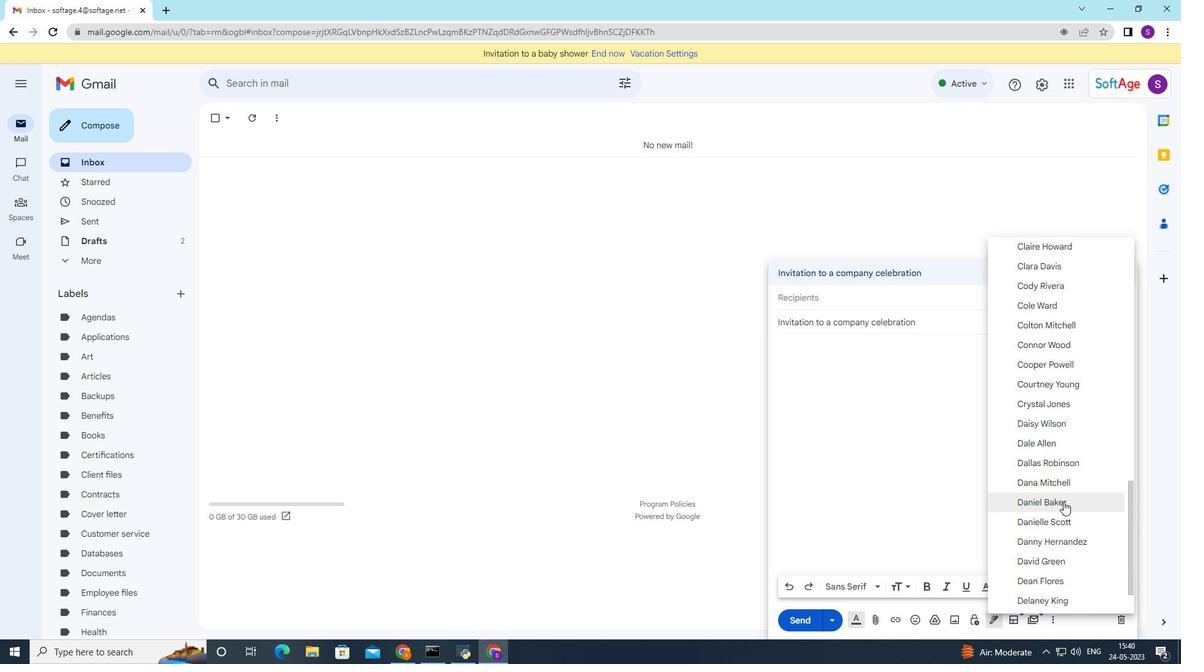 
Action: Mouse scrolled (1063, 503) with delta (0, 0)
Screenshot: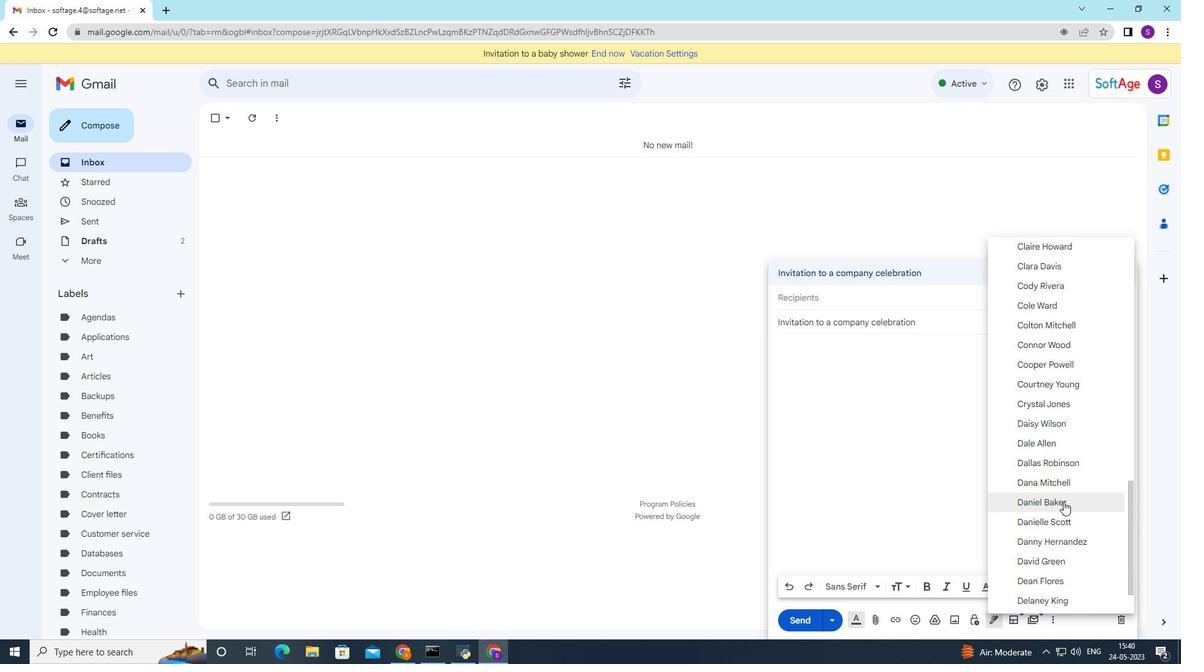 
Action: Mouse moved to (1063, 505)
Screenshot: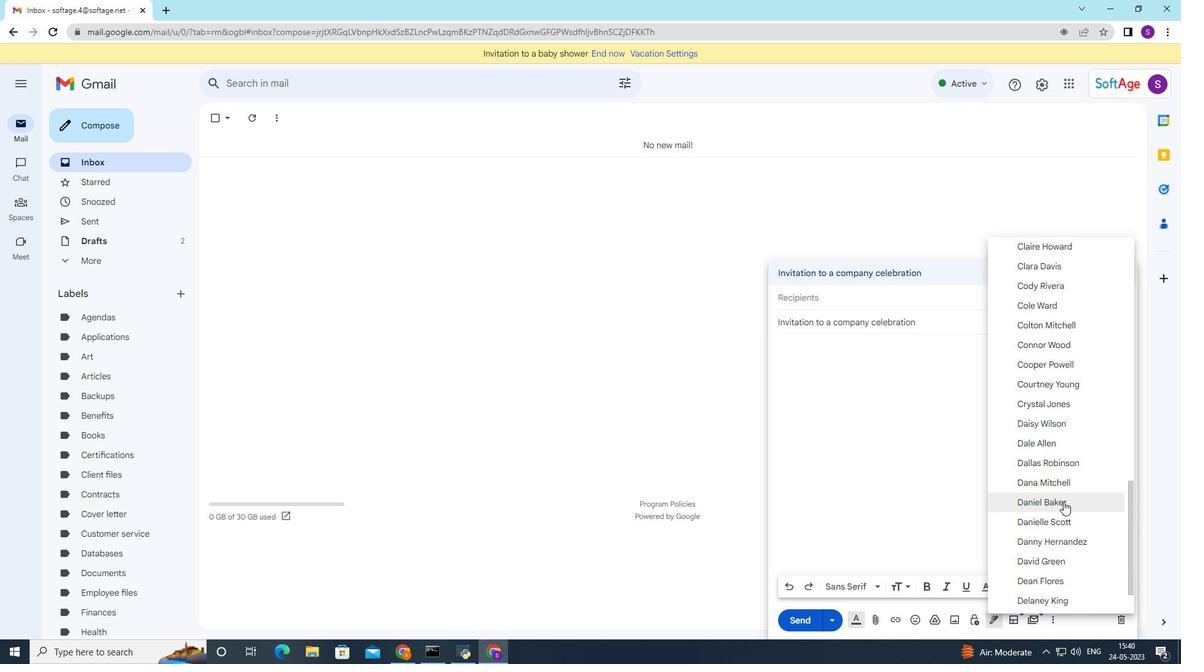 
Action: Mouse scrolled (1063, 504) with delta (0, 0)
Screenshot: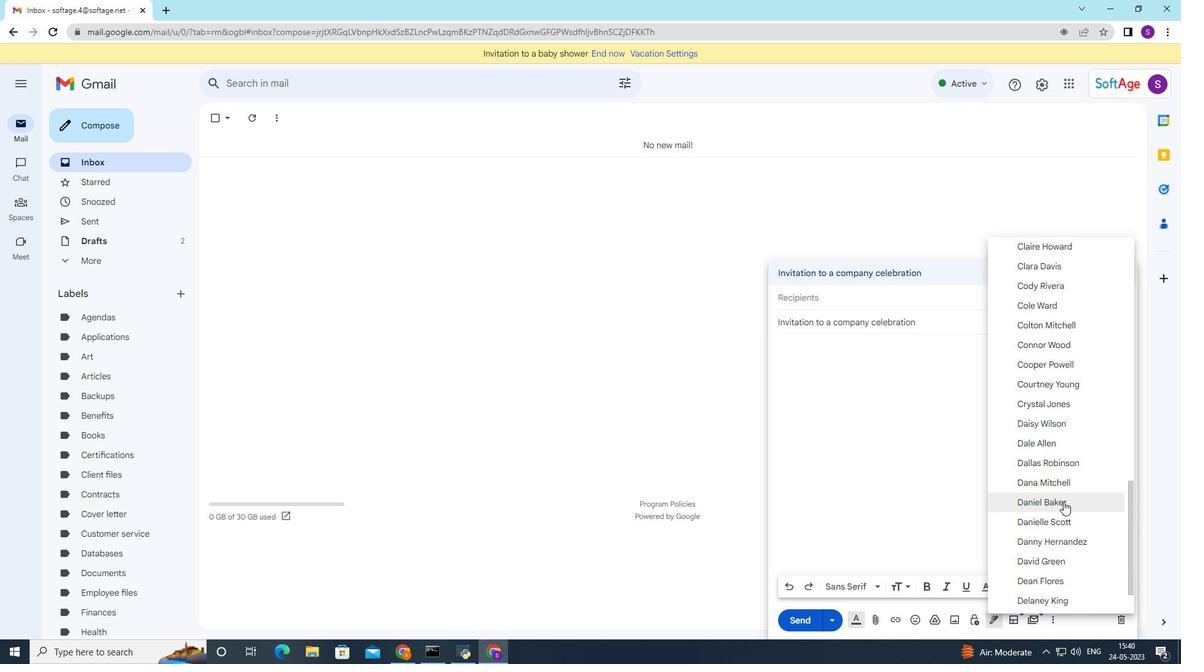 
Action: Mouse moved to (1063, 505)
Screenshot: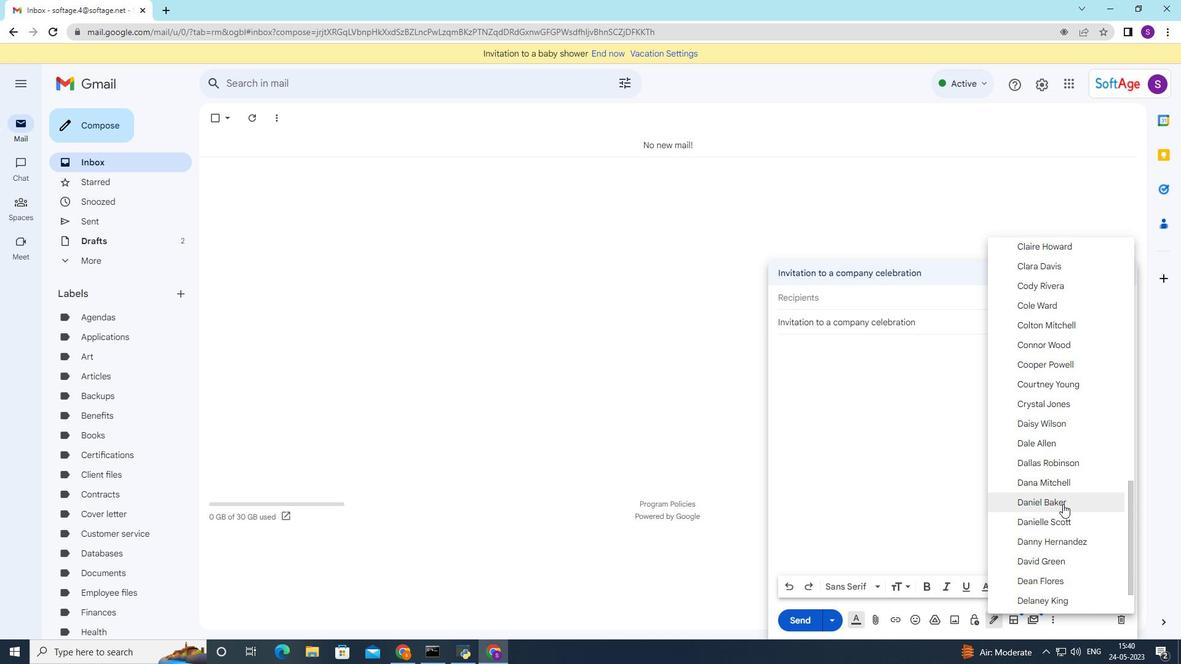 
Action: Mouse scrolled (1063, 505) with delta (0, 0)
Screenshot: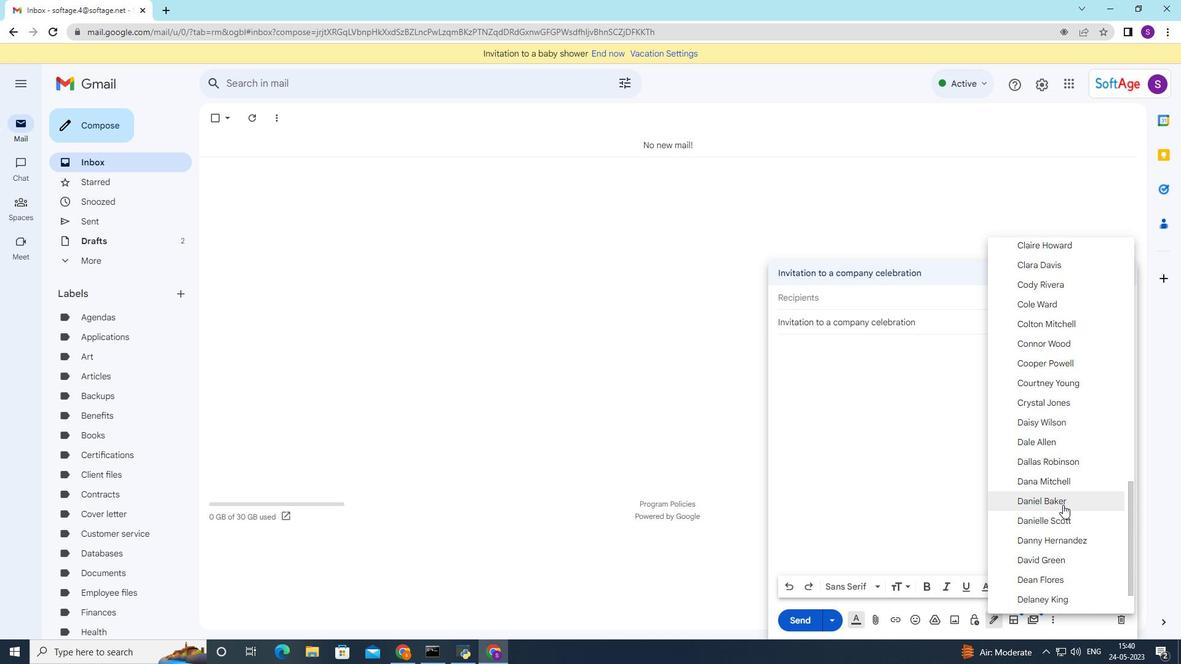 
Action: Mouse moved to (1077, 579)
Screenshot: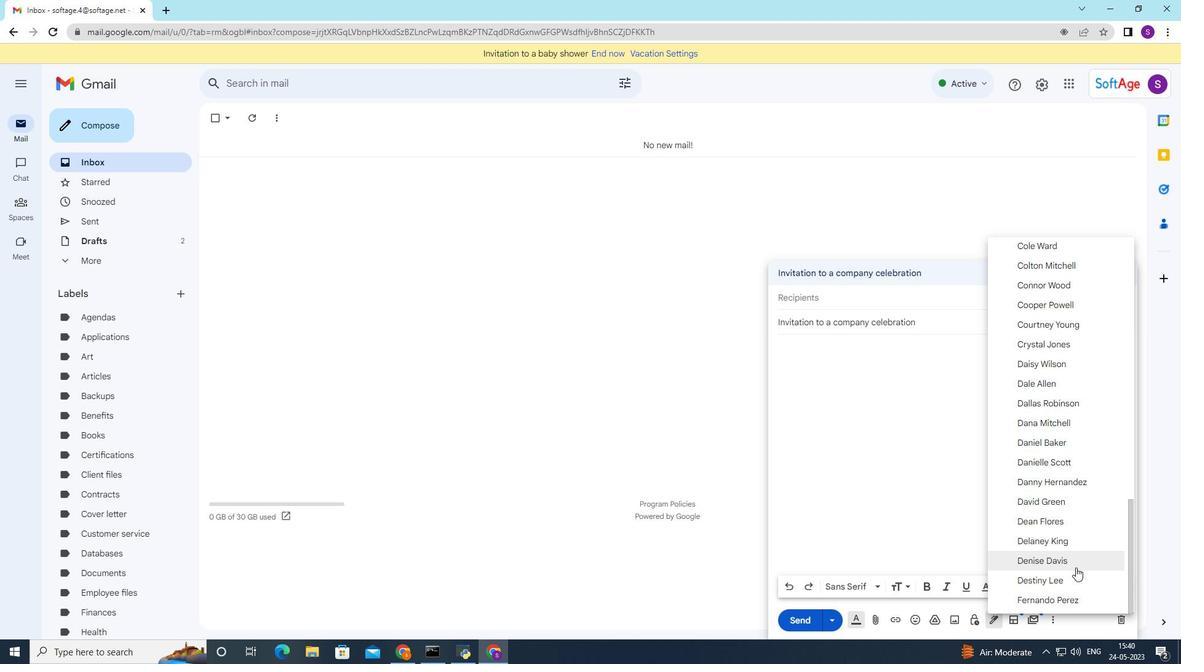 
Action: Mouse pressed left at (1077, 579)
Screenshot: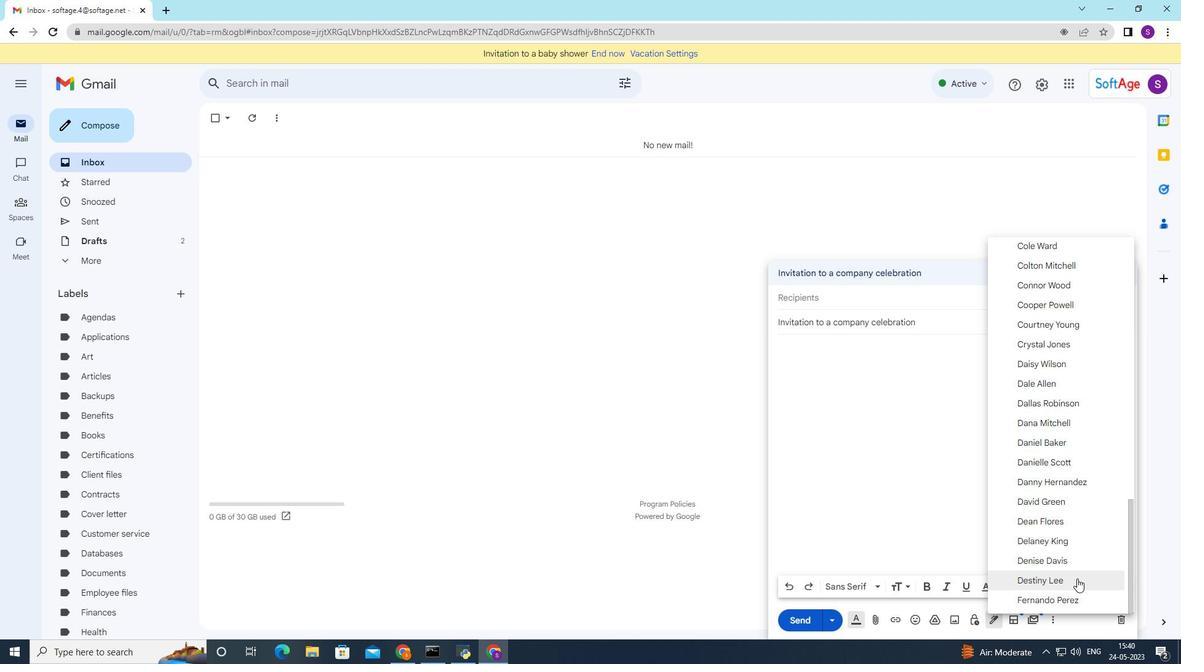 
Action: Mouse moved to (886, 405)
Screenshot: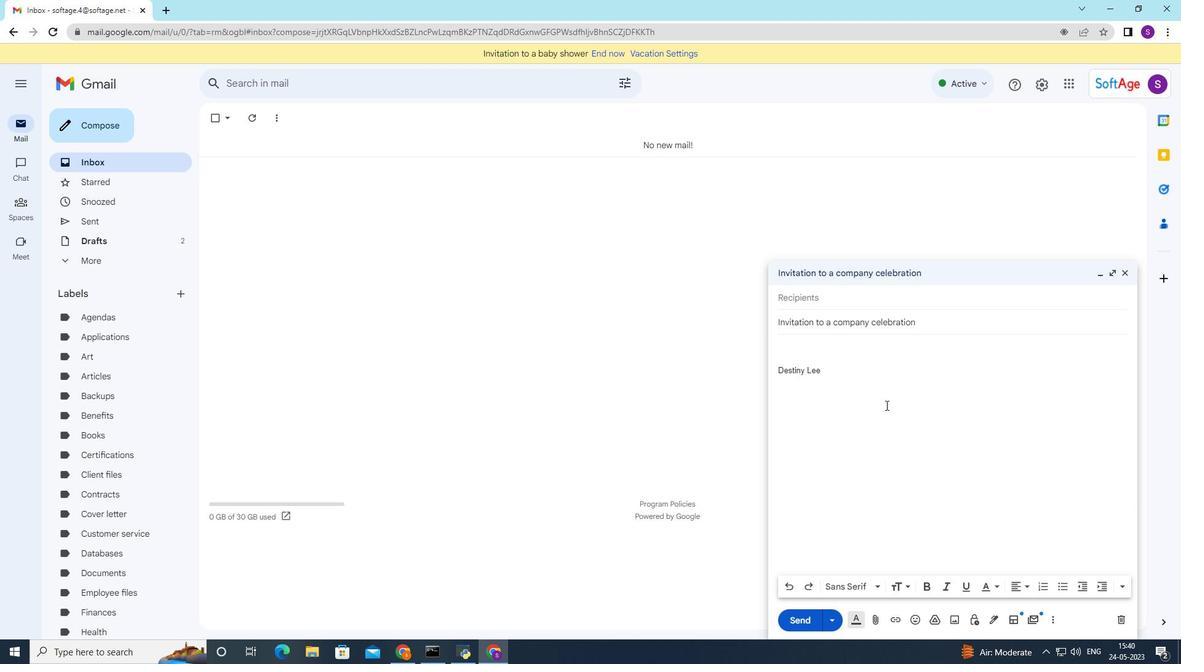 
Action: Key pressed <Key.shift>I<Key.space>would<Key.space>like<Key.space>to<Key.space>request<Key.space>approval<Key.space>for<Key.space>additional<Key.space>budget<Key.space>for<Key.space>thr<Key.space>marketing<Key.space>c<Key.caps_lock>AM<Key.backspace><Key.backspace><Key.caps_lock>ampaign.
Screenshot: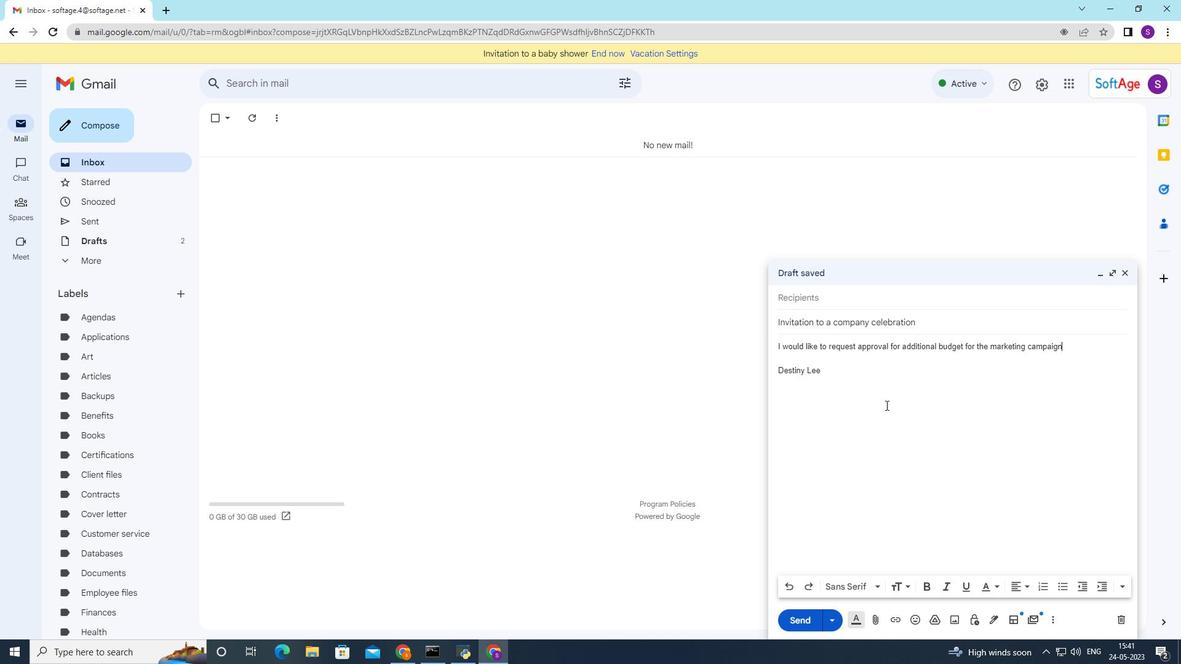 
Action: Mouse moved to (835, 300)
Screenshot: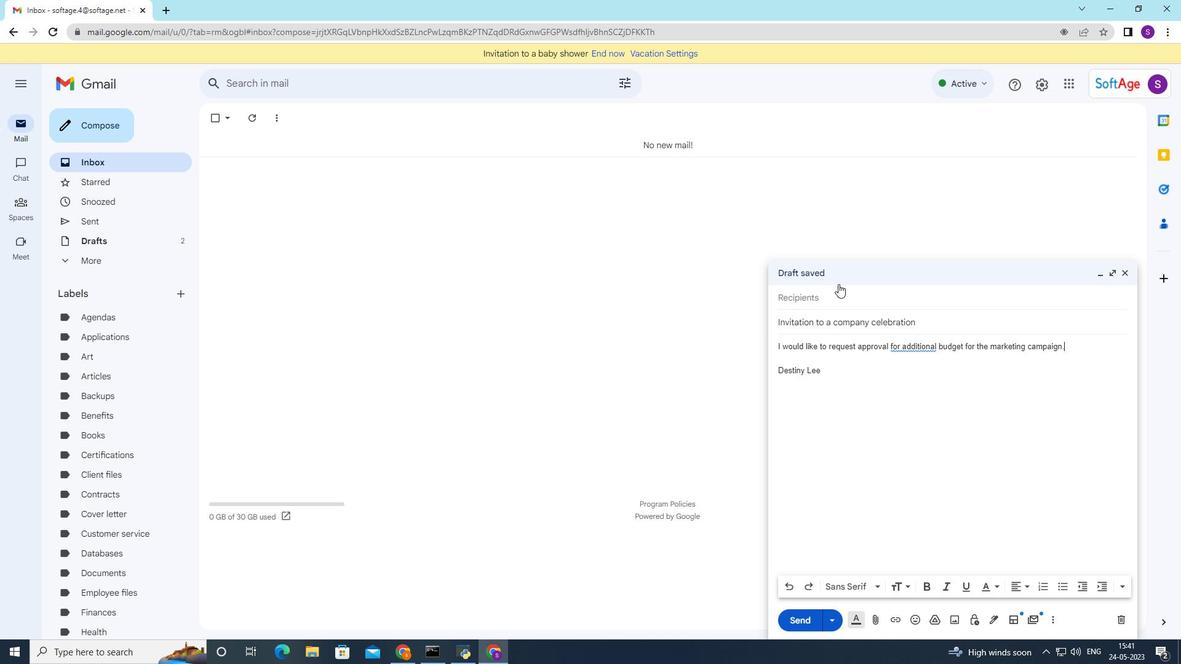 
Action: Mouse pressed left at (835, 300)
Screenshot: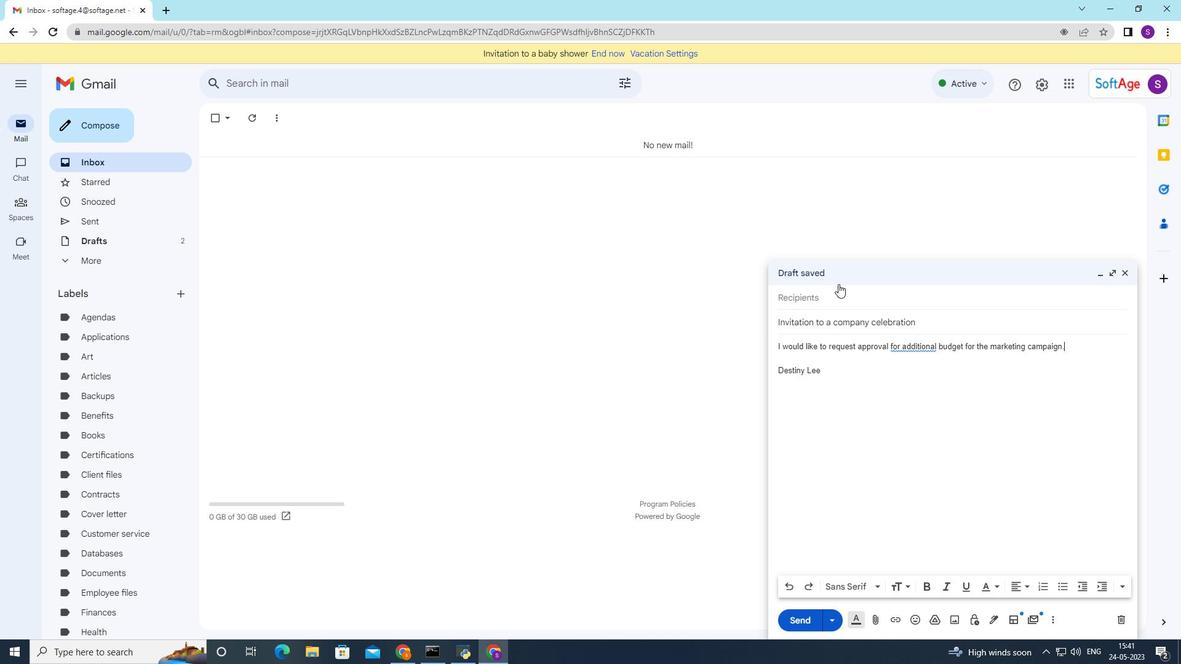 
Action: Mouse moved to (833, 305)
Screenshot: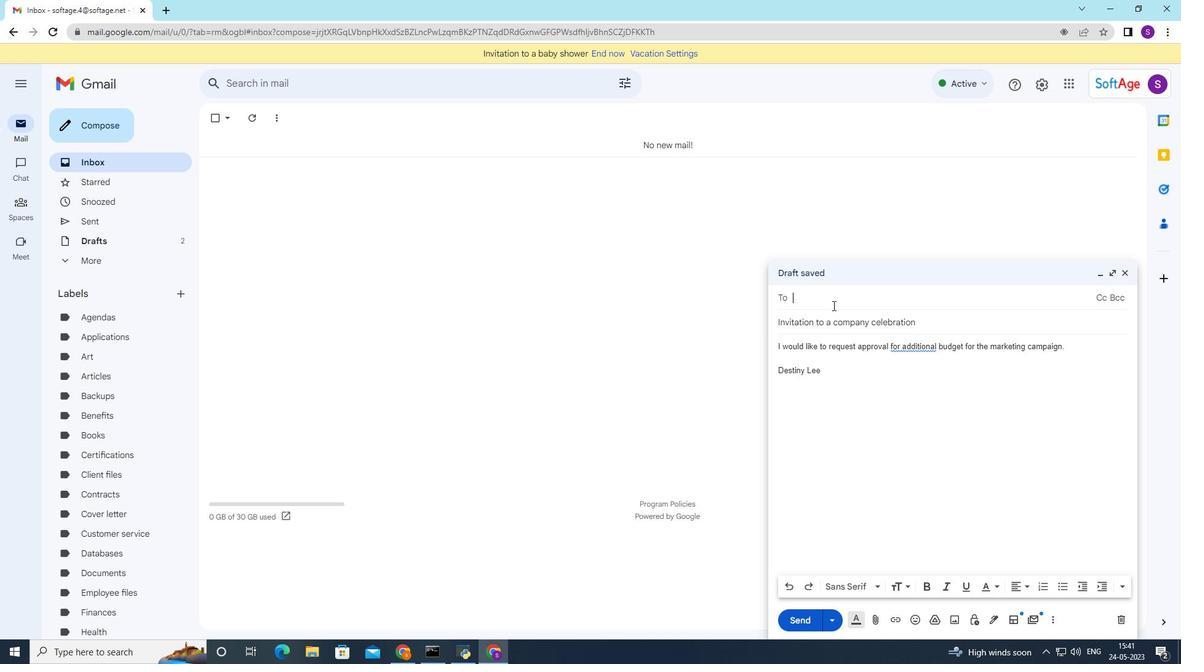 
Action: Key pressed softage.4
Screenshot: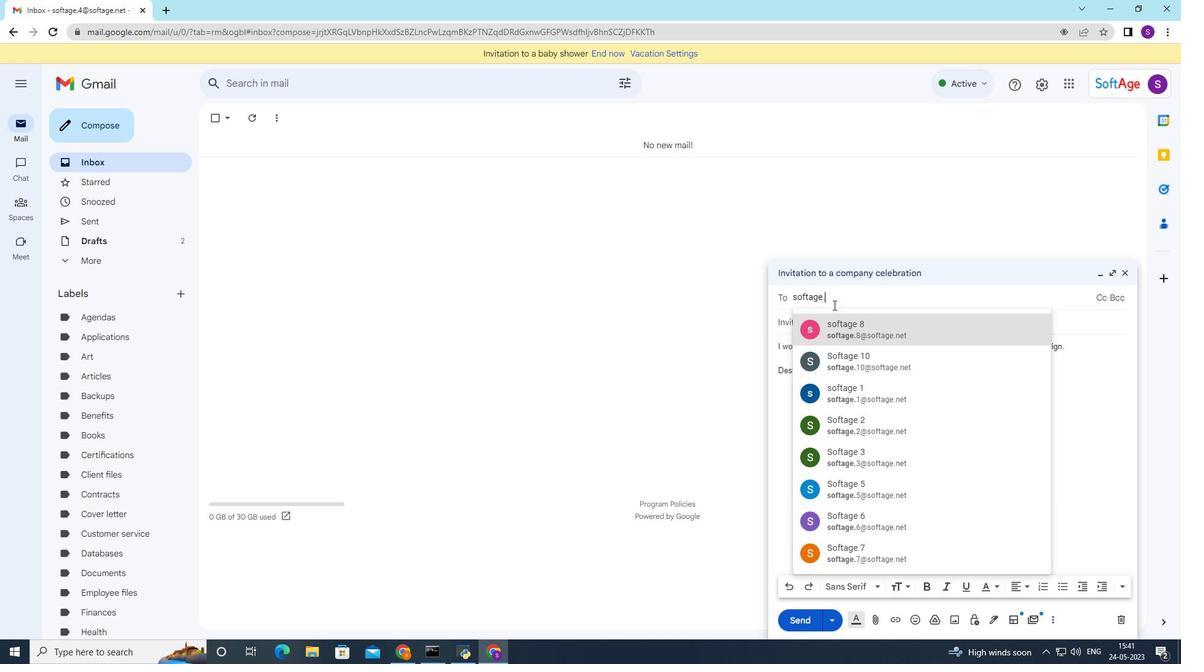 
Action: Mouse moved to (886, 329)
Screenshot: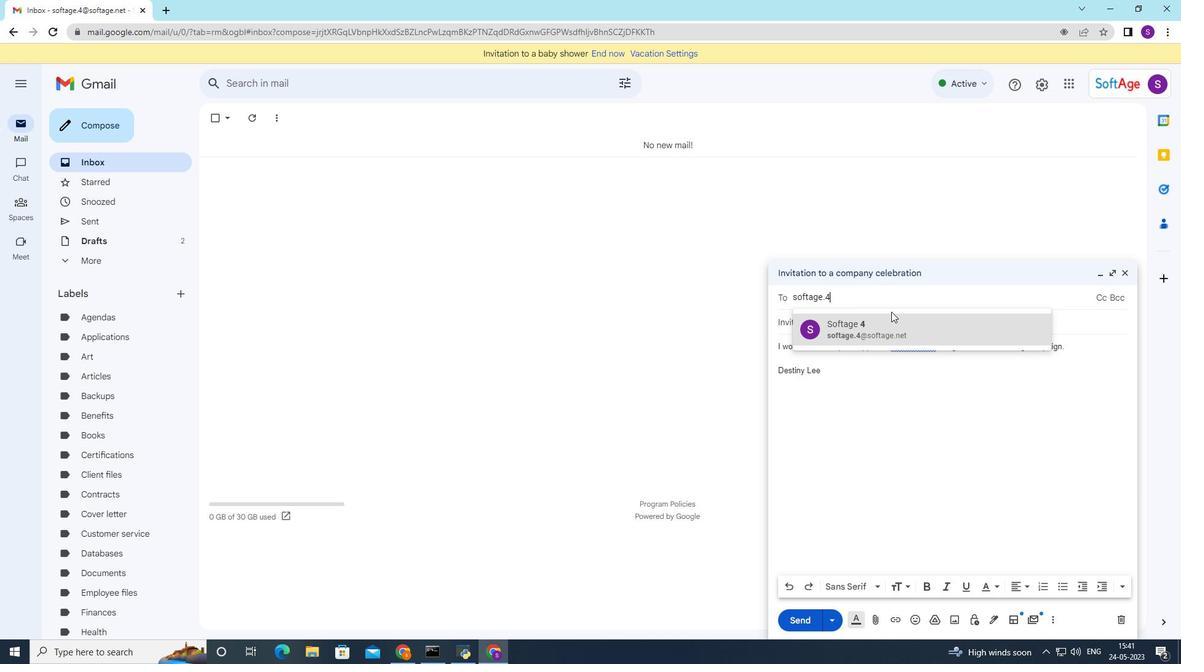 
Action: Mouse pressed left at (886, 329)
Screenshot: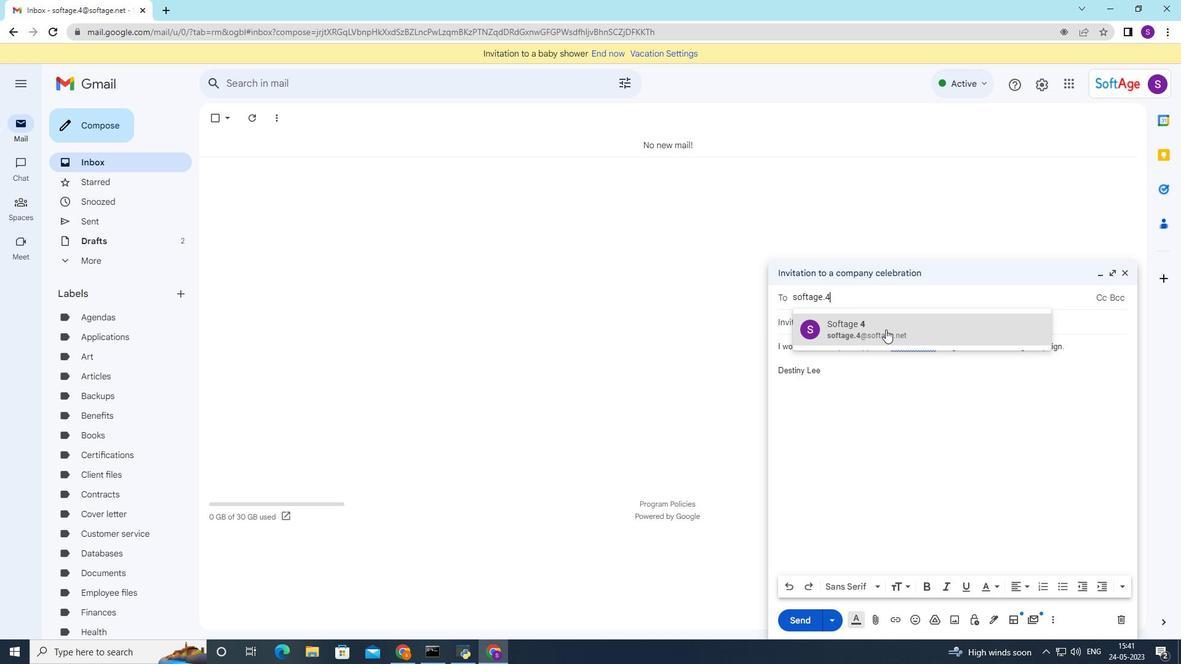 
Action: Mouse moved to (961, 362)
Screenshot: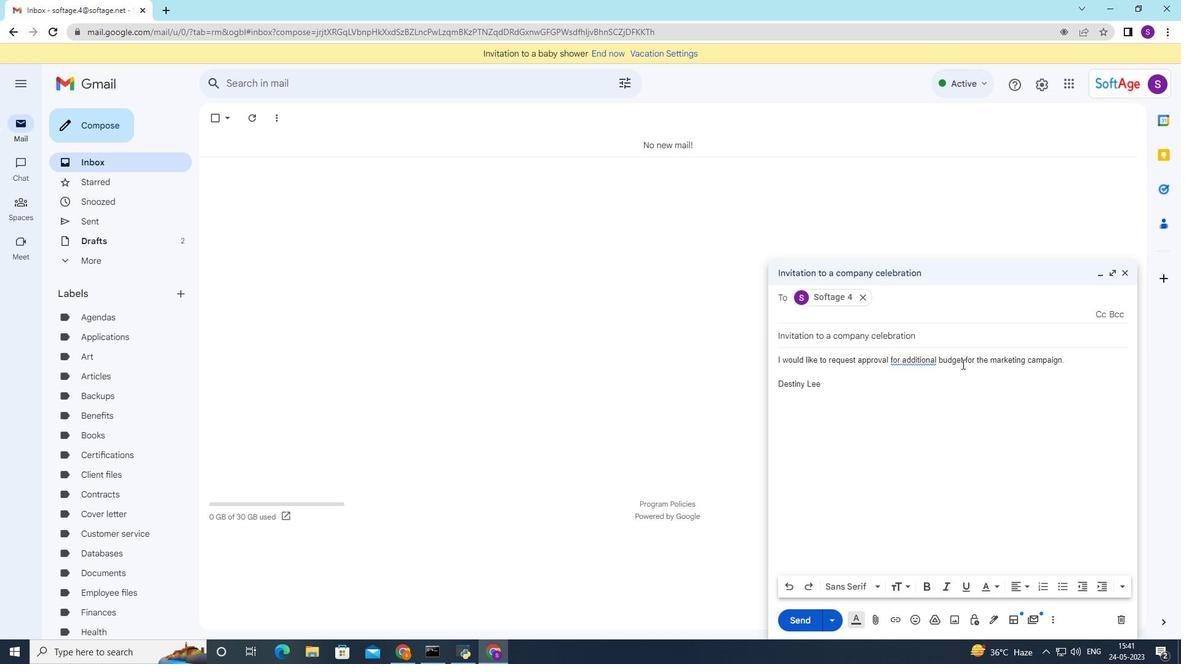 
Action: Mouse pressed left at (961, 362)
Screenshot: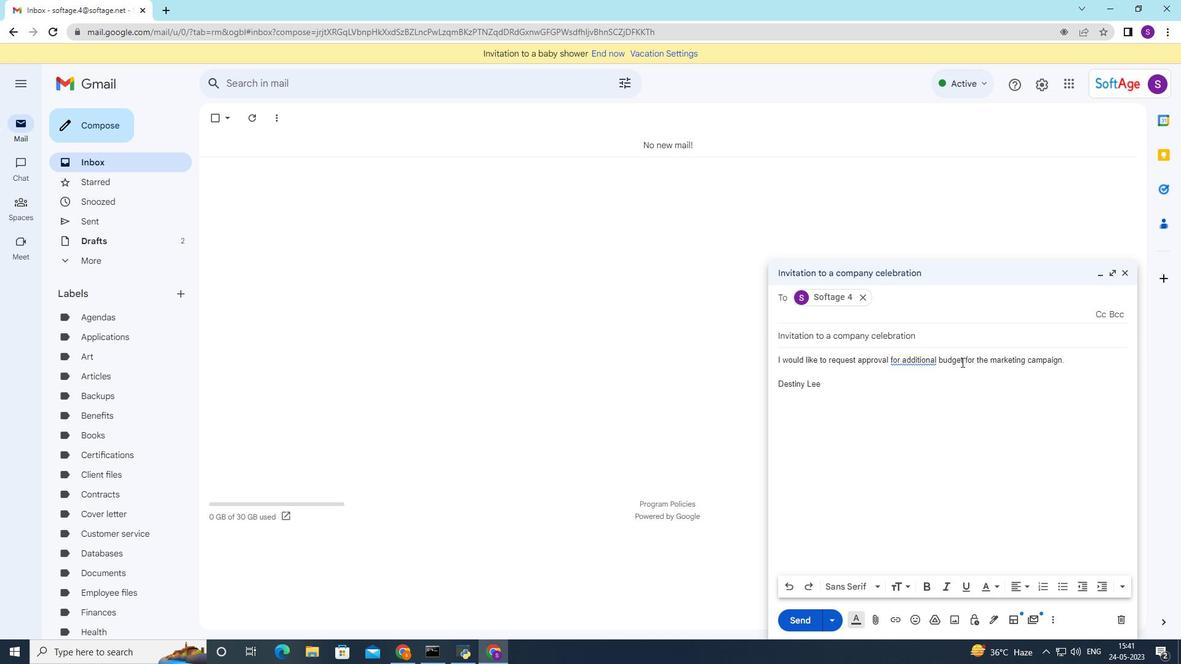 
Action: Mouse moved to (958, 342)
Screenshot: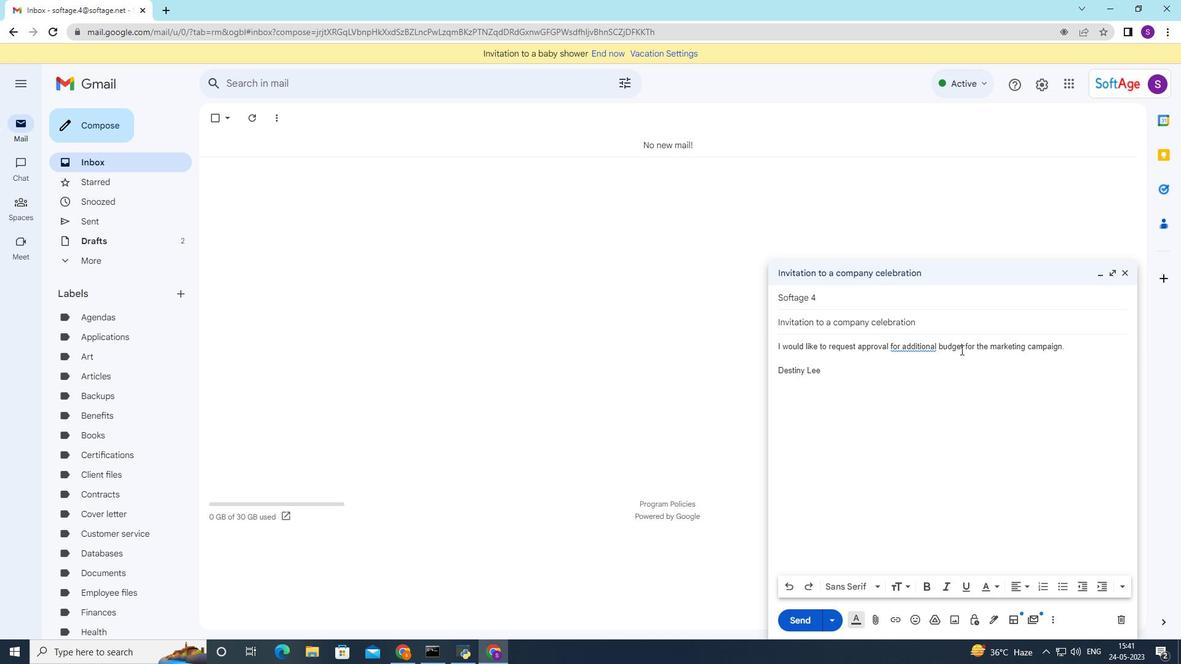 
Action: Mouse pressed left at (958, 342)
Screenshot: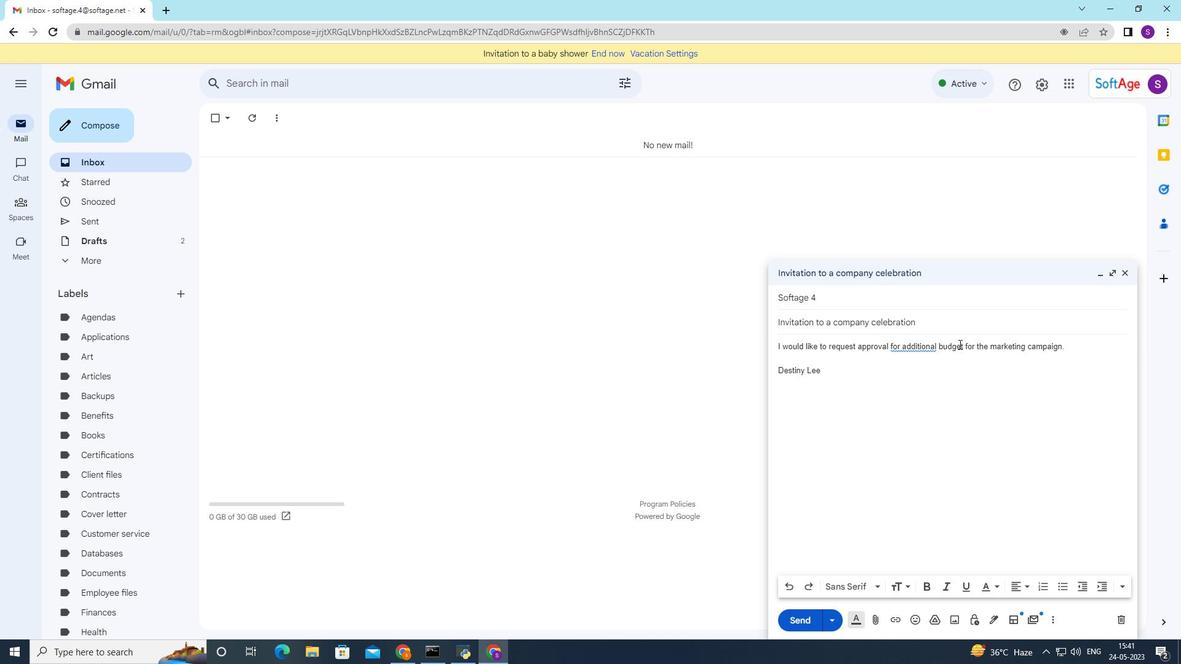 
Action: Mouse pressed left at (958, 342)
Screenshot: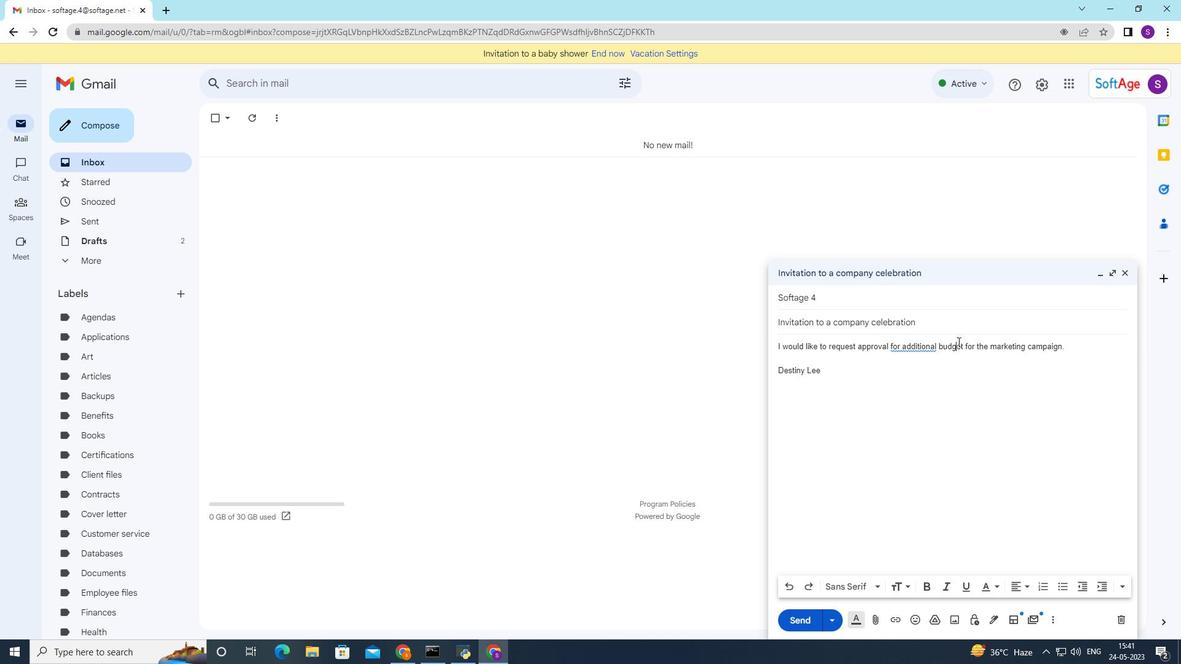 
Action: Mouse pressed left at (958, 342)
Screenshot: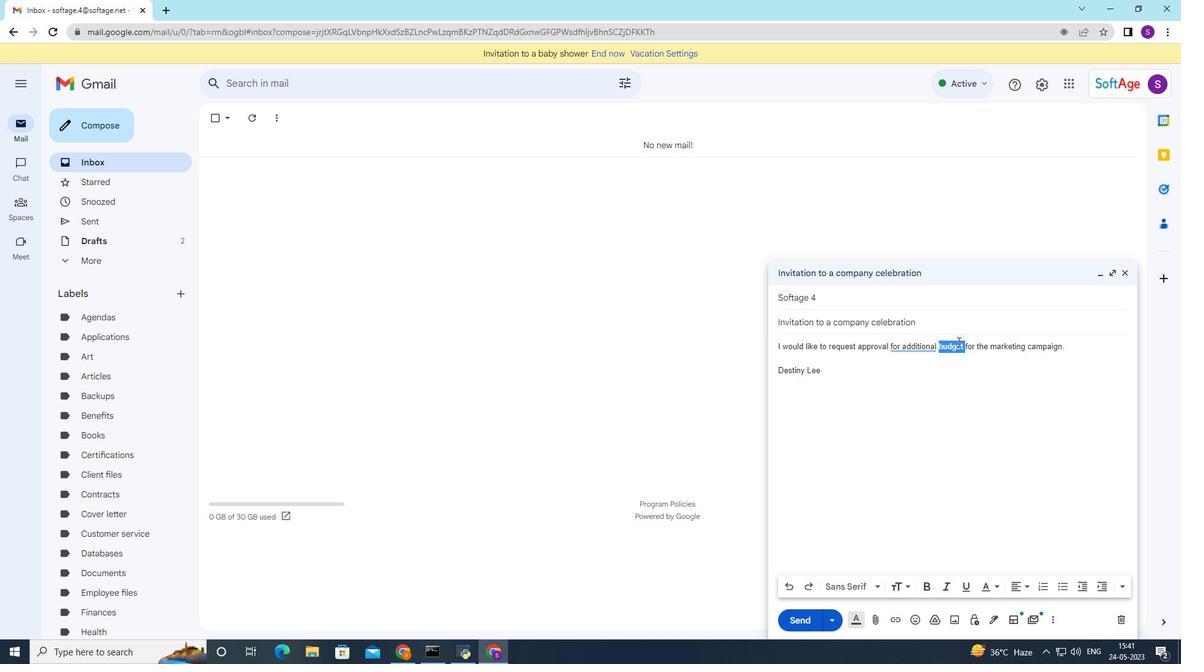 
Action: Mouse moved to (996, 588)
Screenshot: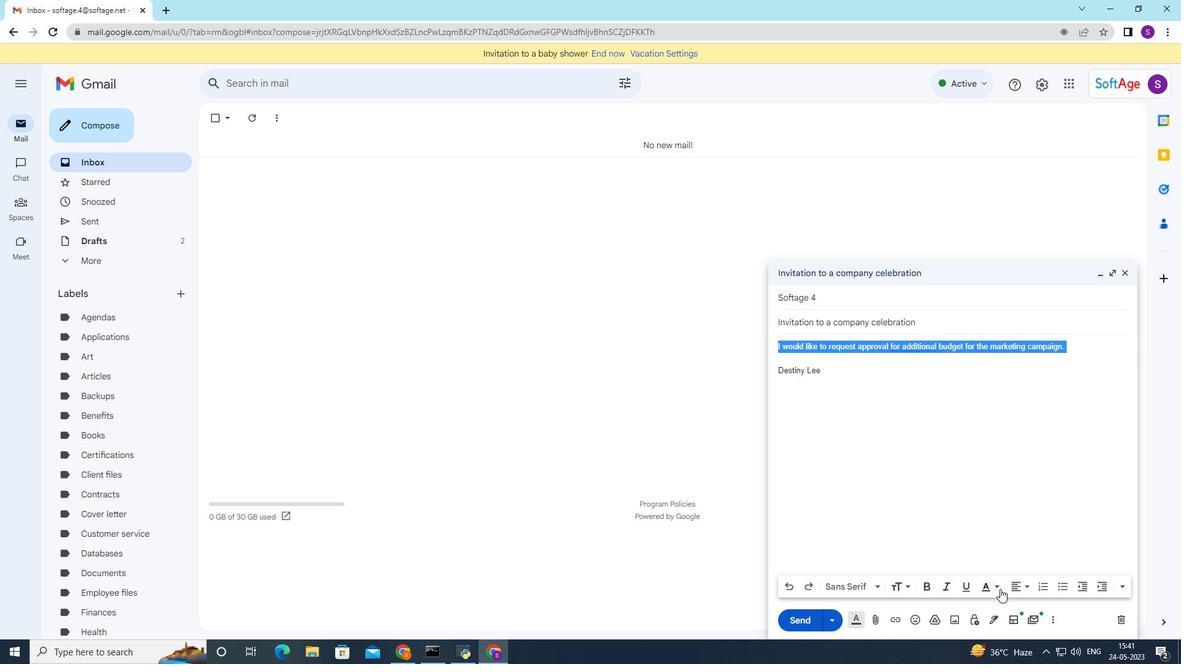 
Action: Mouse pressed left at (996, 588)
Screenshot: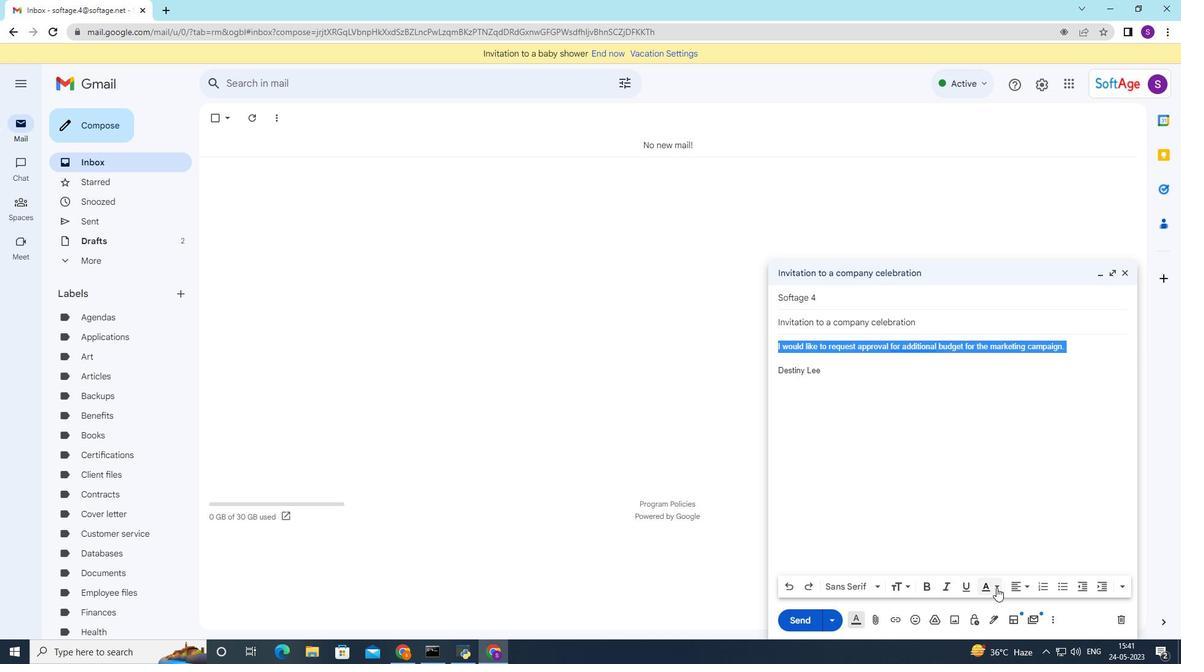 
Action: Mouse moved to (870, 396)
Screenshot: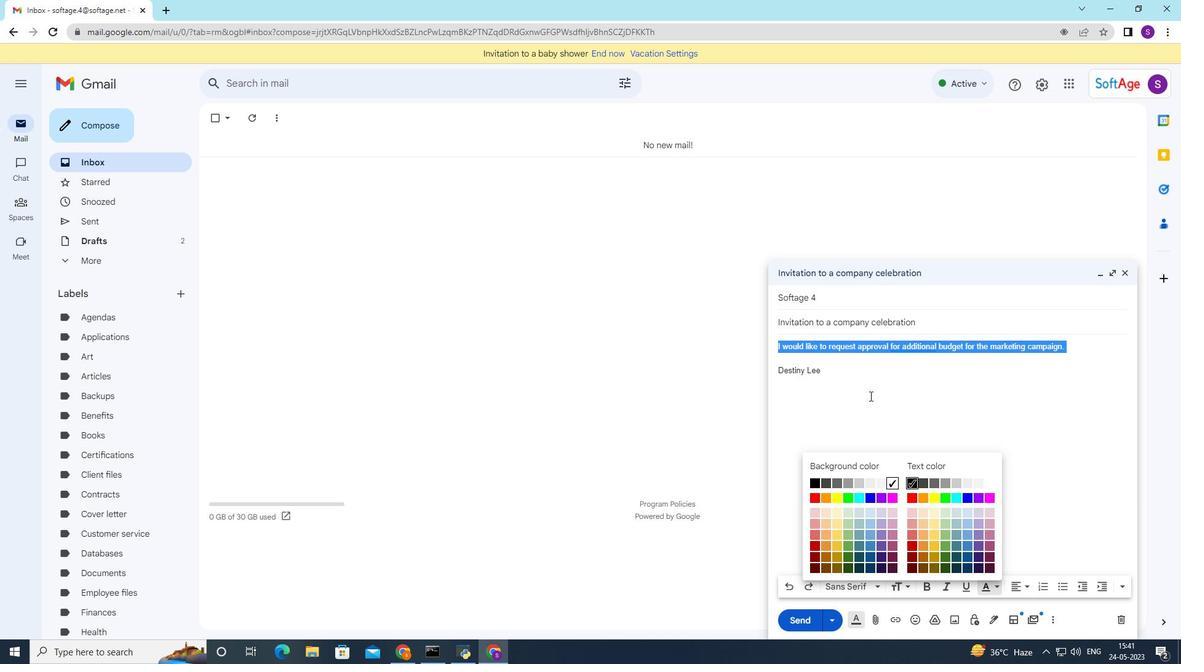 
Action: Mouse pressed left at (870, 396)
Screenshot: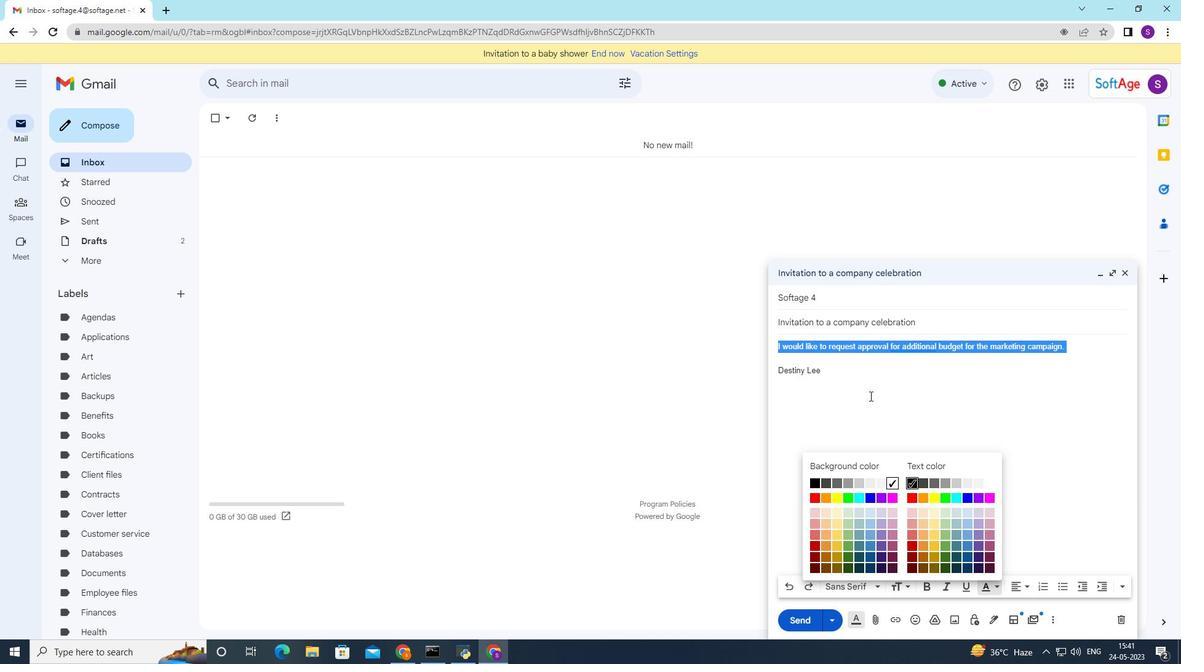 
Action: Mouse moved to (780, 343)
Screenshot: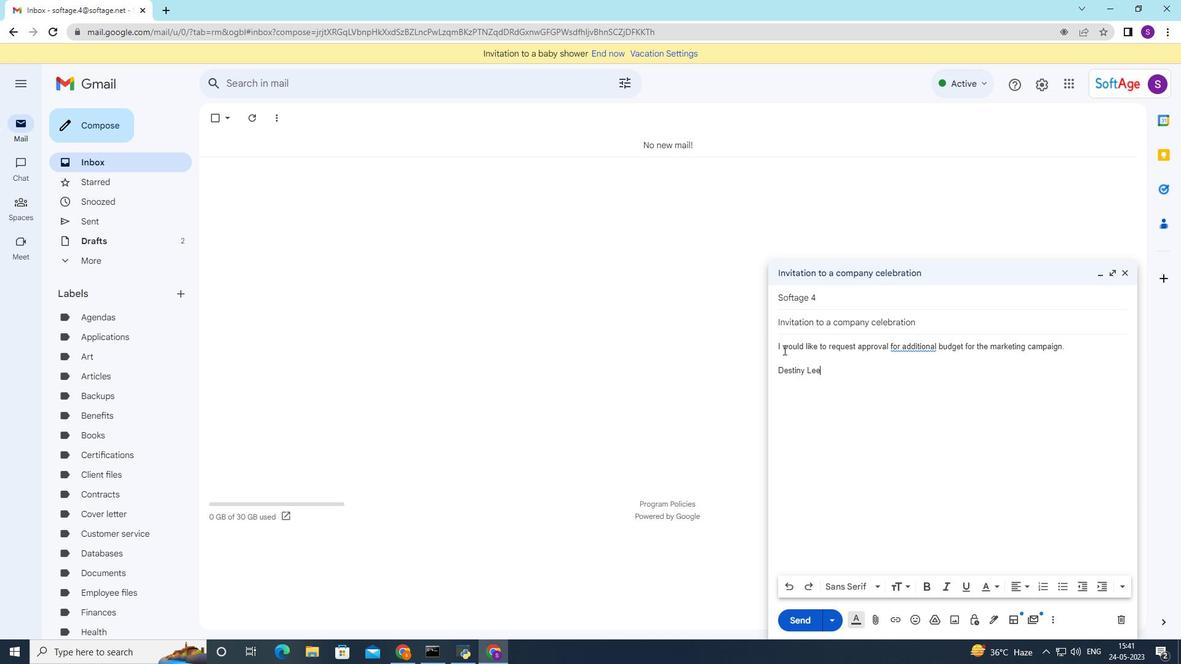 
Action: Mouse pressed left at (780, 343)
Screenshot: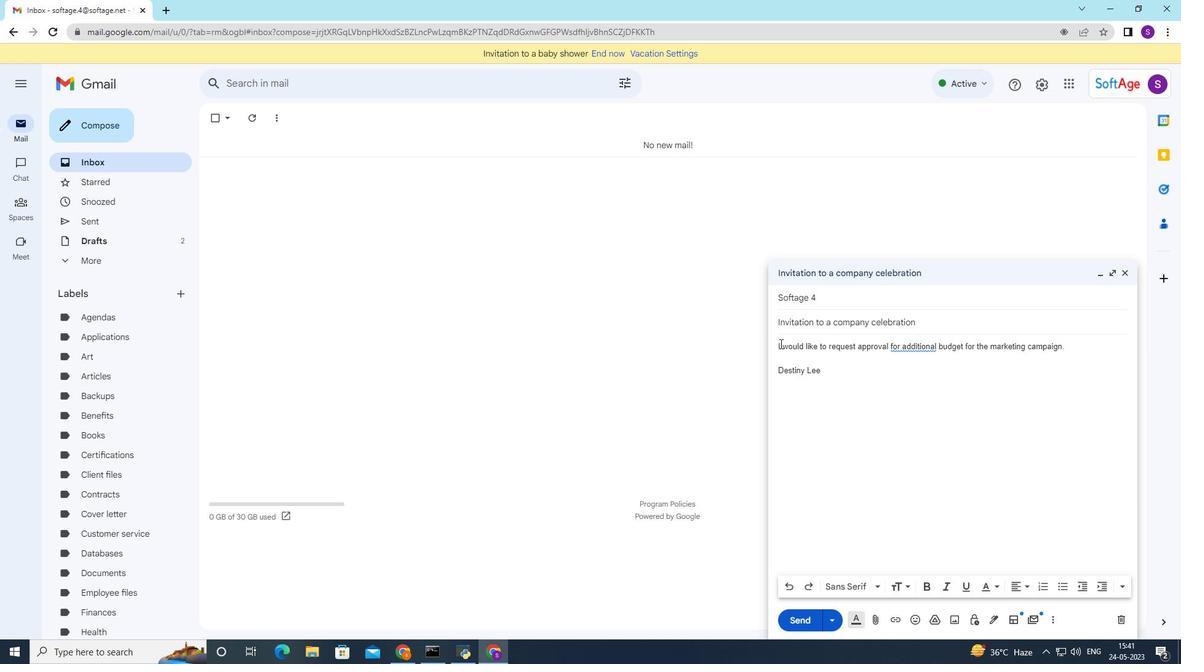 
Action: Mouse moved to (999, 588)
Screenshot: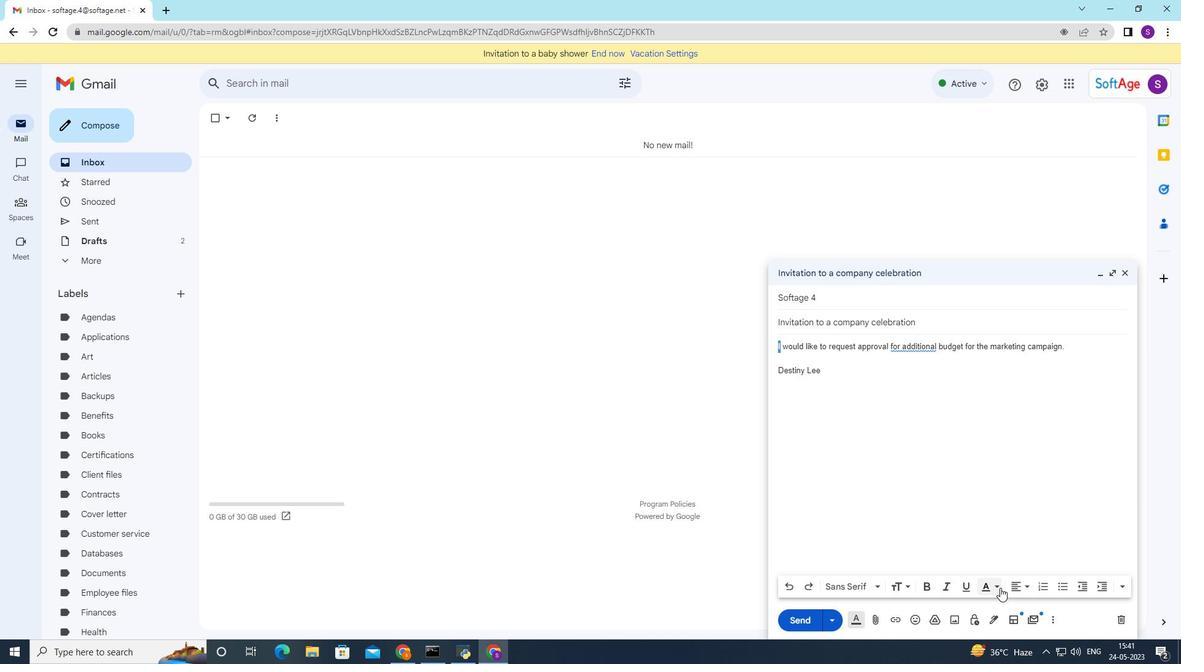 
Action: Mouse pressed left at (999, 588)
Screenshot: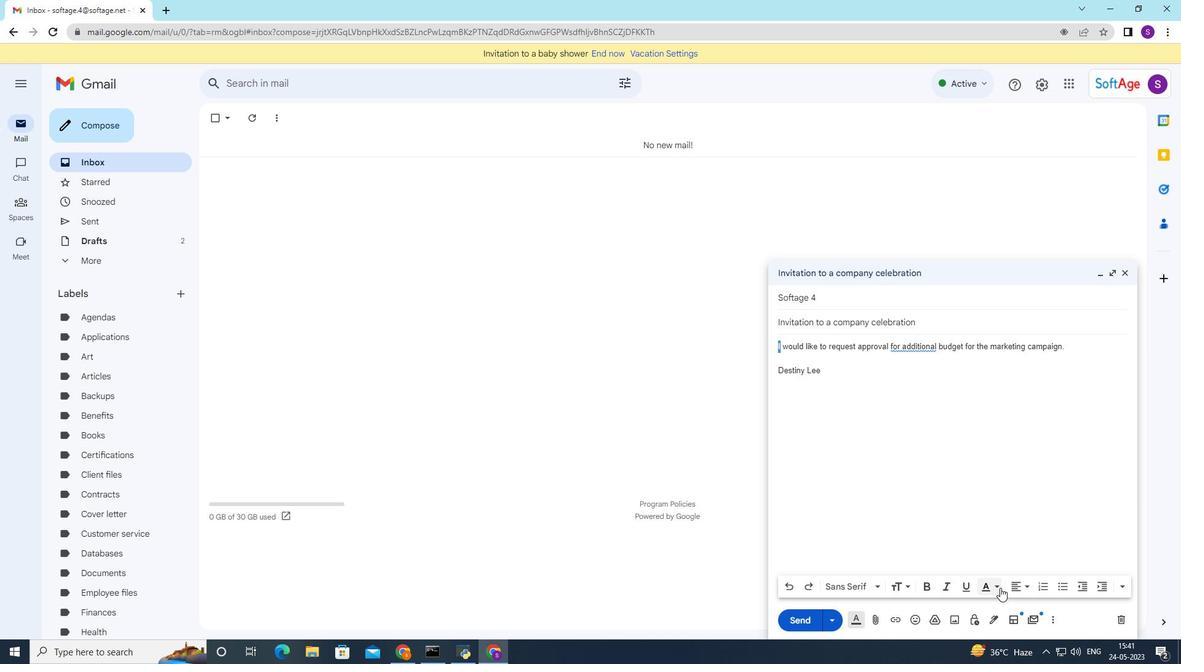 
Action: Mouse moved to (929, 496)
Screenshot: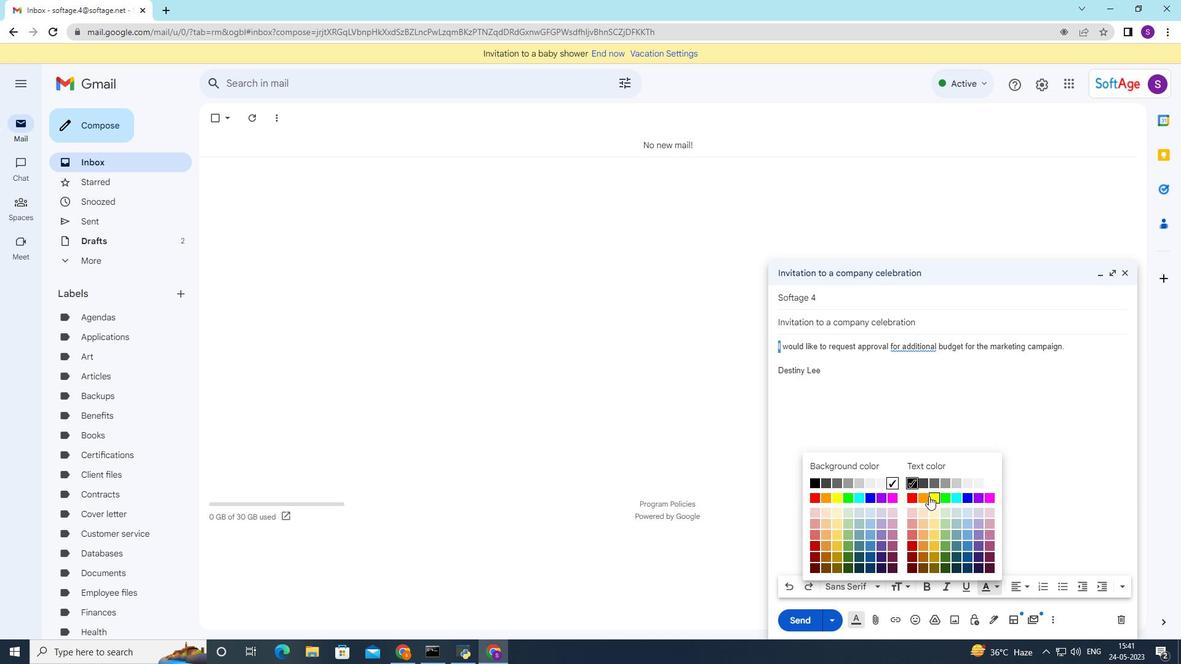 
Action: Mouse pressed left at (929, 496)
Screenshot: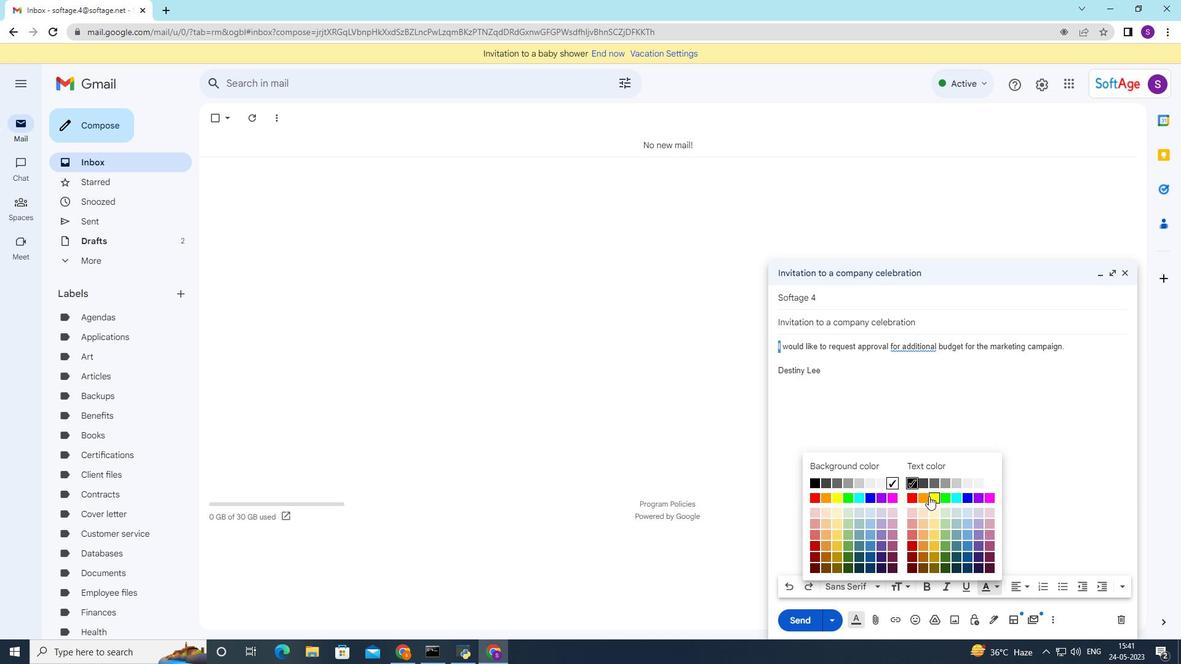 
Action: Mouse moved to (996, 588)
Screenshot: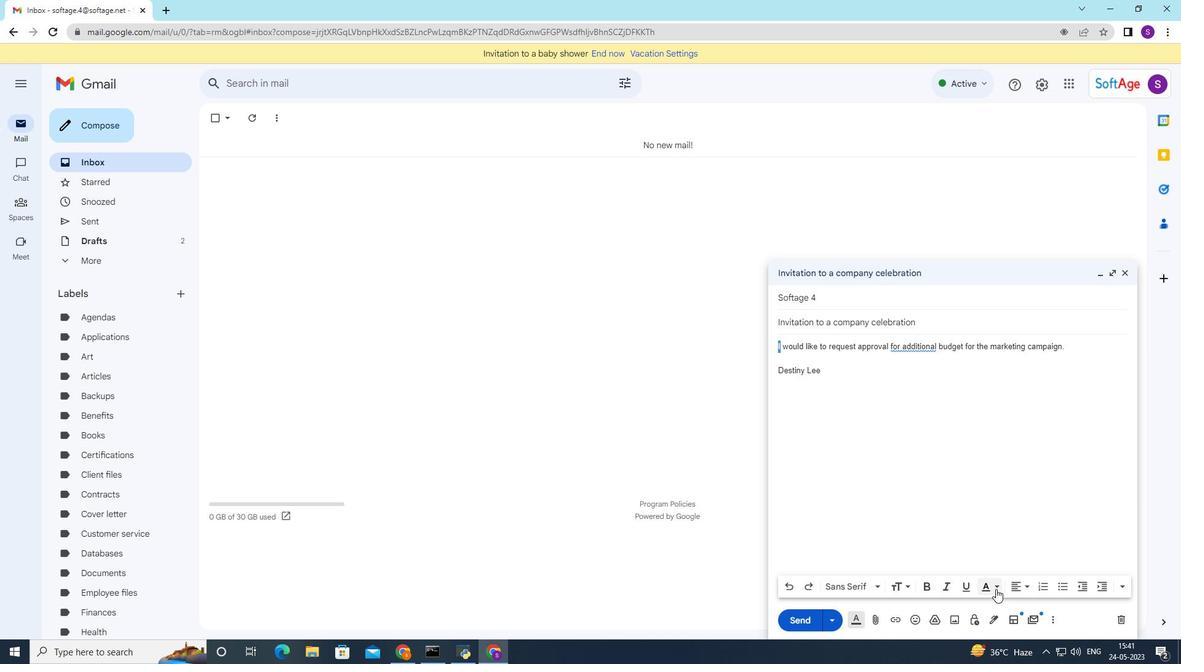 
Action: Mouse pressed left at (996, 588)
Screenshot: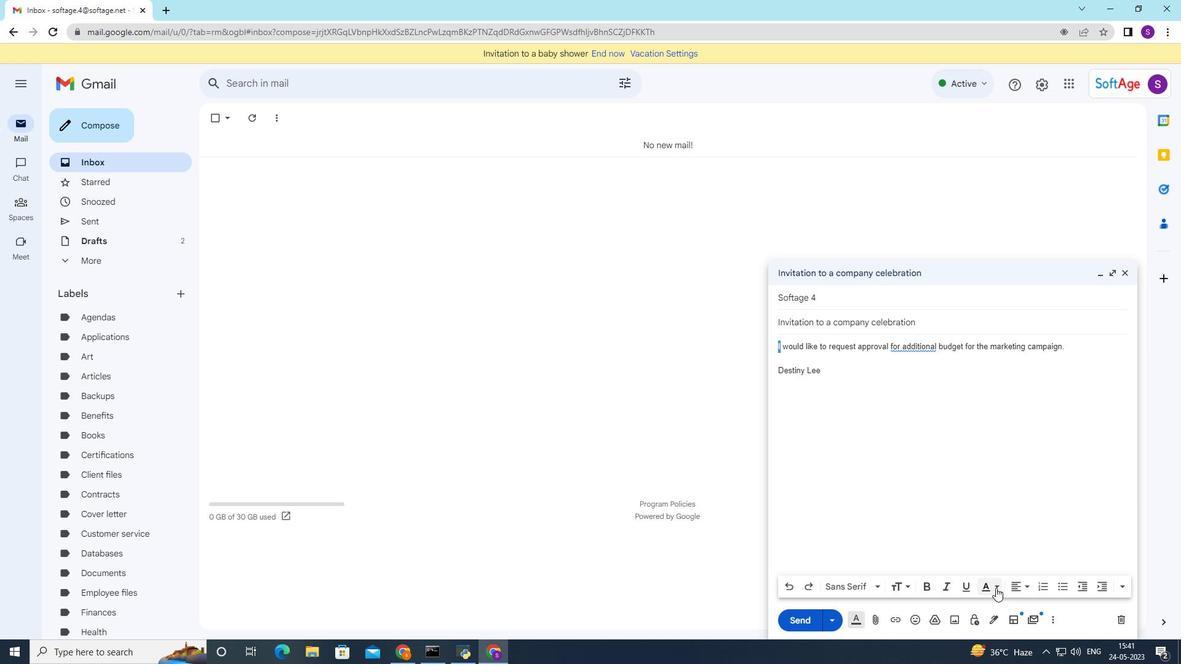 
Action: Mouse moved to (868, 500)
Screenshot: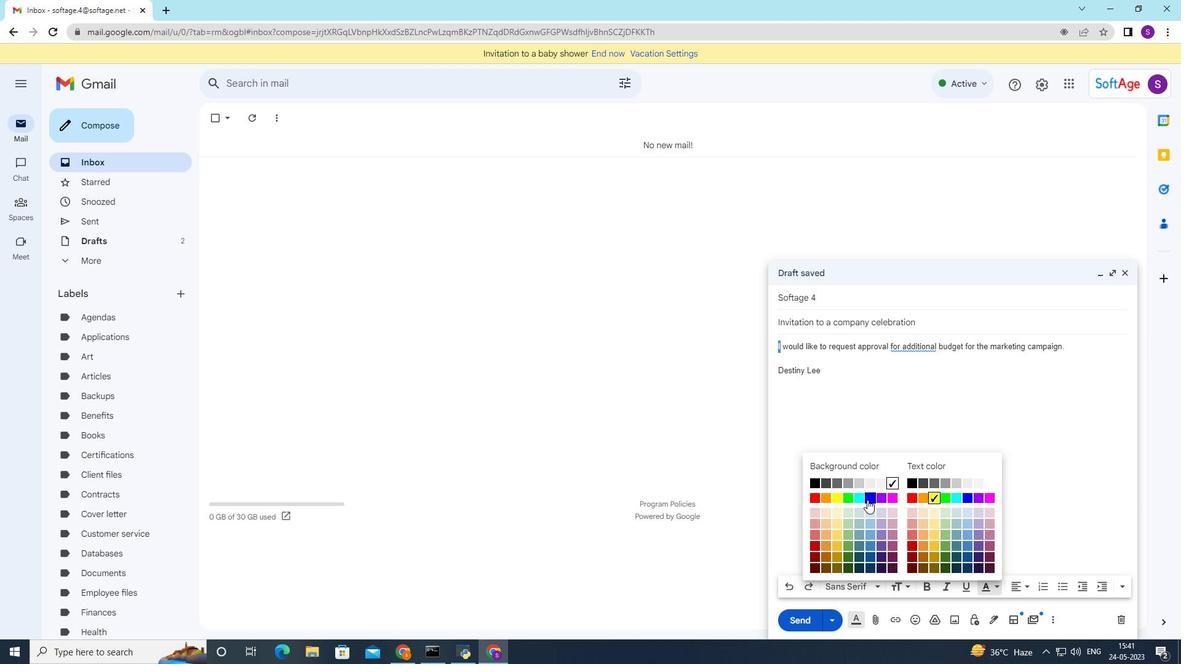 
Action: Mouse pressed left at (868, 500)
Screenshot: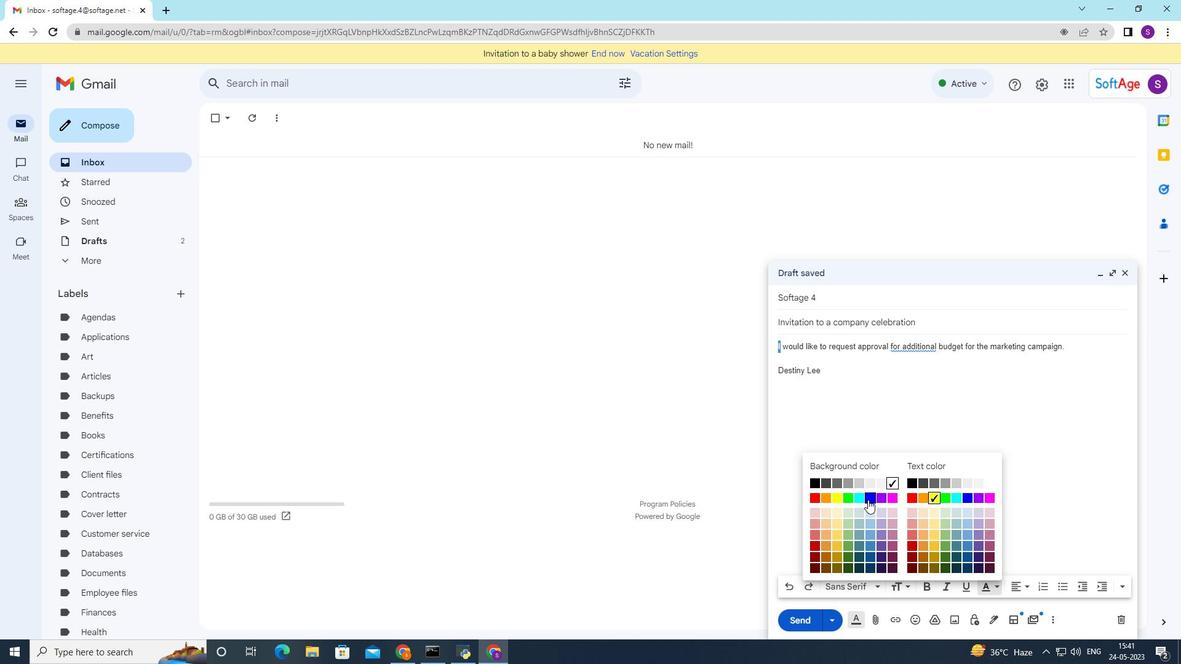 
Action: Mouse moved to (795, 625)
Screenshot: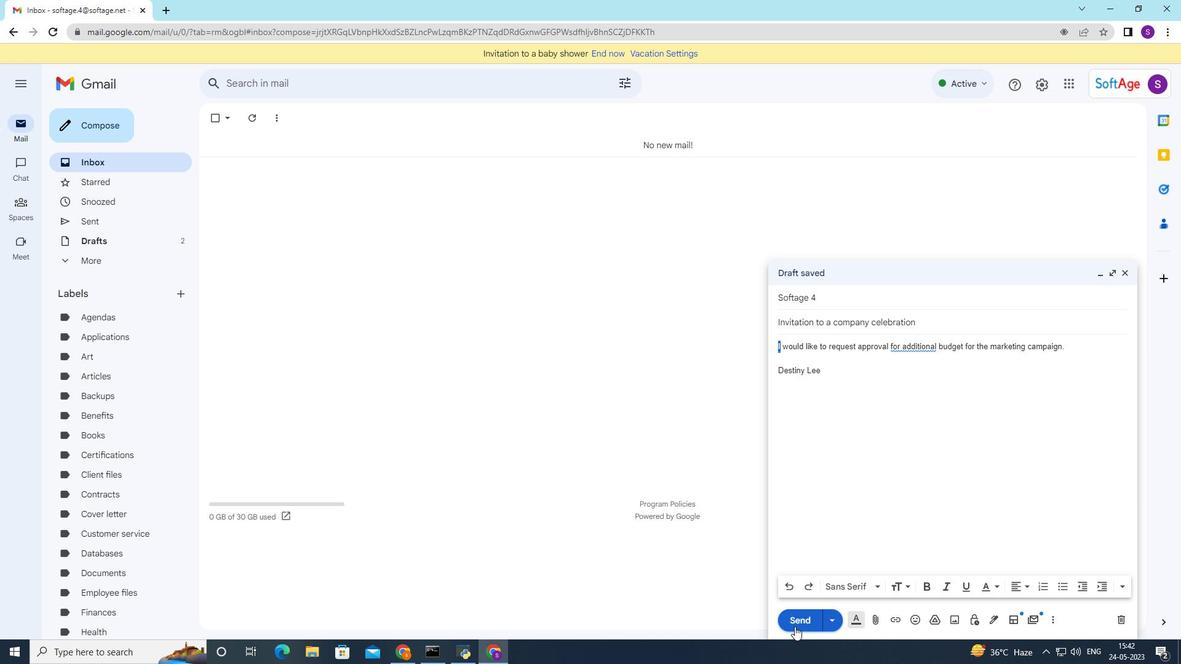 
Action: Mouse pressed left at (795, 625)
Screenshot: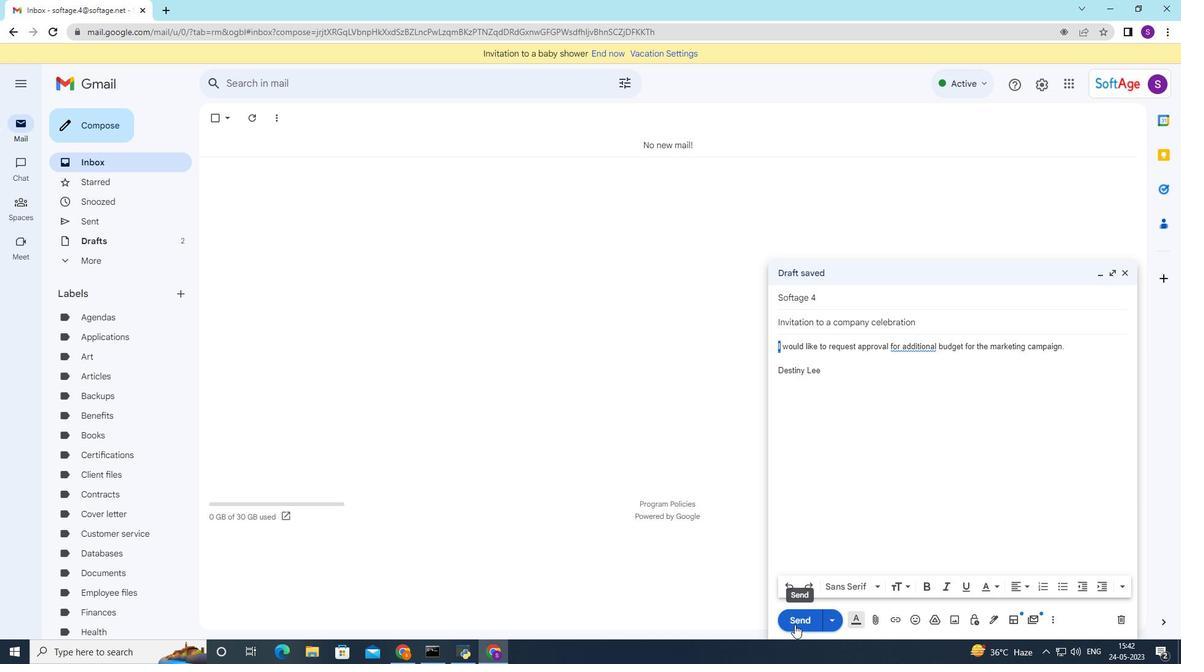 
Action: Mouse moved to (78, 223)
Screenshot: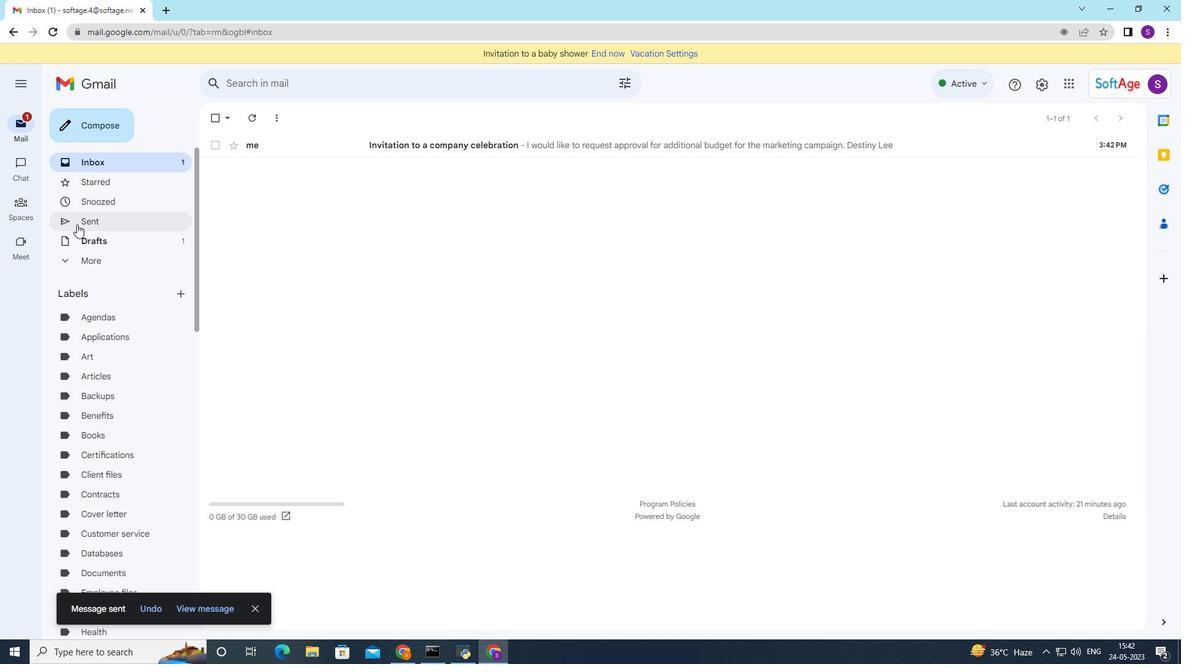 
Action: Mouse pressed left at (78, 223)
Screenshot: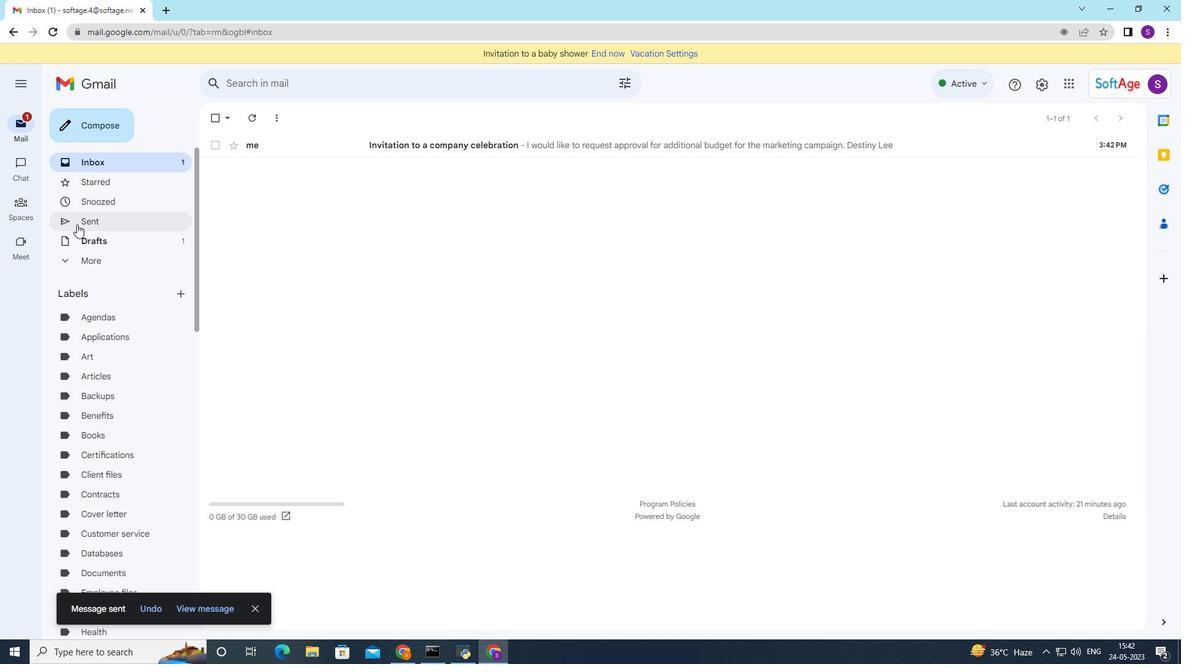 
Action: Mouse moved to (419, 182)
Screenshot: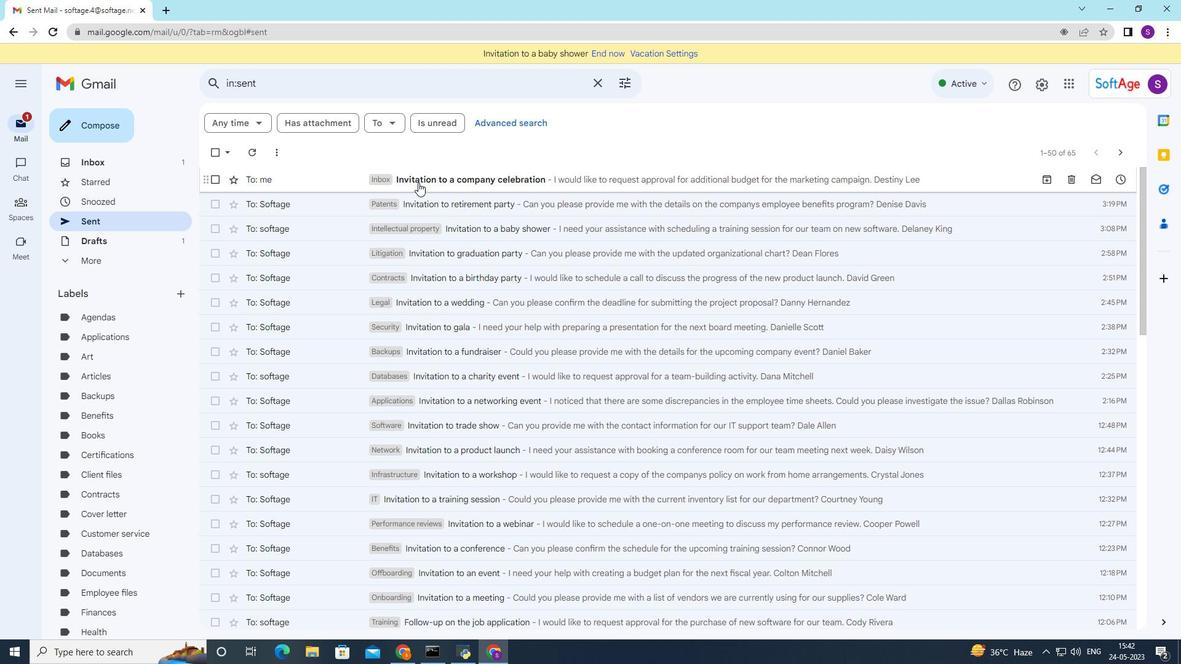 
Action: Mouse pressed right at (419, 182)
Screenshot: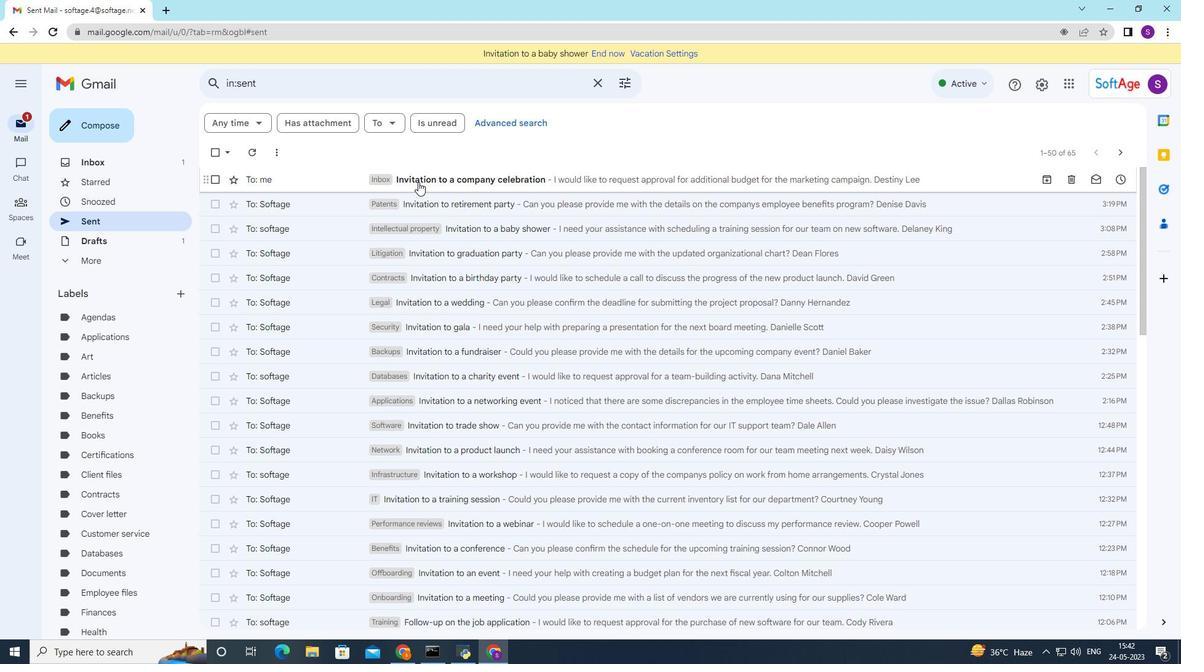 
Action: Mouse moved to (622, 367)
Screenshot: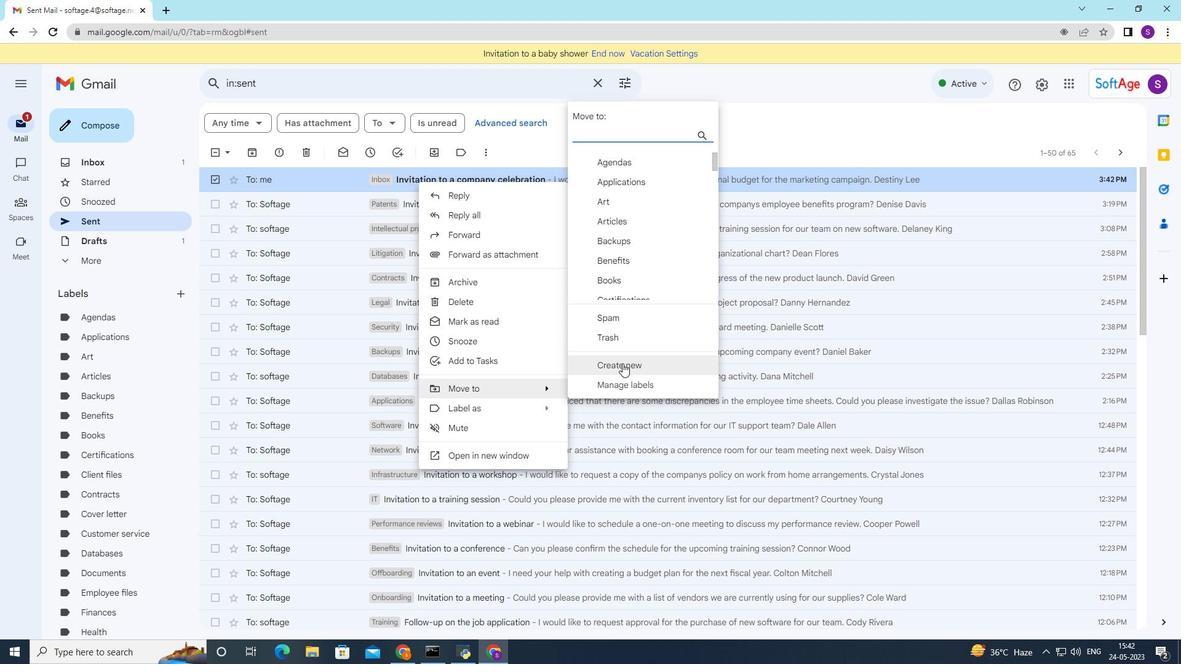 
Action: Mouse pressed left at (622, 367)
Screenshot: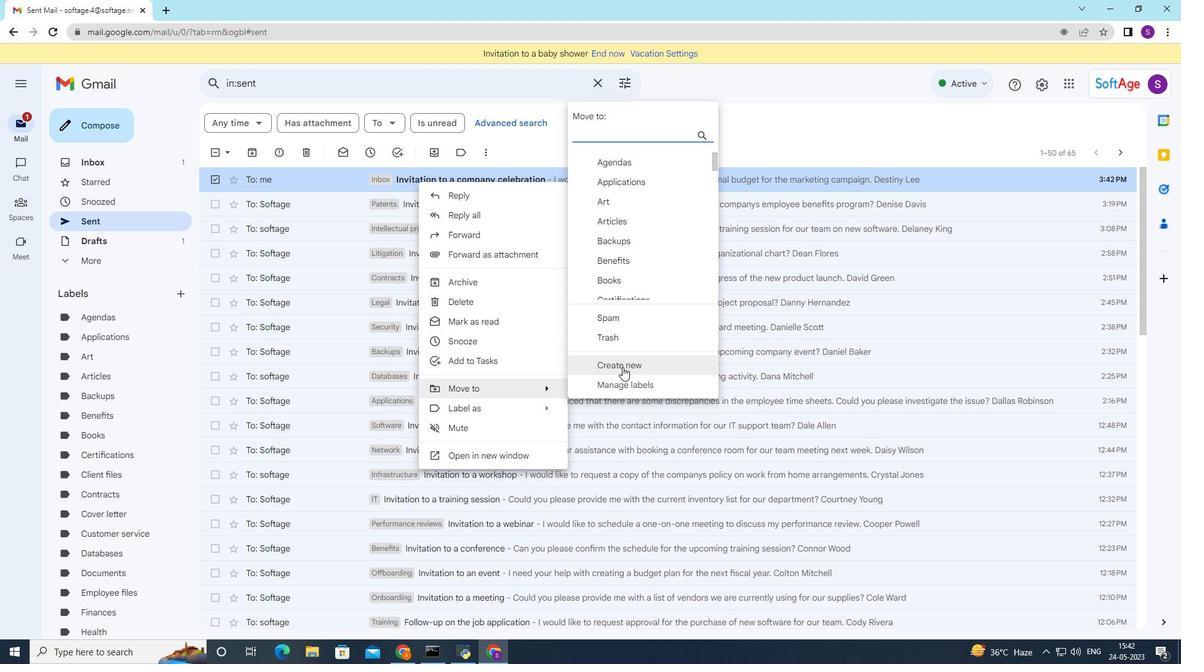 
Action: Mouse moved to (551, 315)
Screenshot: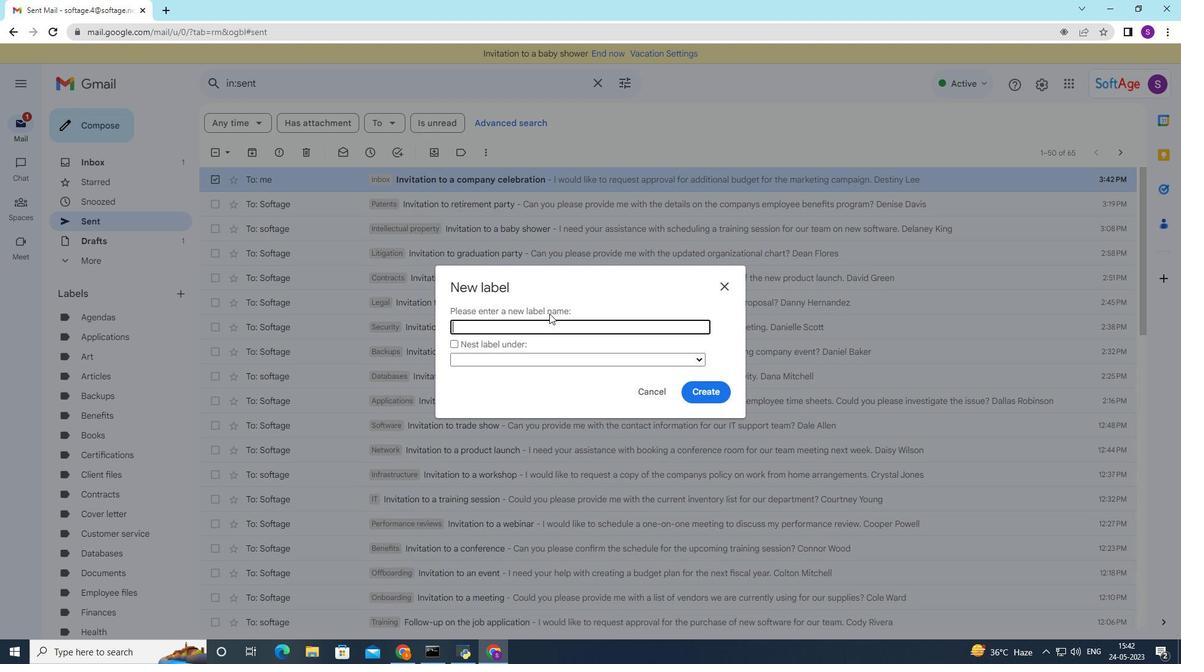 
Action: Key pressed <Key.shift>Trademarks
Screenshot: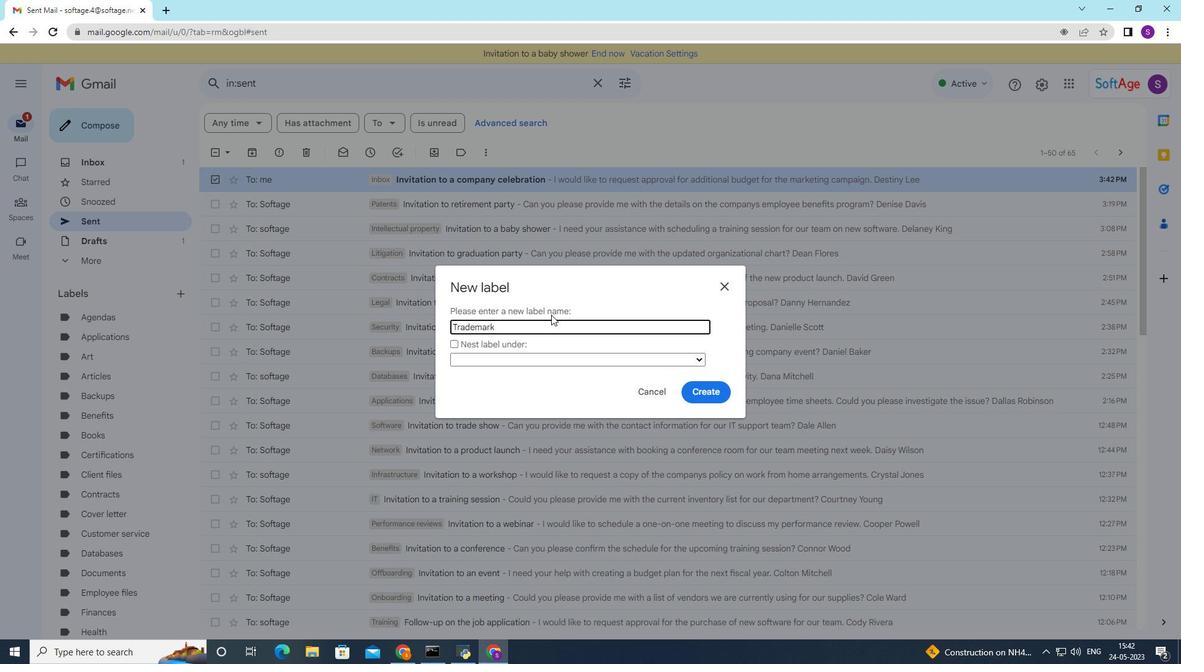 
Action: Mouse moved to (699, 395)
Screenshot: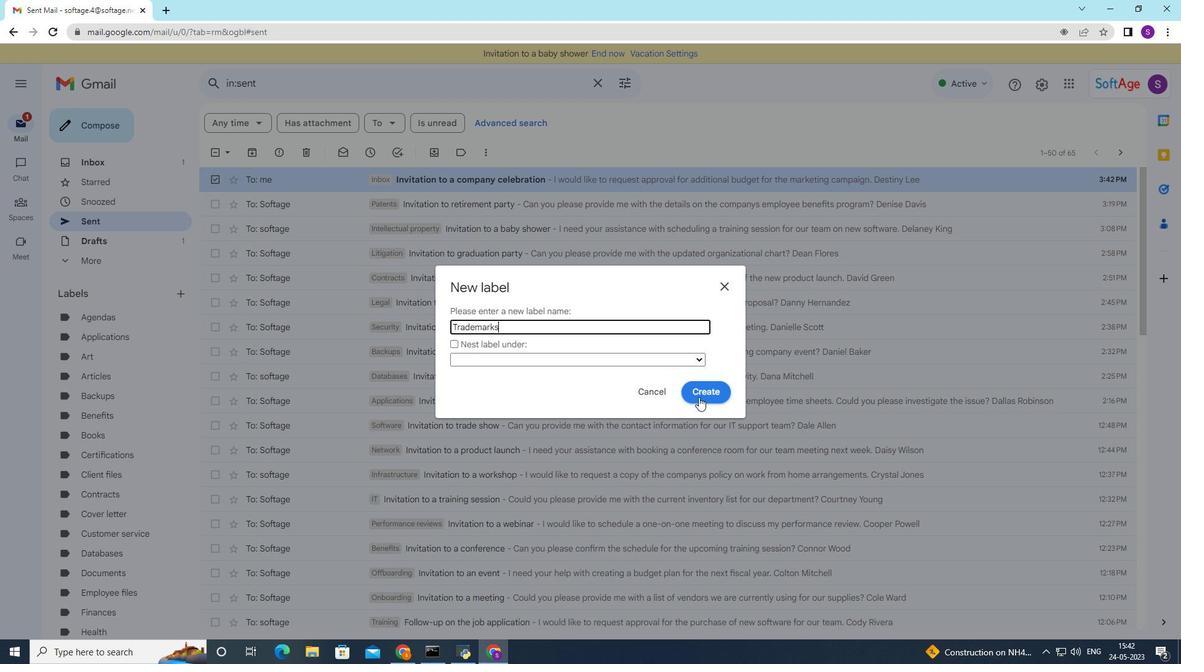 
Action: Mouse pressed left at (699, 395)
Screenshot: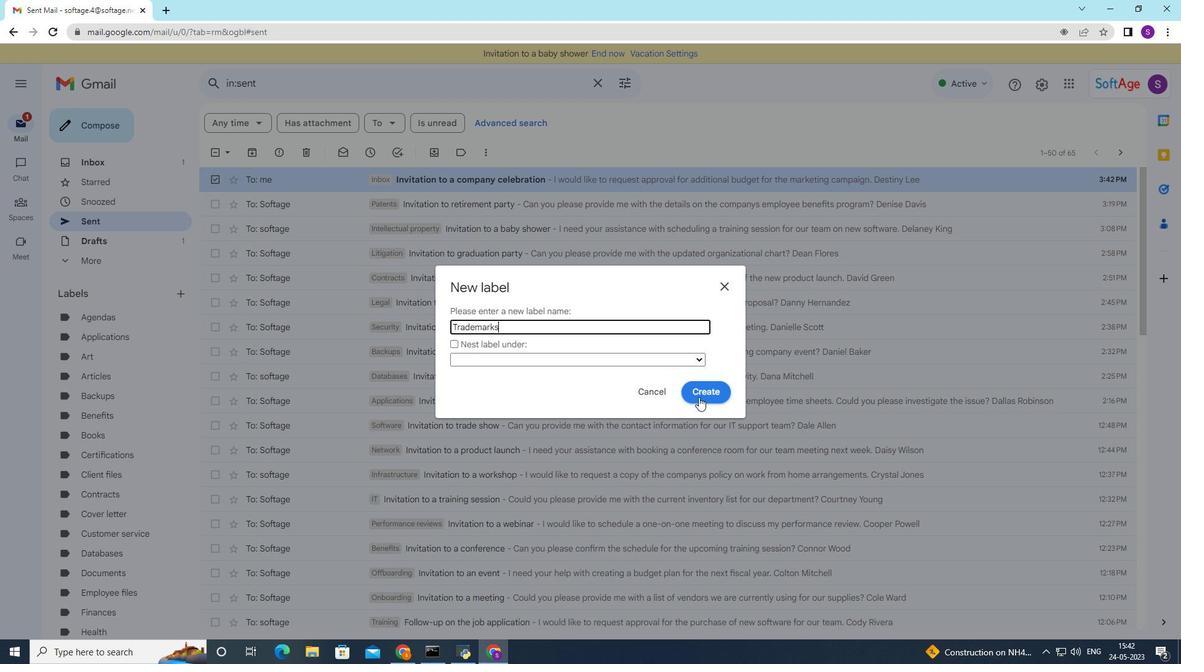 
Action: Mouse moved to (577, 275)
Screenshot: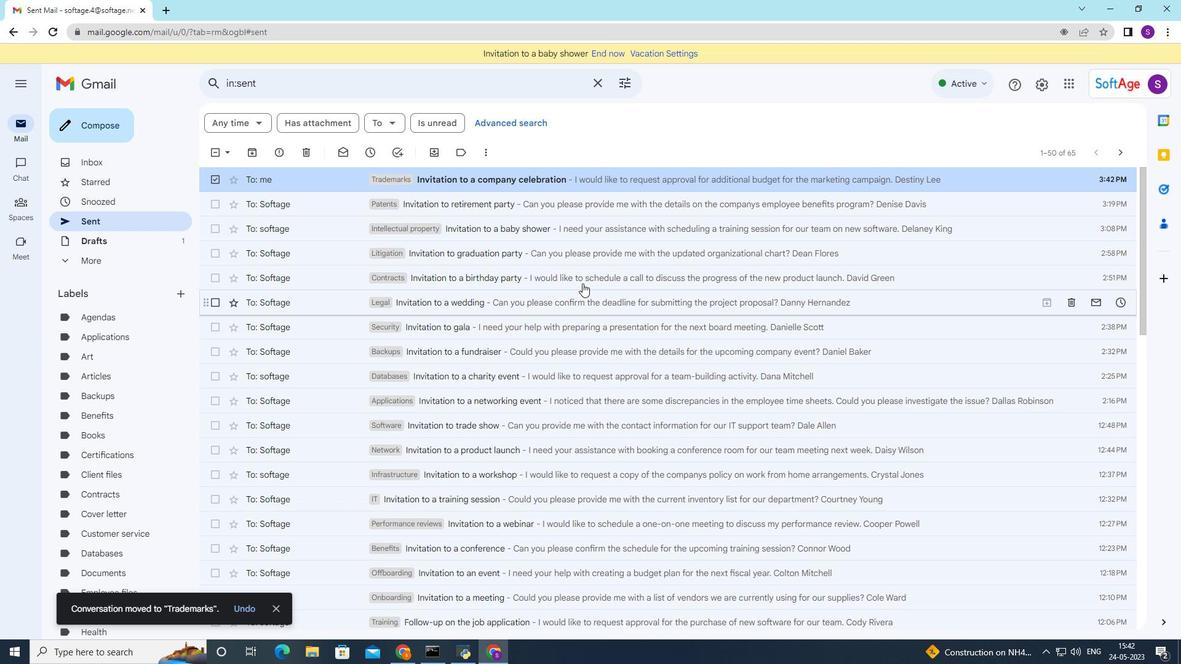 
